 Task: For heading Use Impact with underline.  font size for heading22,  'Change the font style of data to'Impact and font size to 14,  Change the alignment of both headline & data to Align right In the sheet   Turbo Sales   book
Action: Mouse moved to (207, 287)
Screenshot: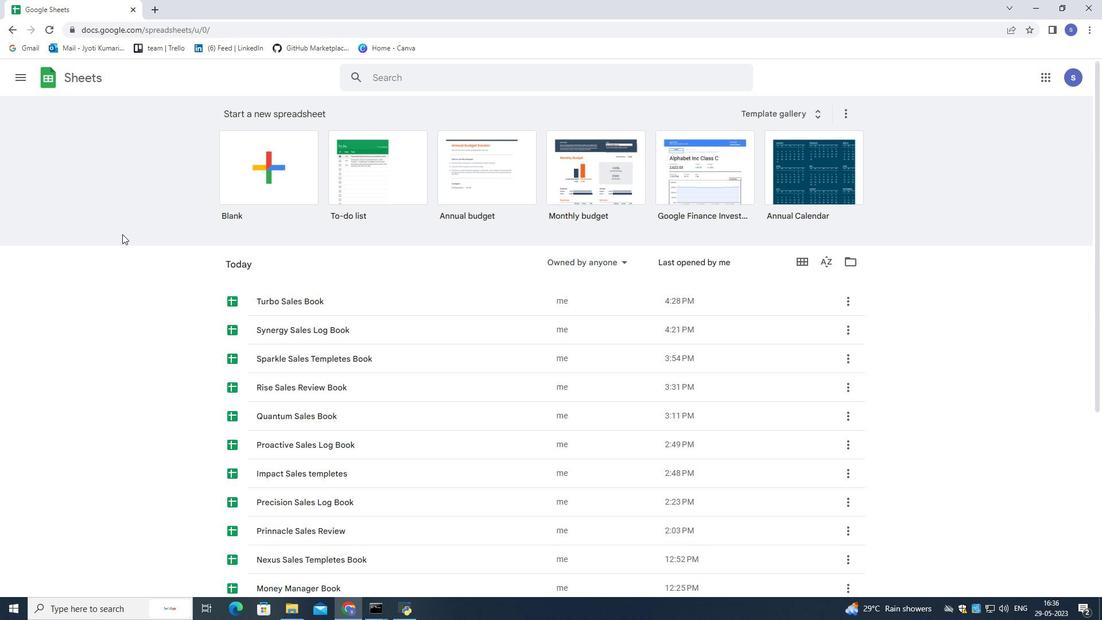 
Action: Mouse scrolled (207, 286) with delta (0, 0)
Screenshot: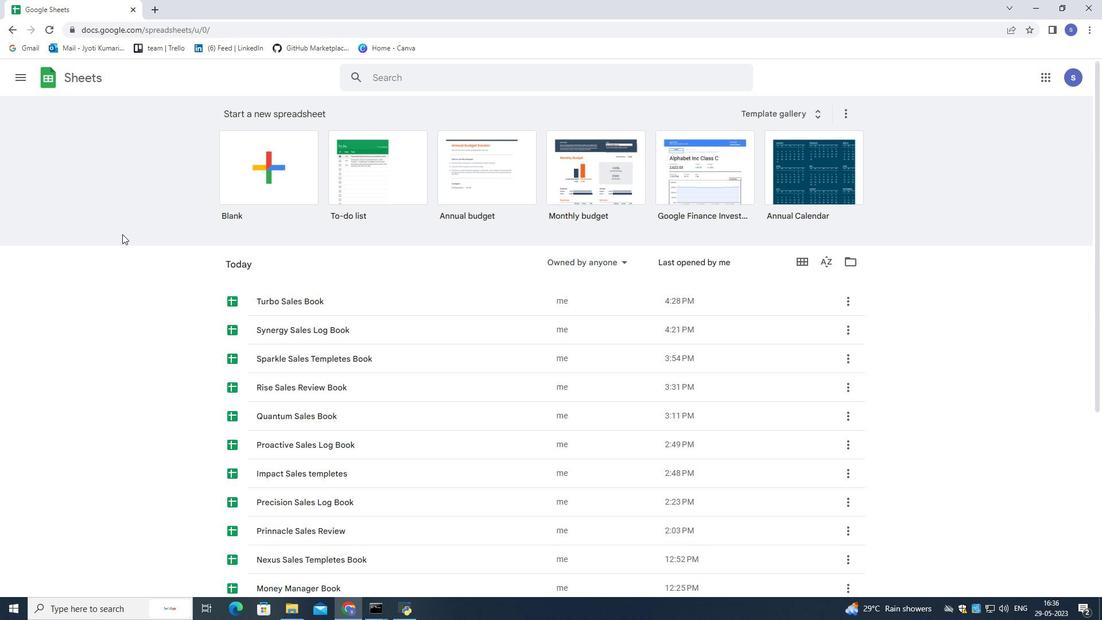 
Action: Mouse moved to (231, 309)
Screenshot: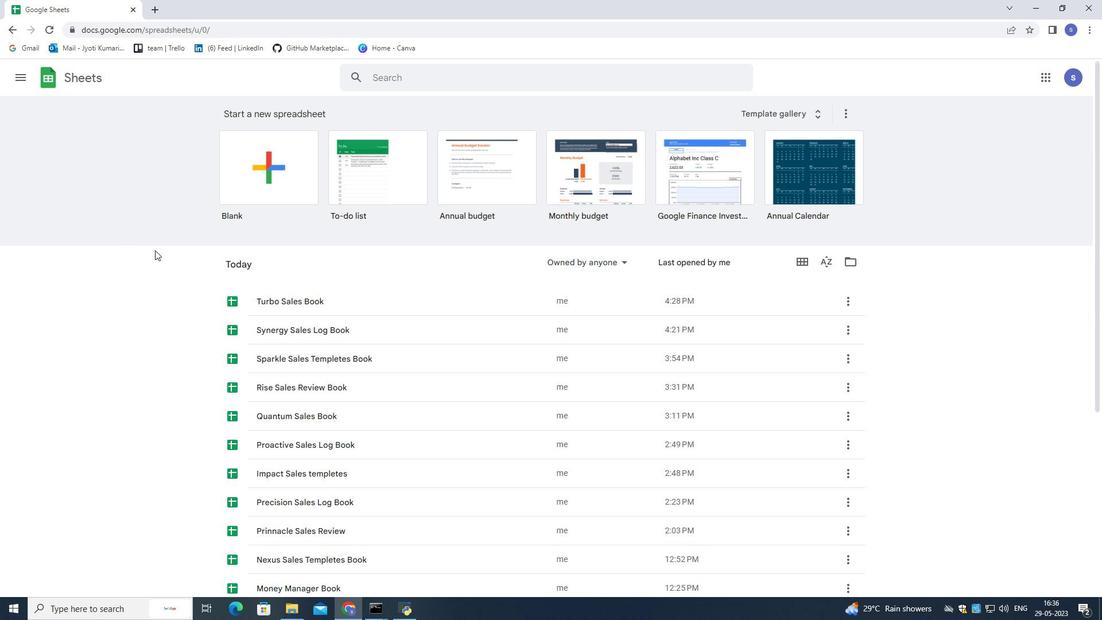 
Action: Mouse scrolled (231, 309) with delta (0, 0)
Screenshot: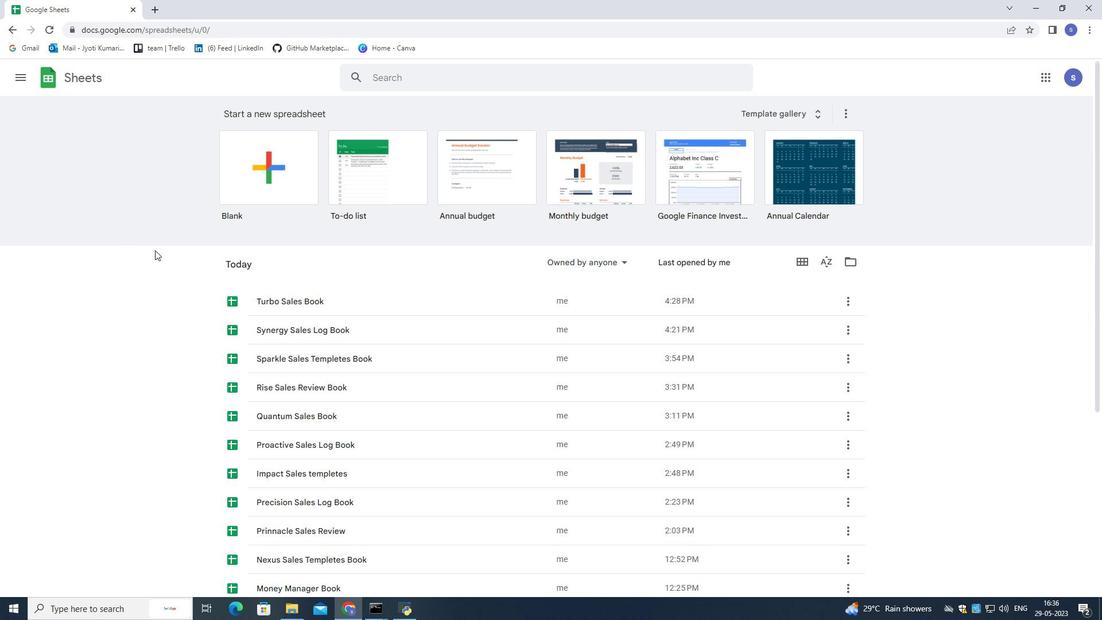 
Action: Mouse moved to (235, 315)
Screenshot: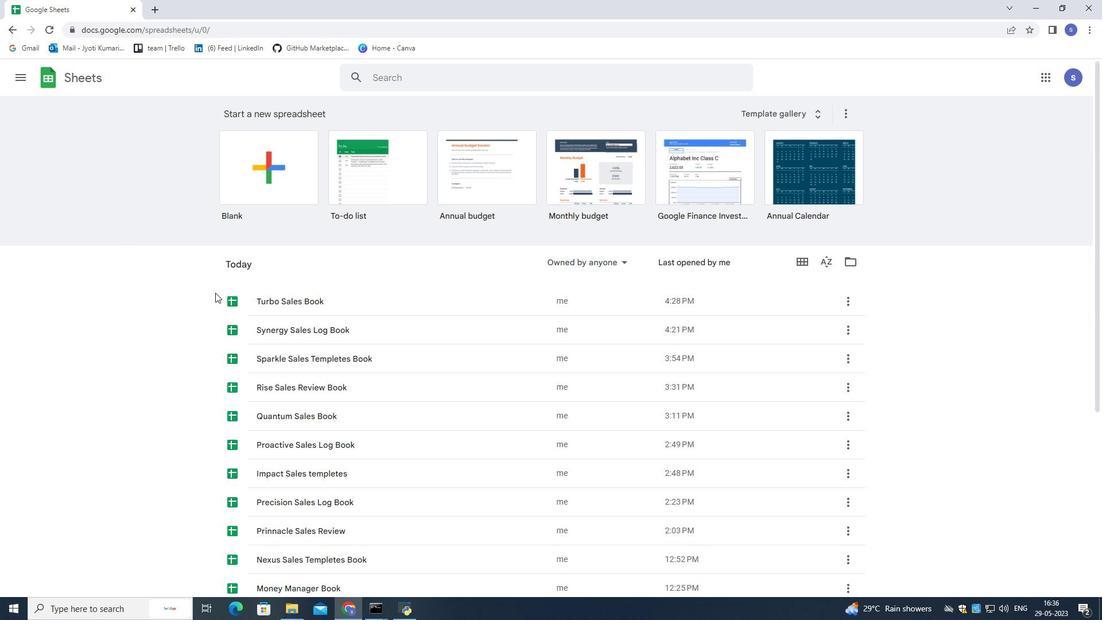 
Action: Mouse scrolled (235, 314) with delta (0, 0)
Screenshot: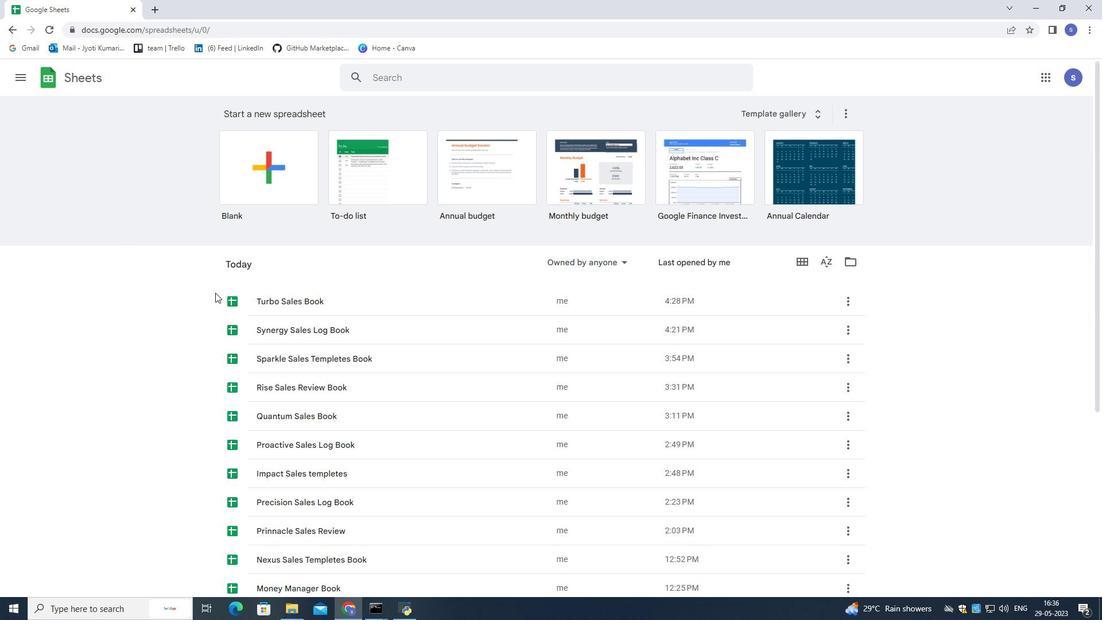 
Action: Mouse moved to (236, 317)
Screenshot: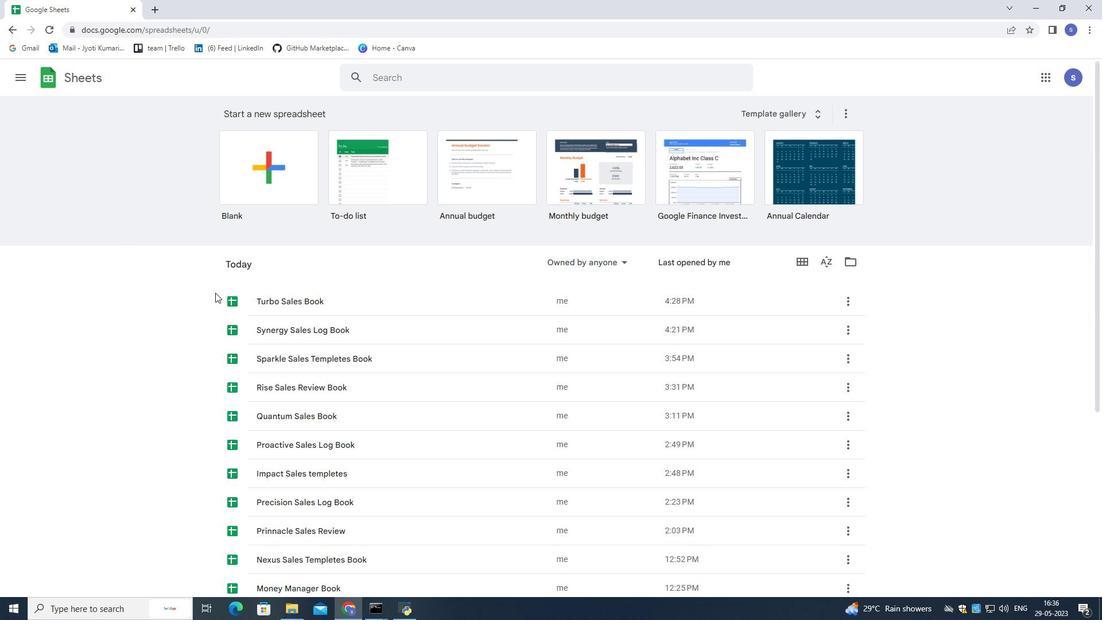 
Action: Mouse scrolled (236, 317) with delta (0, 0)
Screenshot: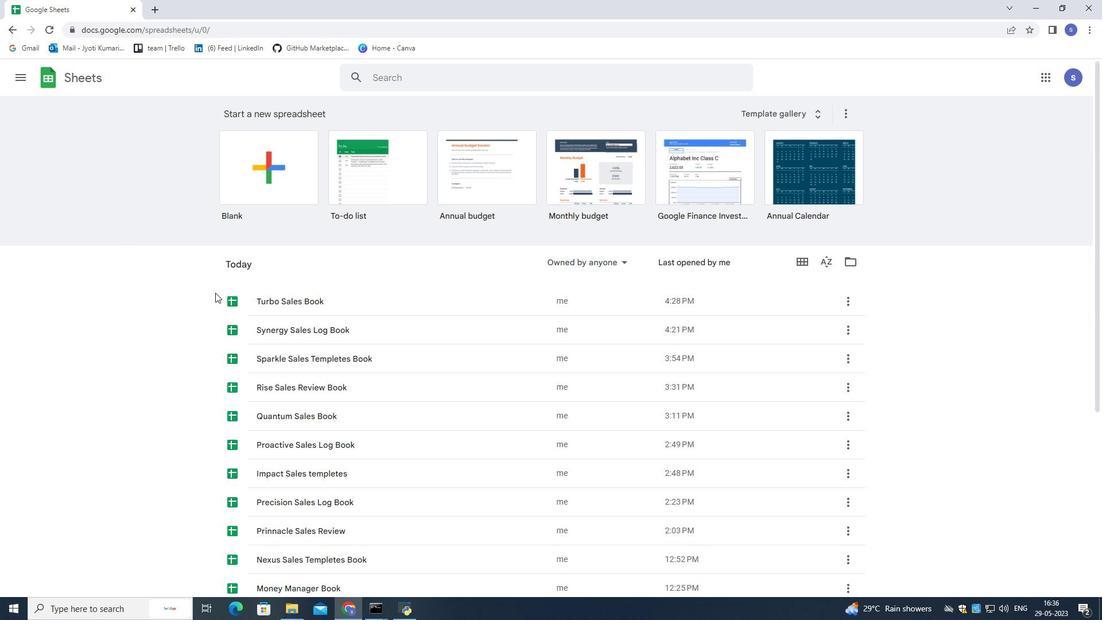 
Action: Mouse moved to (236, 318)
Screenshot: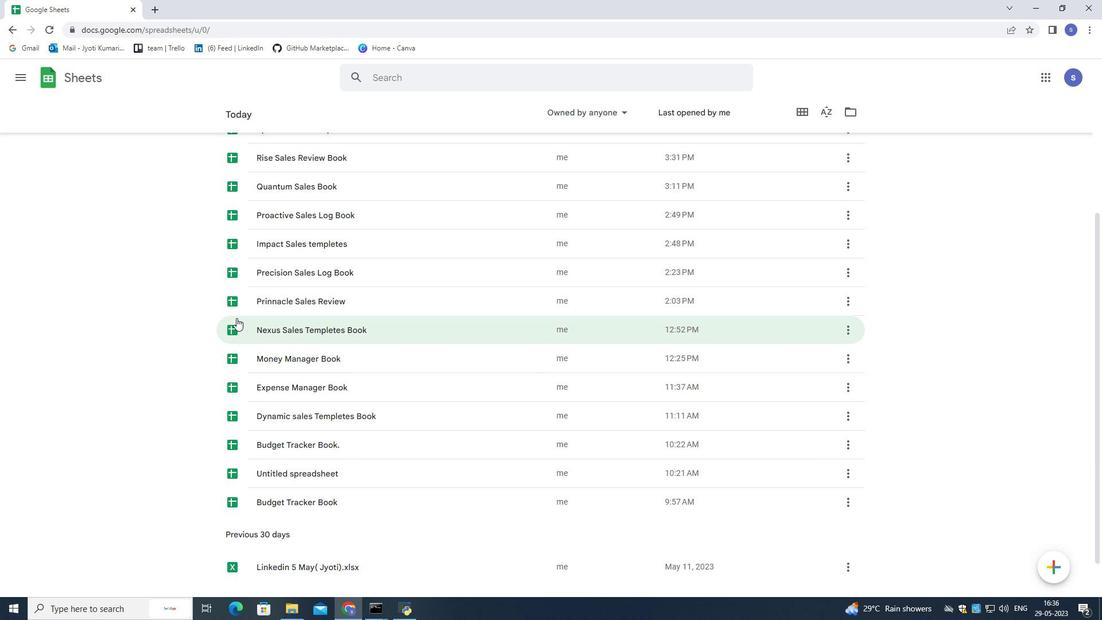 
Action: Mouse scrolled (236, 317) with delta (0, 0)
Screenshot: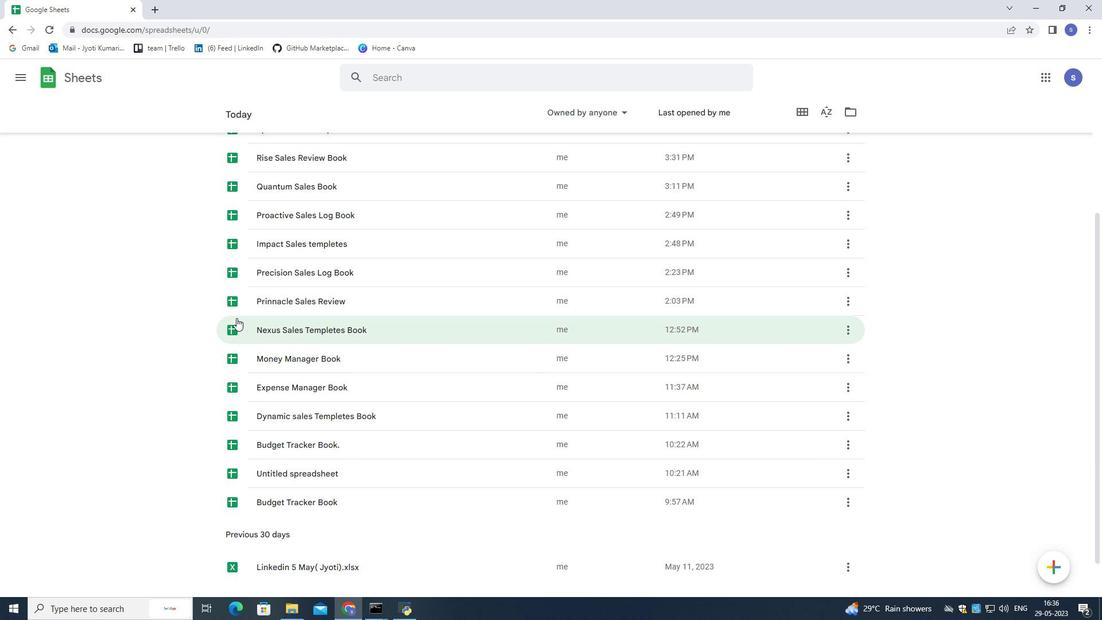 
Action: Mouse moved to (235, 318)
Screenshot: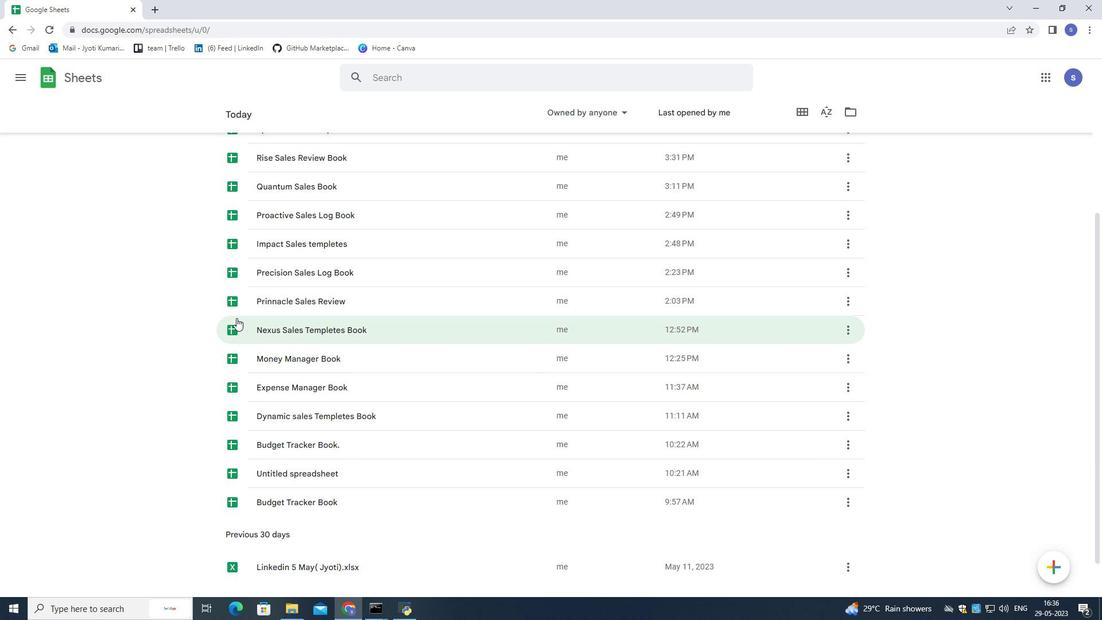 
Action: Mouse scrolled (235, 317) with delta (0, 0)
Screenshot: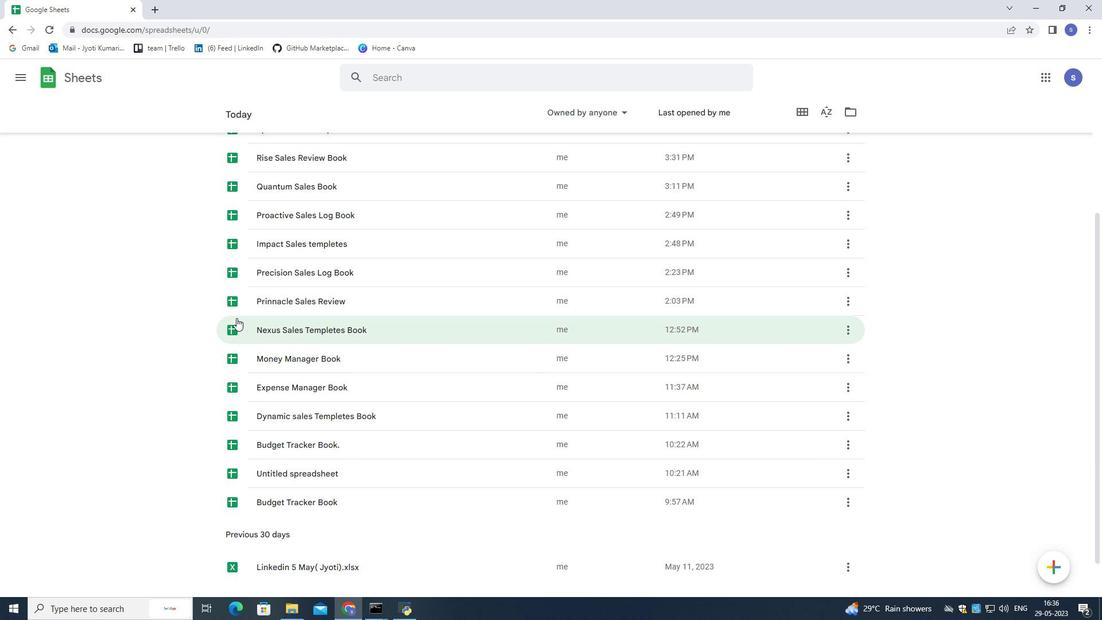 
Action: Mouse scrolled (235, 317) with delta (0, 0)
Screenshot: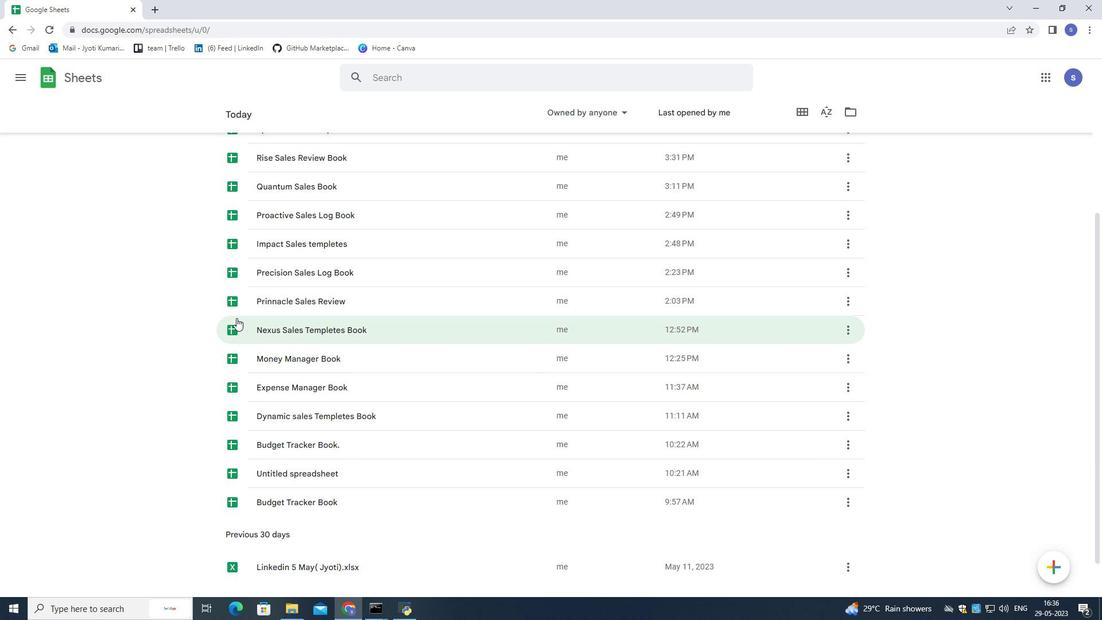 
Action: Mouse scrolled (235, 318) with delta (0, 0)
Screenshot: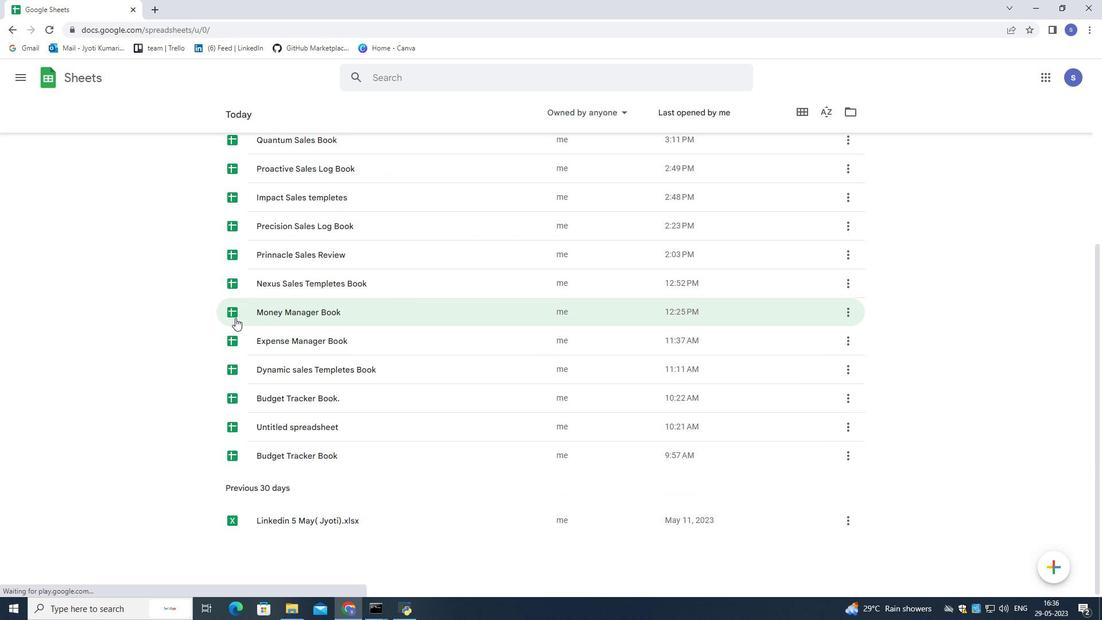 
Action: Mouse scrolled (235, 318) with delta (0, 0)
Screenshot: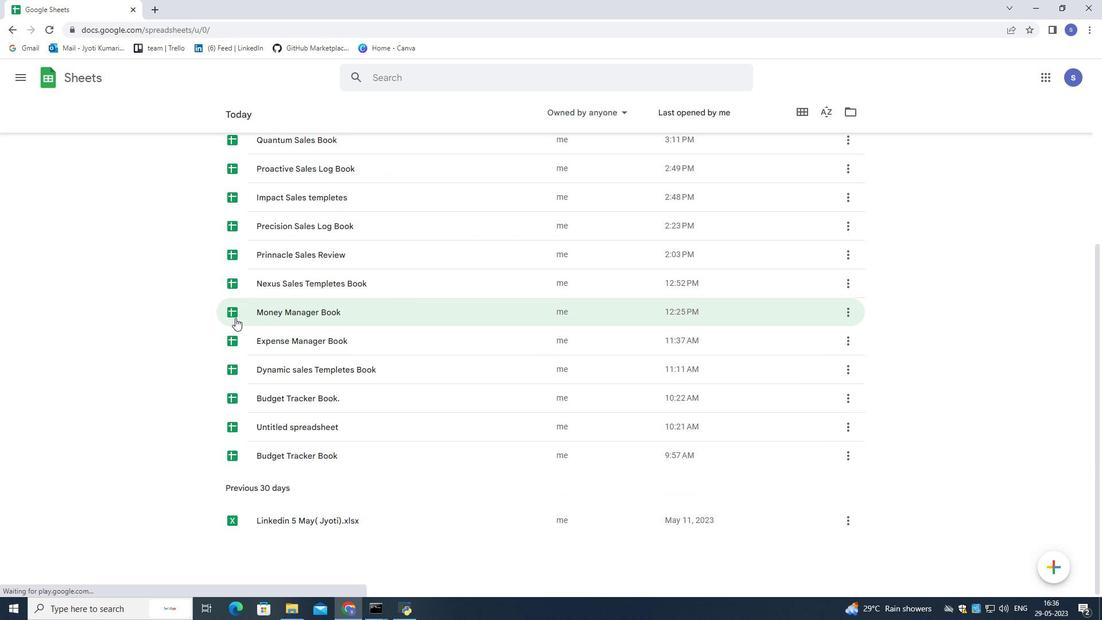 
Action: Mouse scrolled (235, 318) with delta (0, 0)
Screenshot: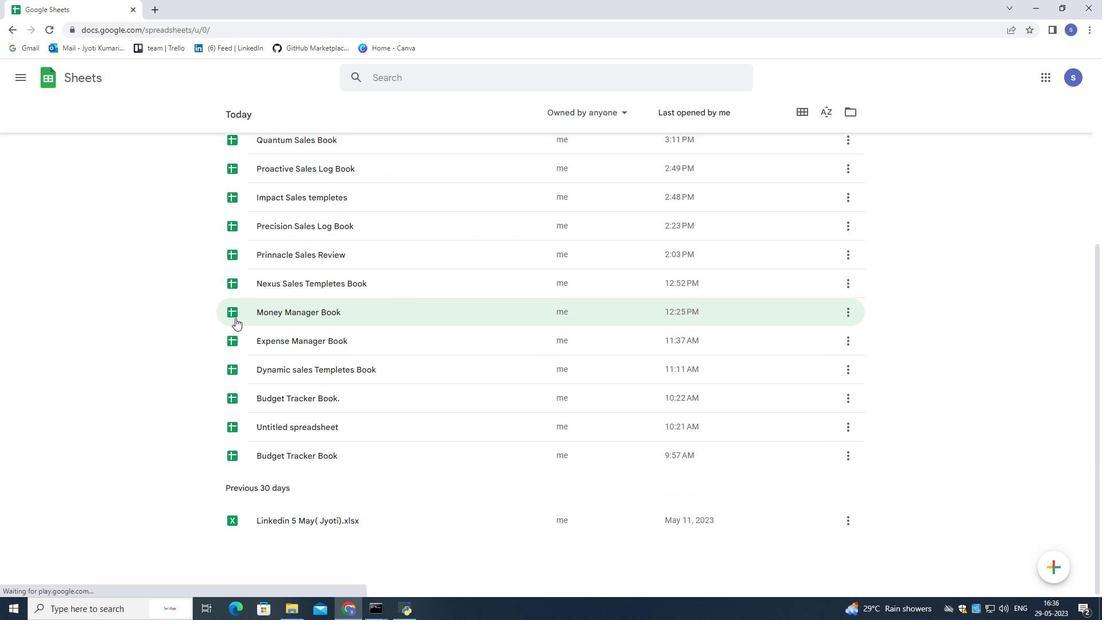 
Action: Mouse scrolled (235, 318) with delta (0, 0)
Screenshot: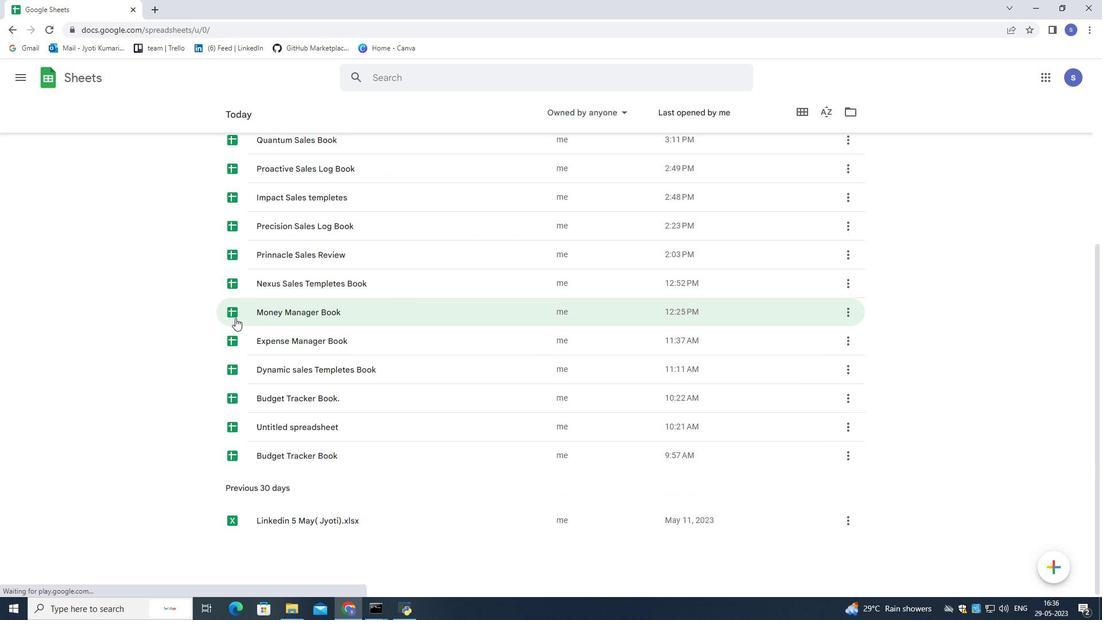 
Action: Mouse moved to (230, 317)
Screenshot: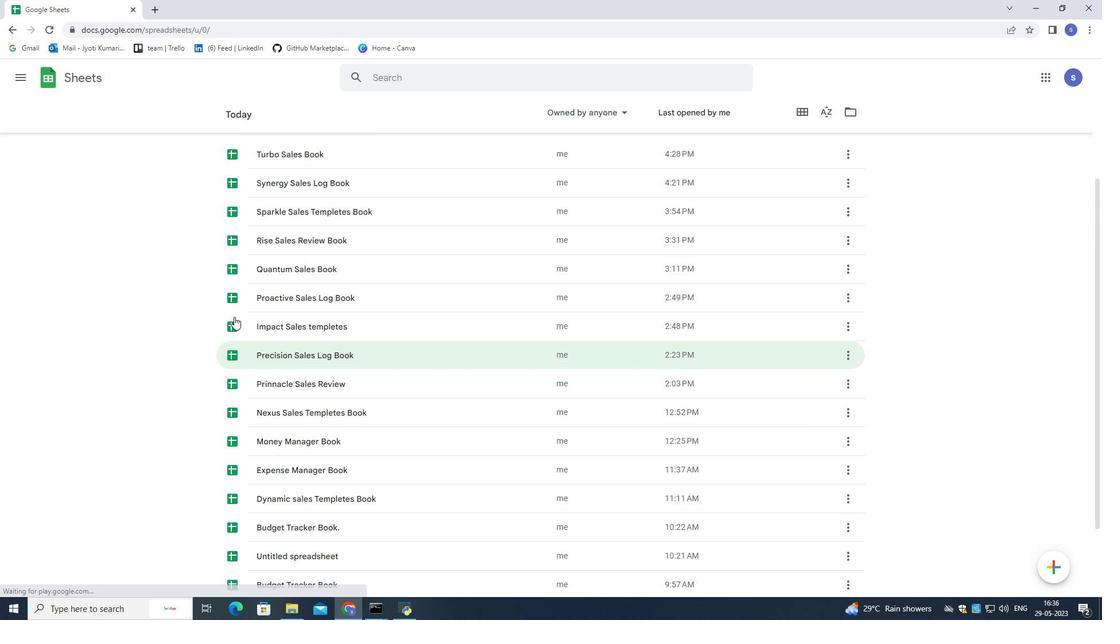
Action: Mouse scrolled (230, 318) with delta (0, 0)
Screenshot: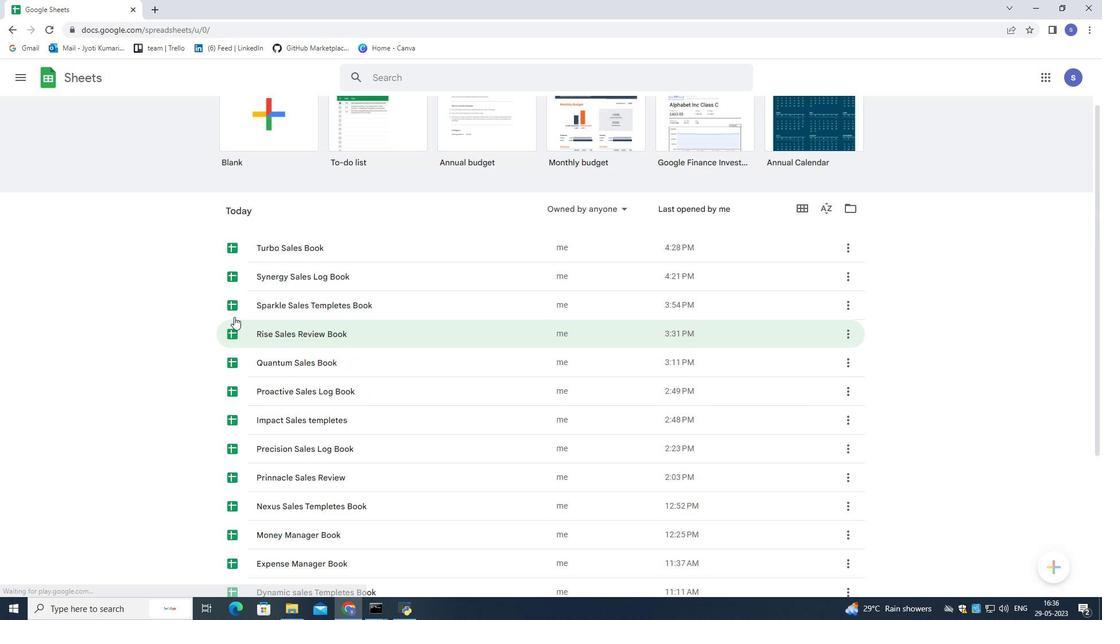 
Action: Mouse scrolled (230, 318) with delta (0, 0)
Screenshot: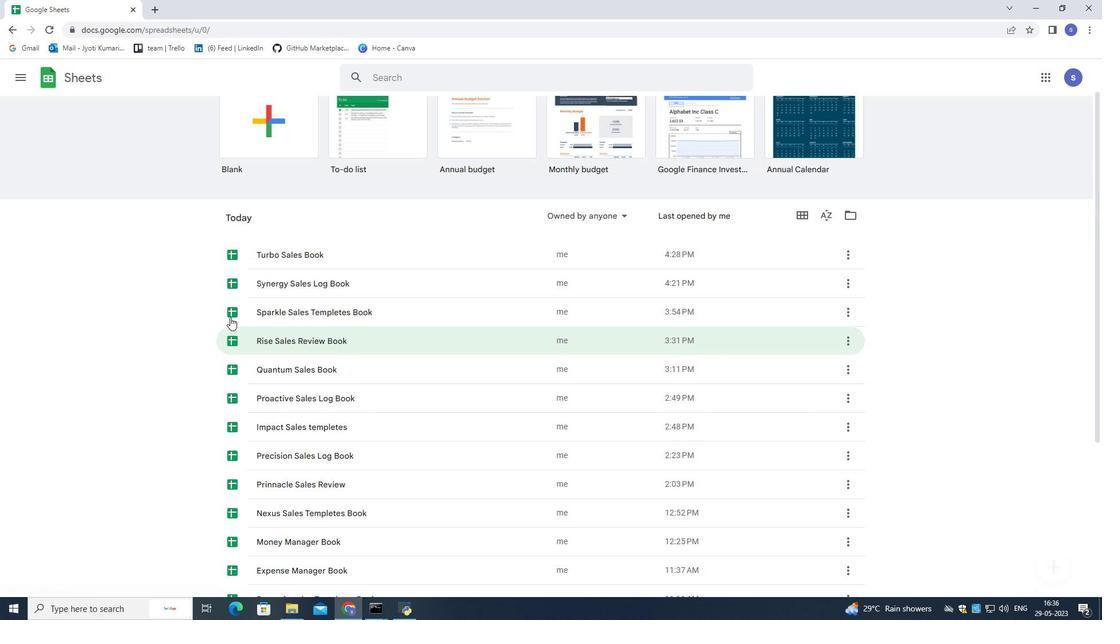 
Action: Mouse scrolled (230, 318) with delta (0, 0)
Screenshot: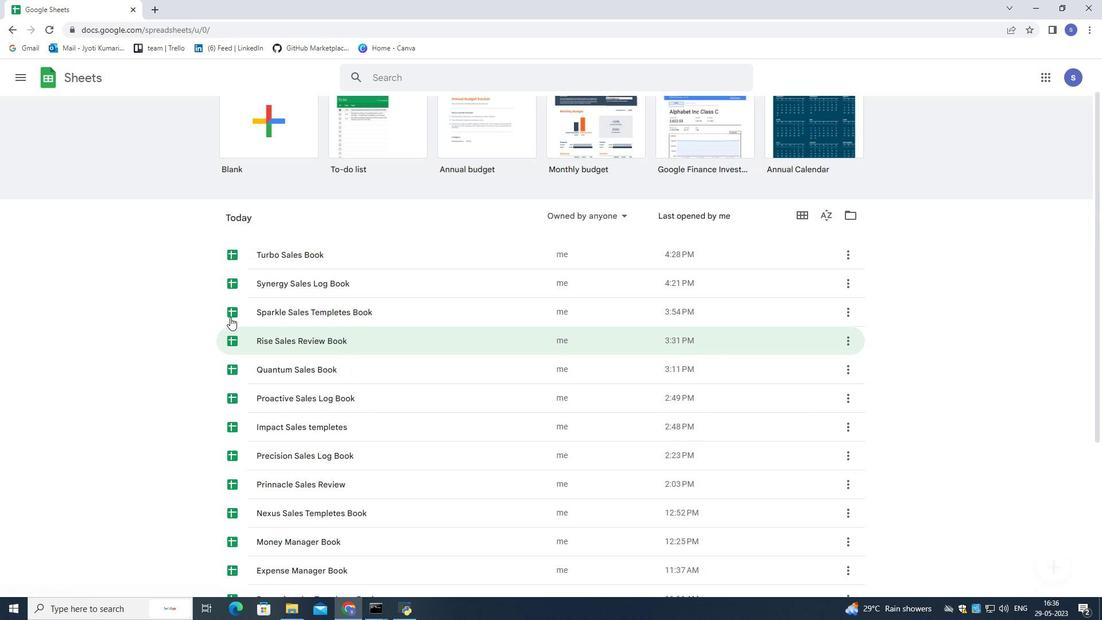 
Action: Mouse scrolled (230, 318) with delta (0, 0)
Screenshot: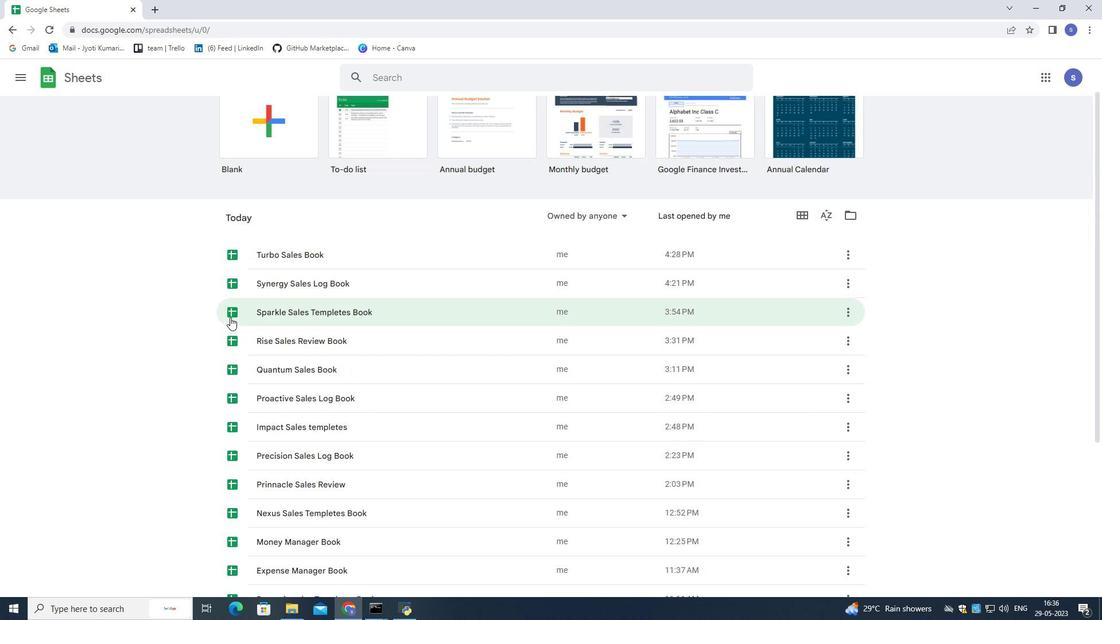 
Action: Mouse moved to (224, 320)
Screenshot: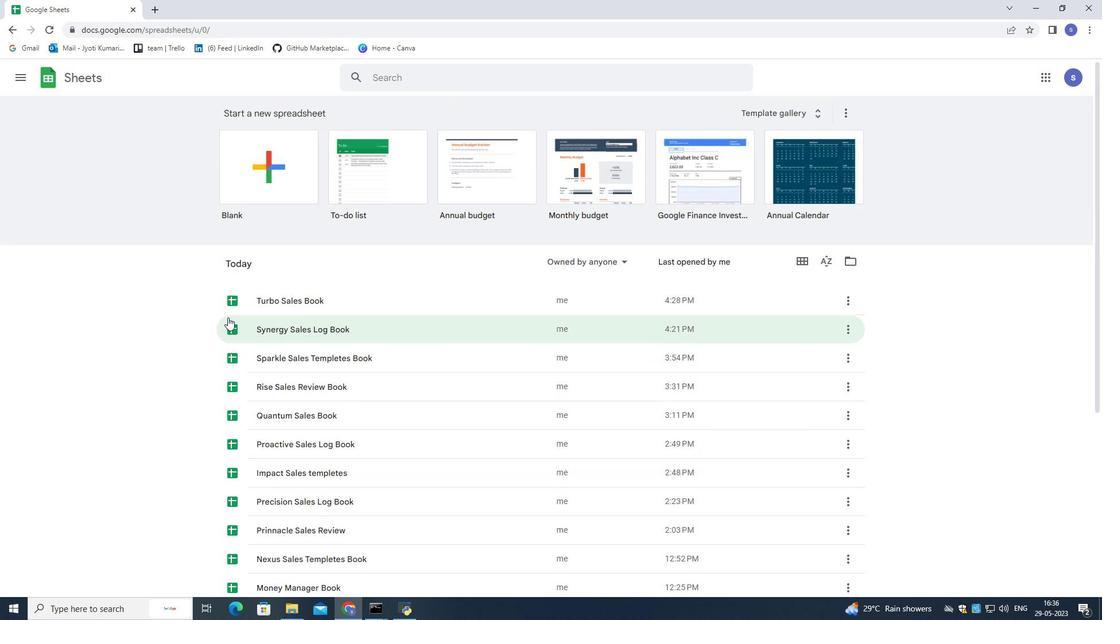 
Action: Mouse scrolled (224, 321) with delta (0, 0)
Screenshot: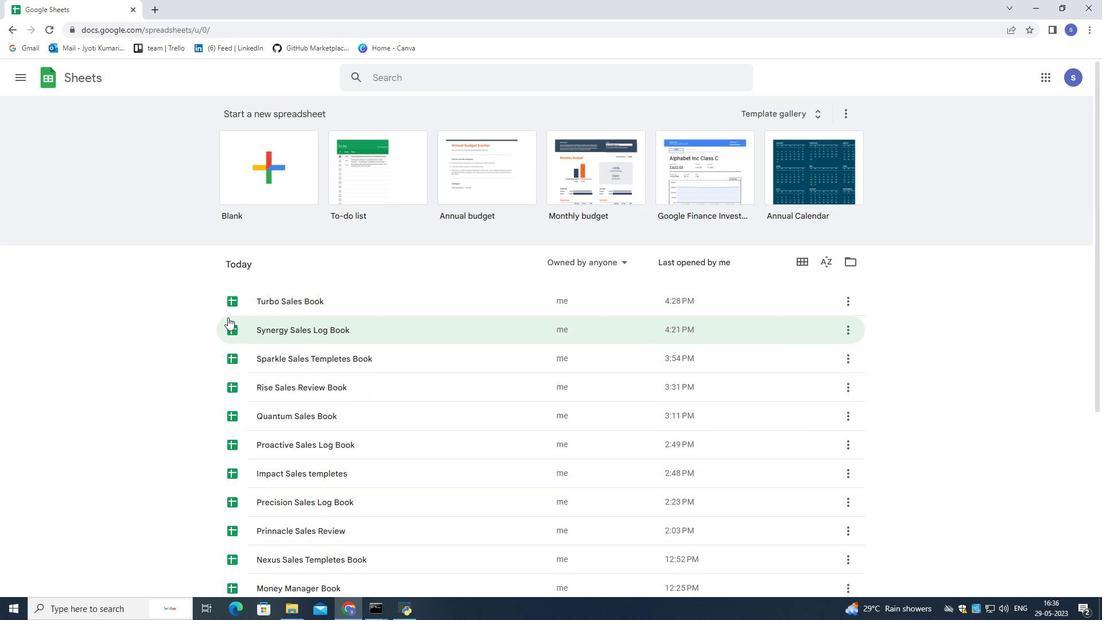 
Action: Mouse scrolled (224, 321) with delta (0, 0)
Screenshot: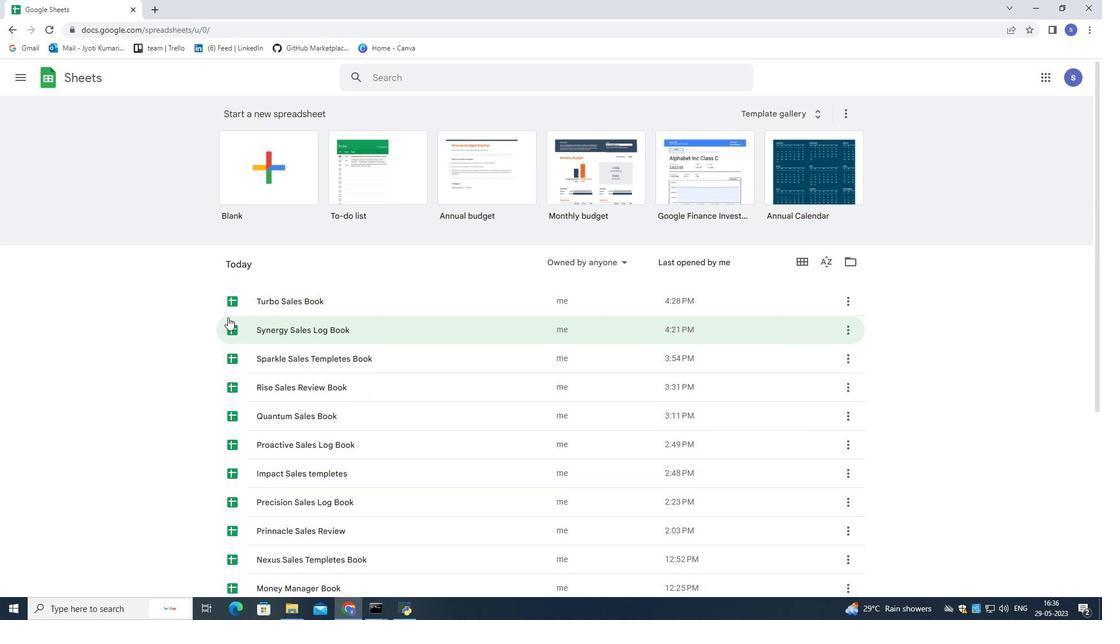 
Action: Mouse moved to (224, 320)
Screenshot: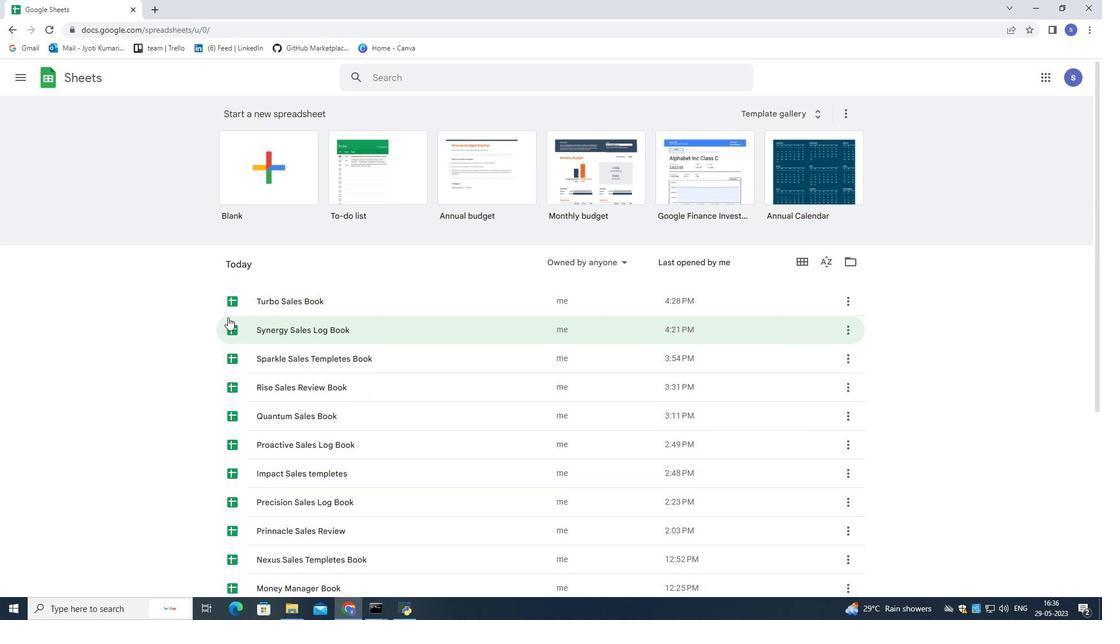 
Action: Mouse scrolled (224, 321) with delta (0, 0)
Screenshot: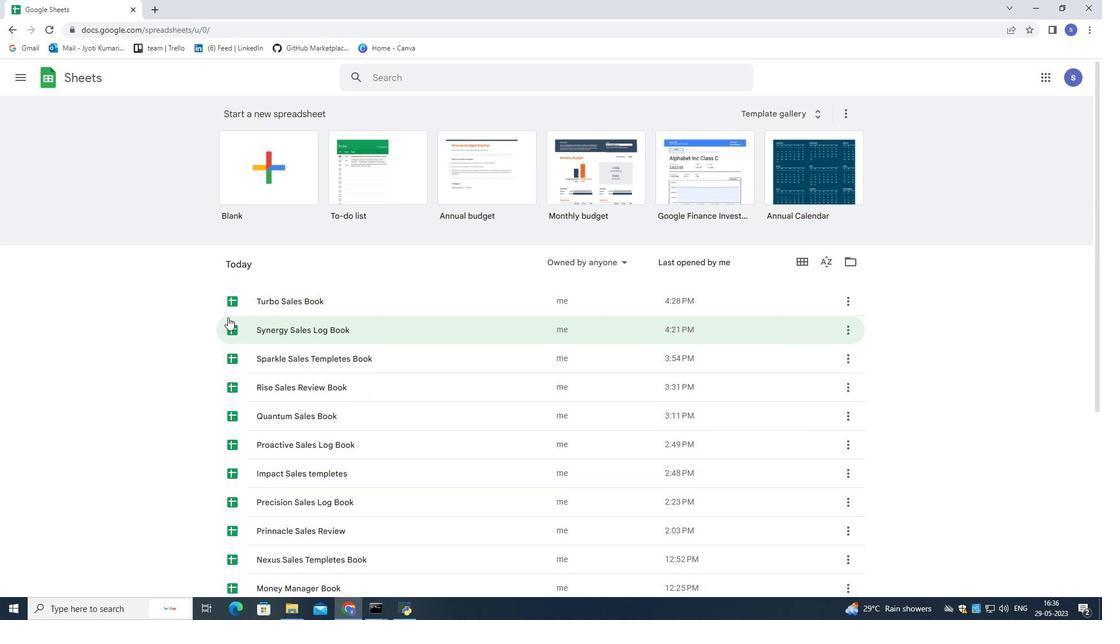 
Action: Mouse moved to (219, 319)
Screenshot: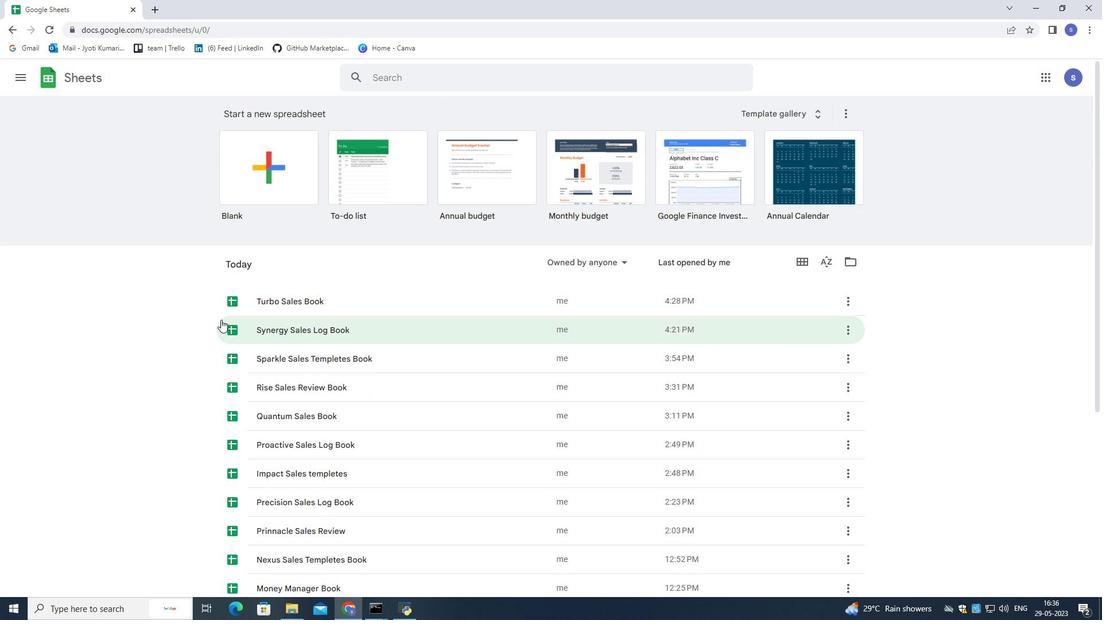 
Action: Mouse scrolled (219, 320) with delta (0, 0)
Screenshot: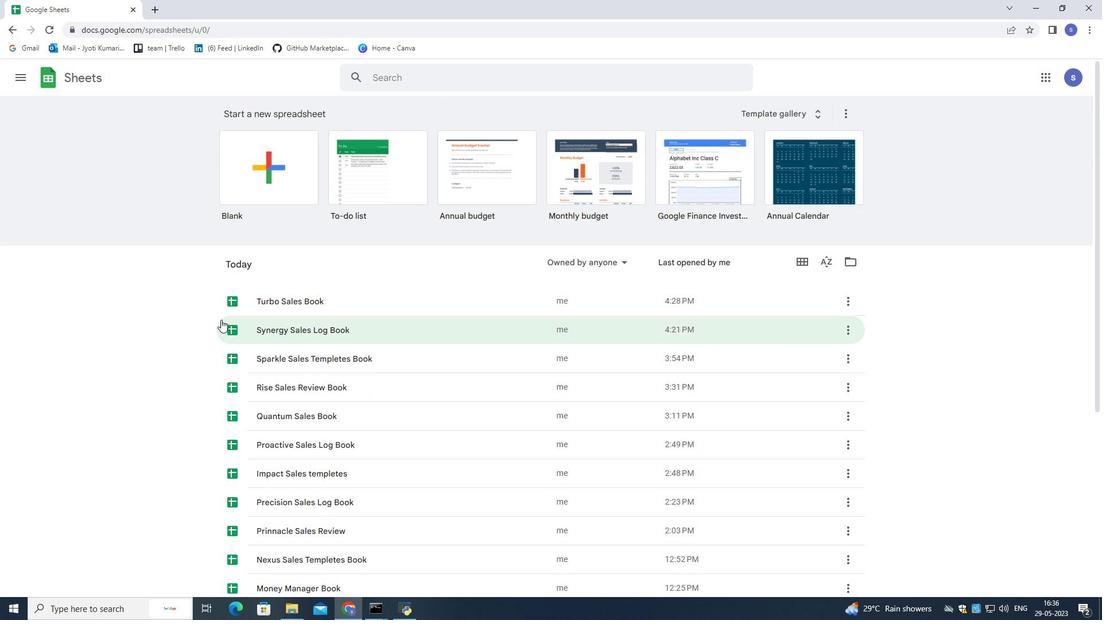 
Action: Mouse scrolled (219, 320) with delta (0, 0)
Screenshot: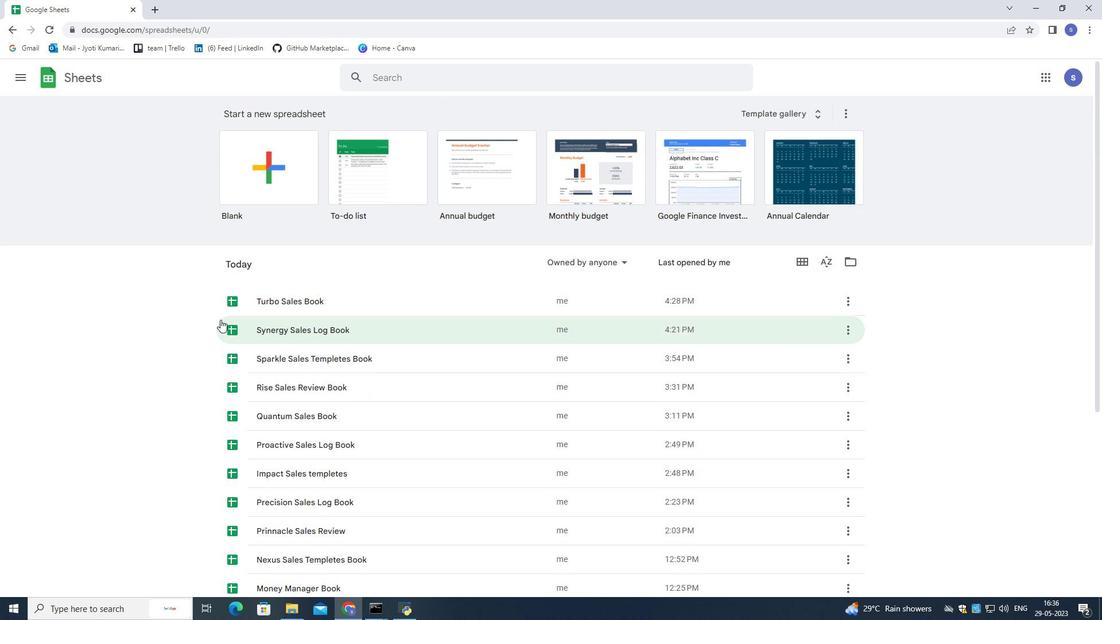 
Action: Mouse scrolled (219, 320) with delta (0, 0)
Screenshot: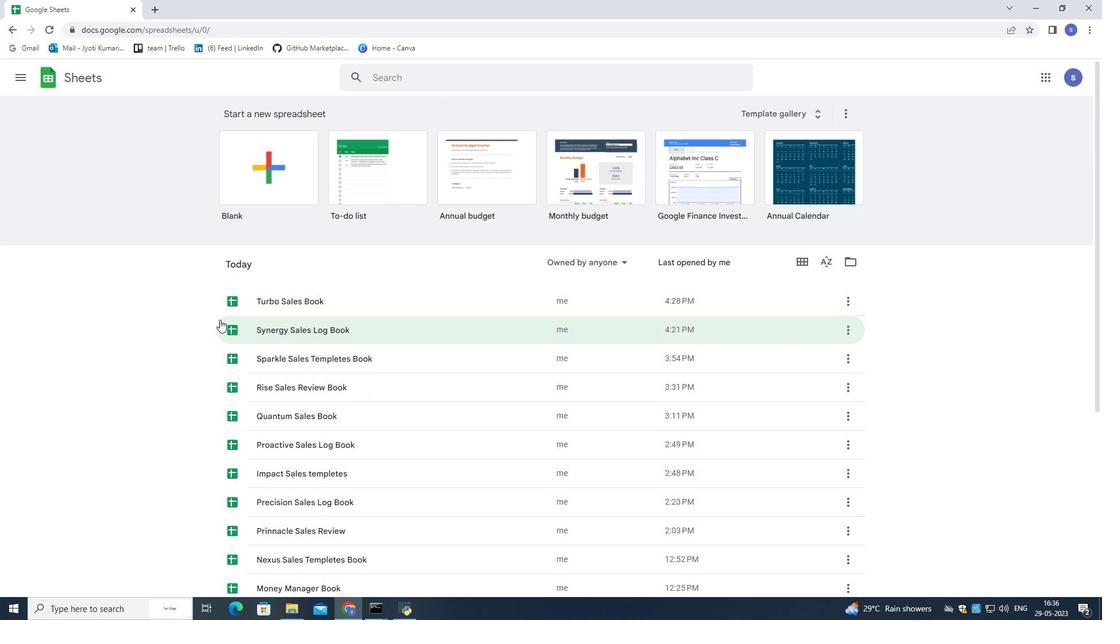 
Action: Mouse moved to (268, 307)
Screenshot: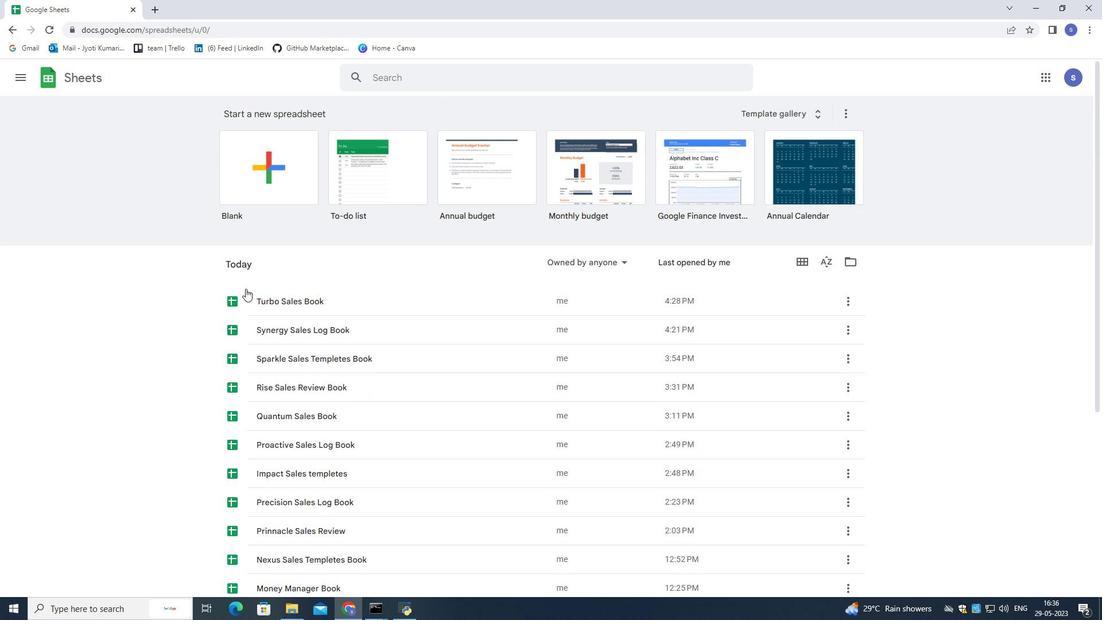
Action: Mouse pressed left at (268, 307)
Screenshot: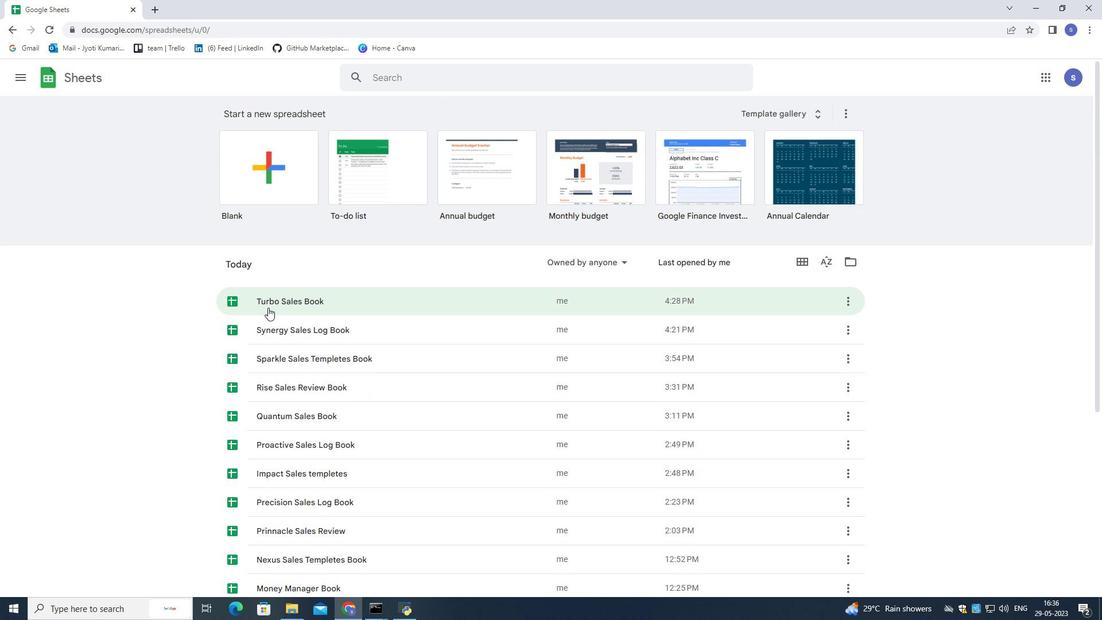 
Action: Mouse moved to (236, 161)
Screenshot: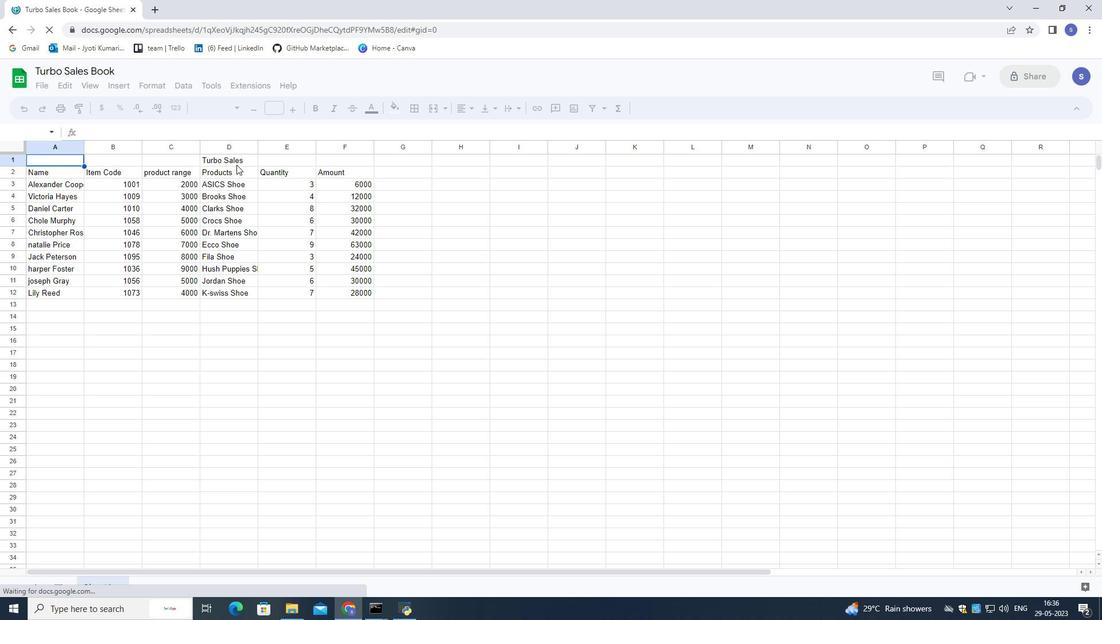 
Action: Mouse pressed left at (236, 161)
Screenshot: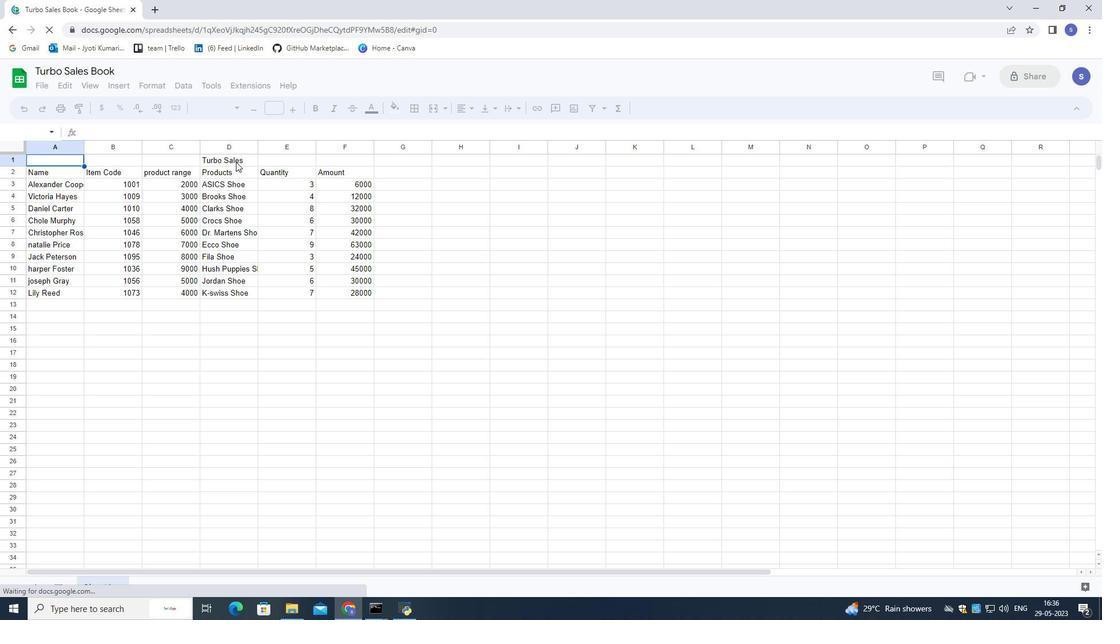 
Action: Mouse pressed left at (236, 161)
Screenshot: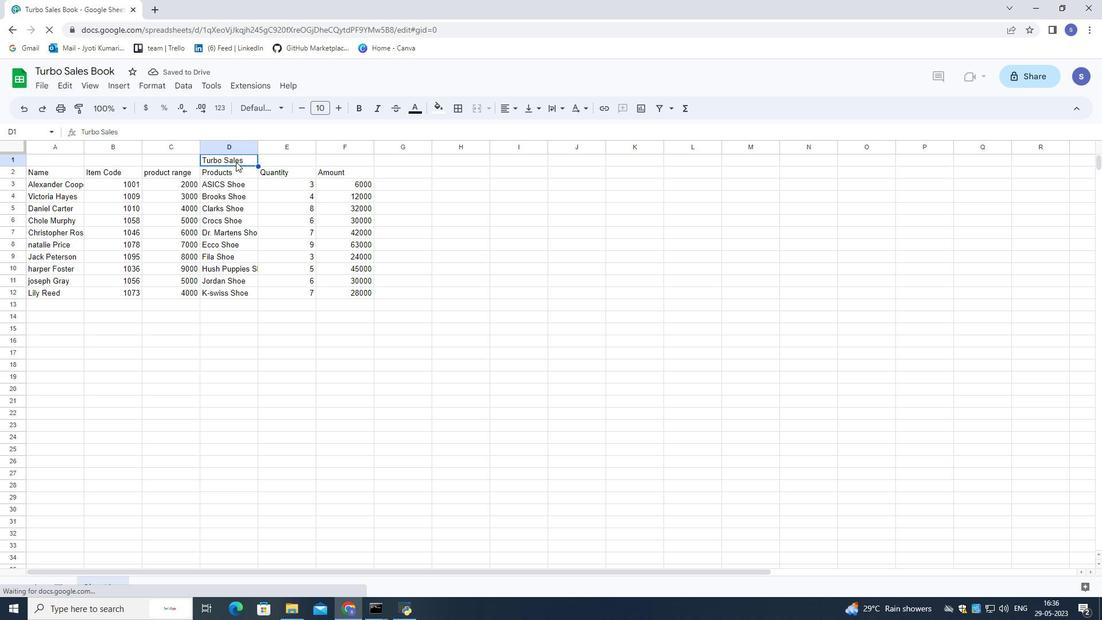 
Action: Mouse pressed left at (236, 161)
Screenshot: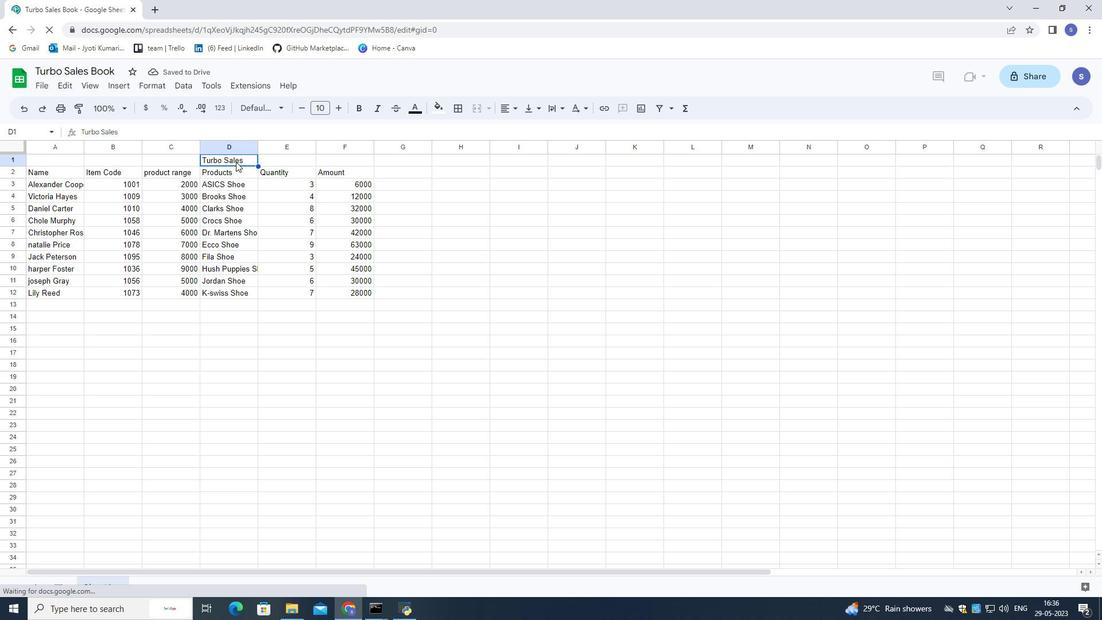 
Action: Mouse moved to (250, 161)
Screenshot: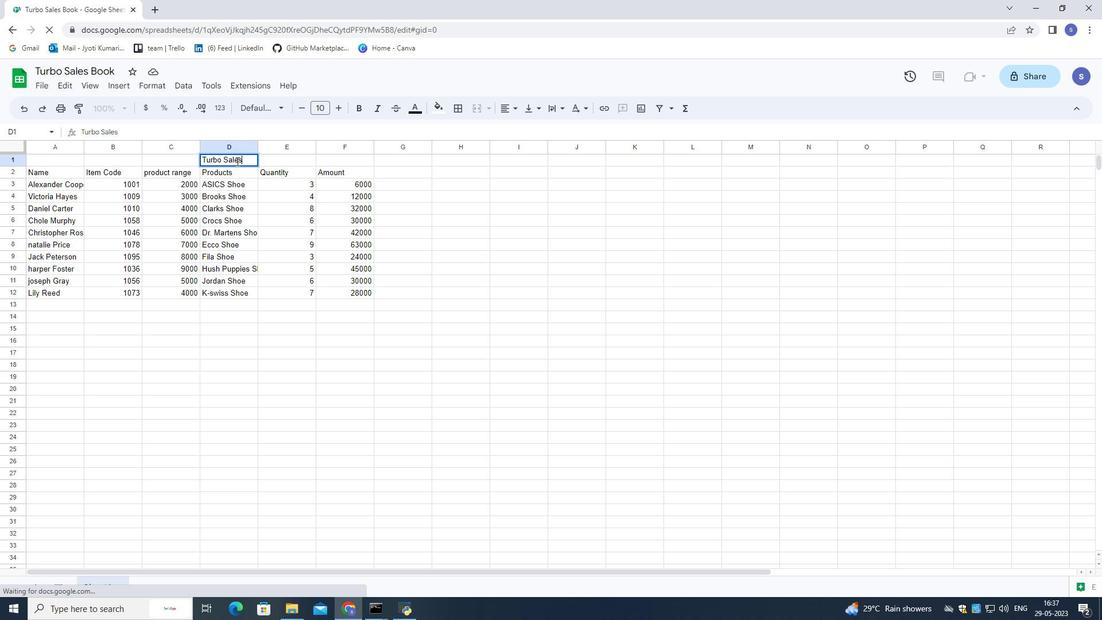 
Action: Mouse pressed left at (250, 161)
Screenshot: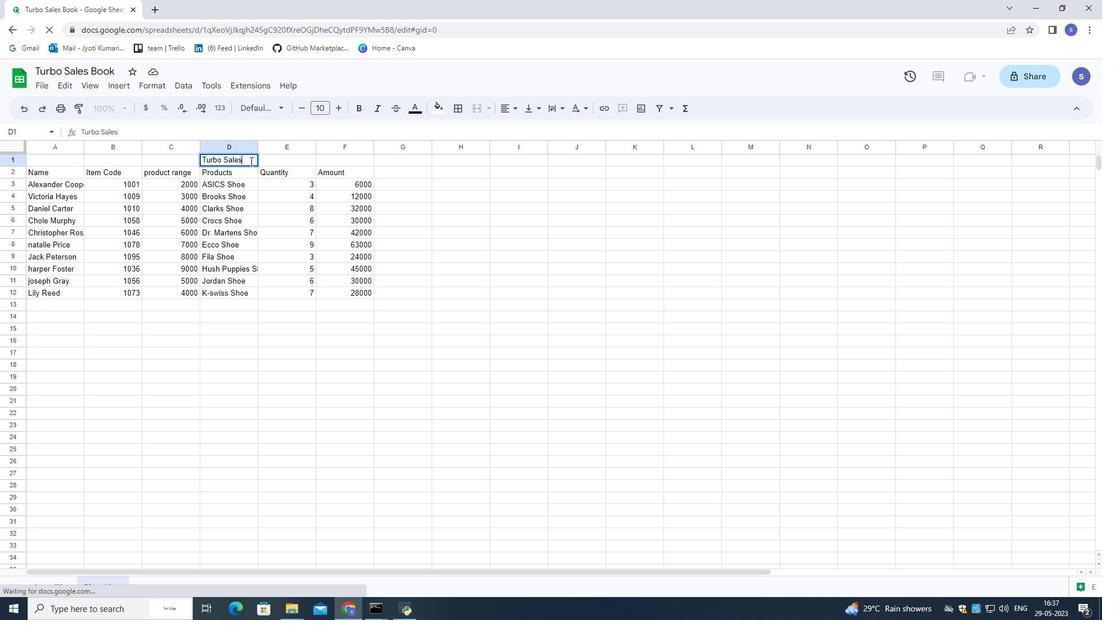 
Action: Mouse pressed left at (250, 161)
Screenshot: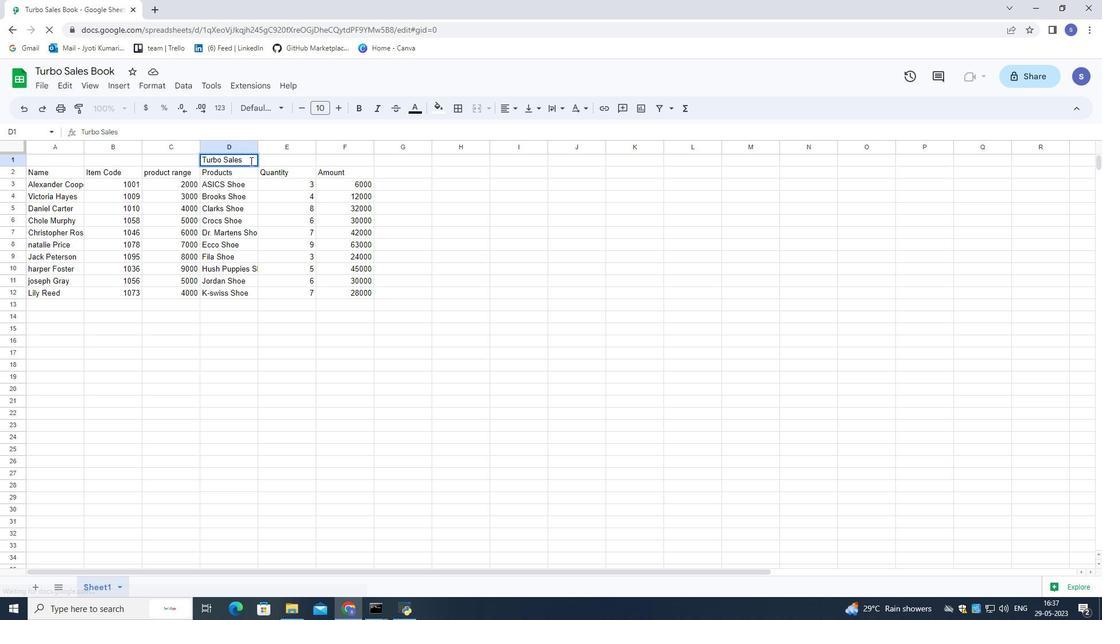 
Action: Mouse pressed left at (250, 161)
Screenshot: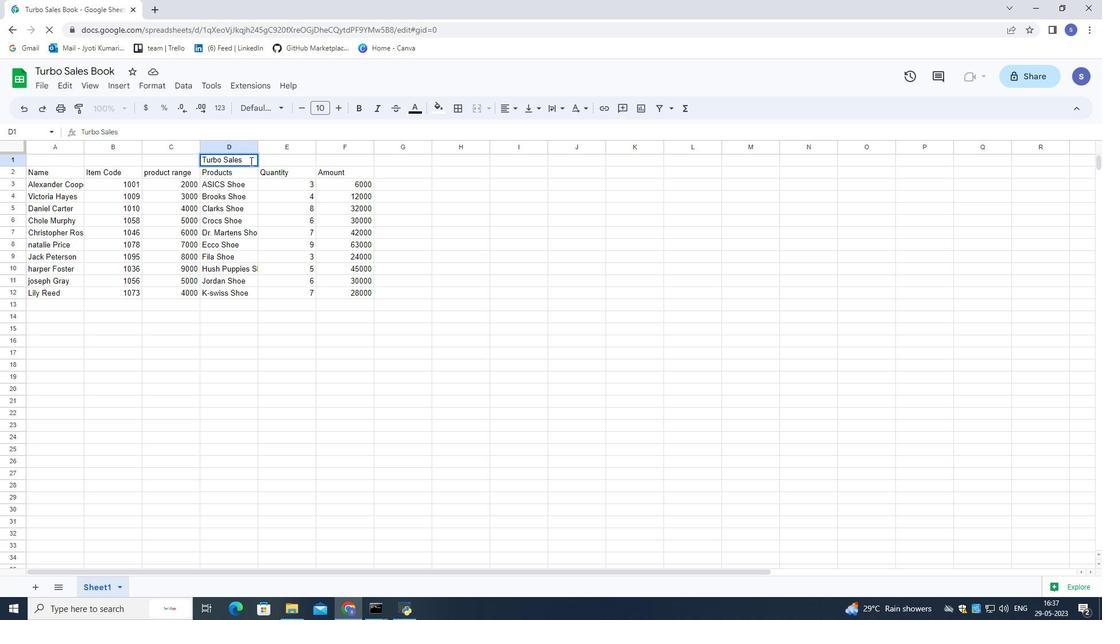 
Action: Mouse moved to (334, 111)
Screenshot: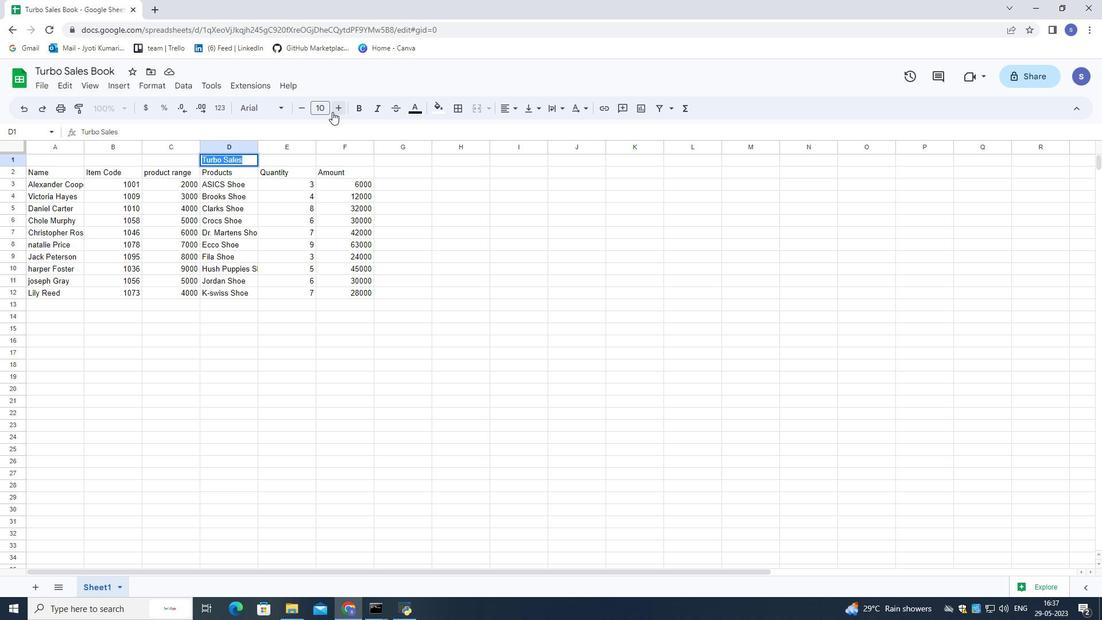
Action: Mouse pressed left at (334, 111)
Screenshot: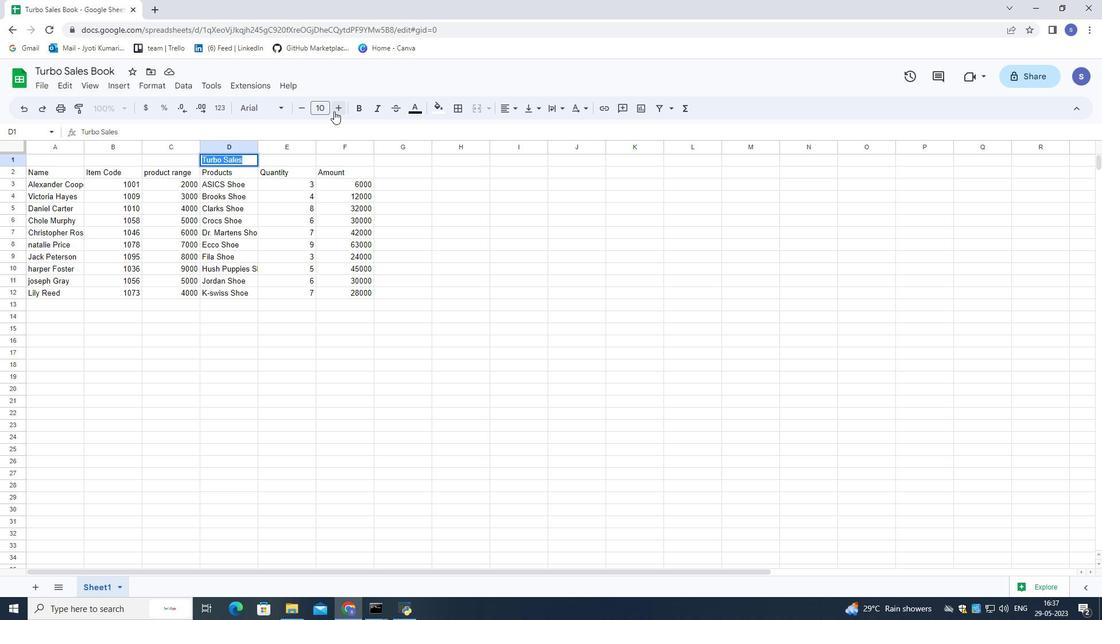 
Action: Mouse pressed left at (334, 111)
Screenshot: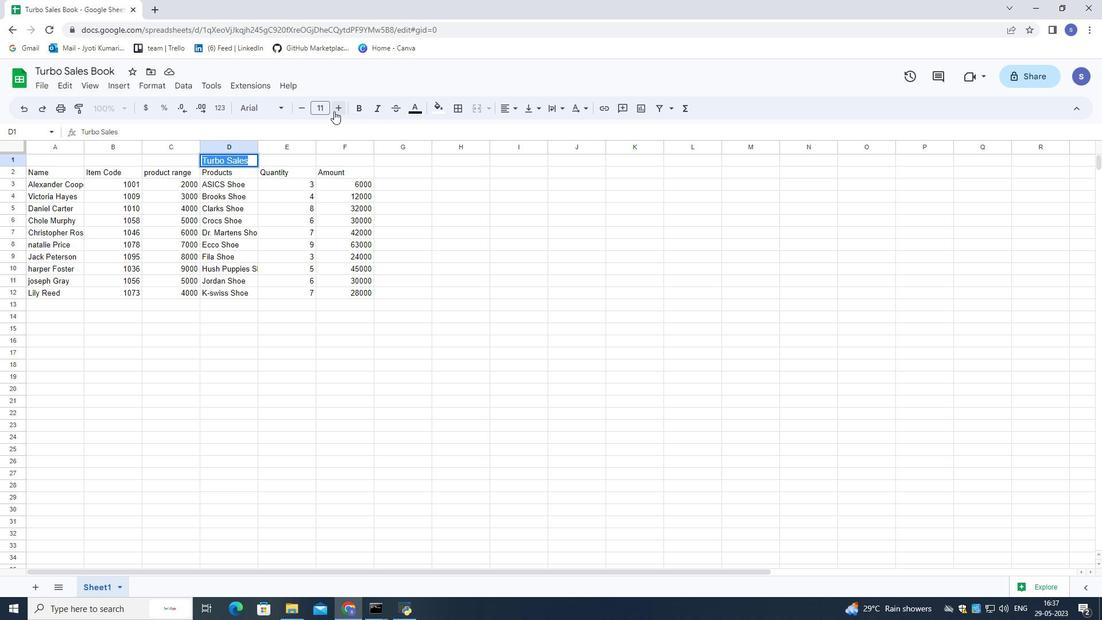 
Action: Mouse pressed left at (334, 111)
Screenshot: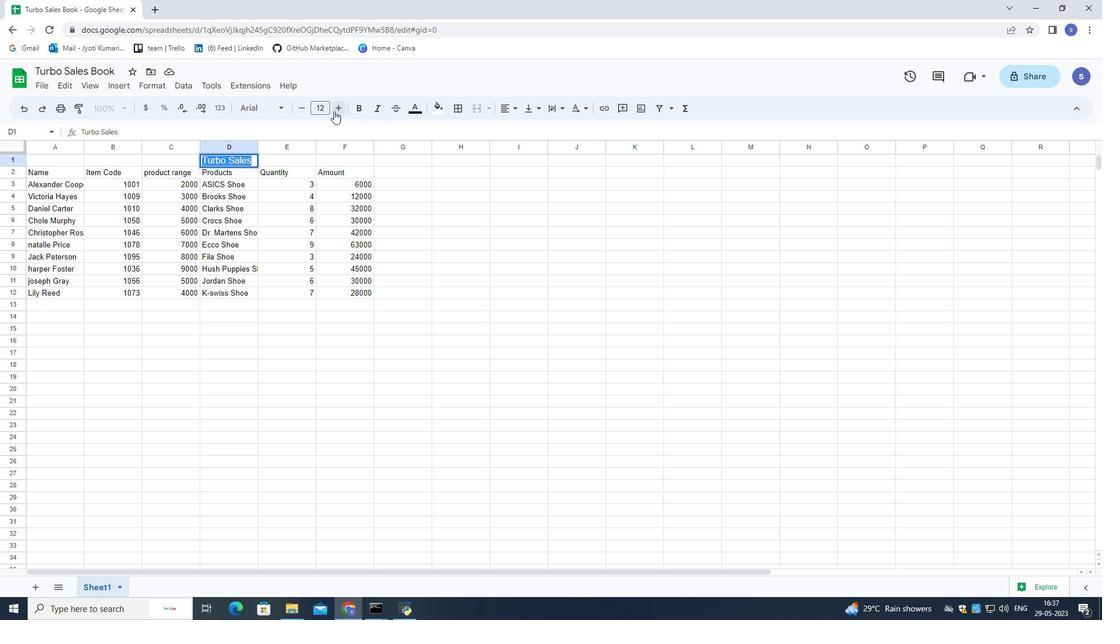 
Action: Mouse pressed left at (334, 111)
Screenshot: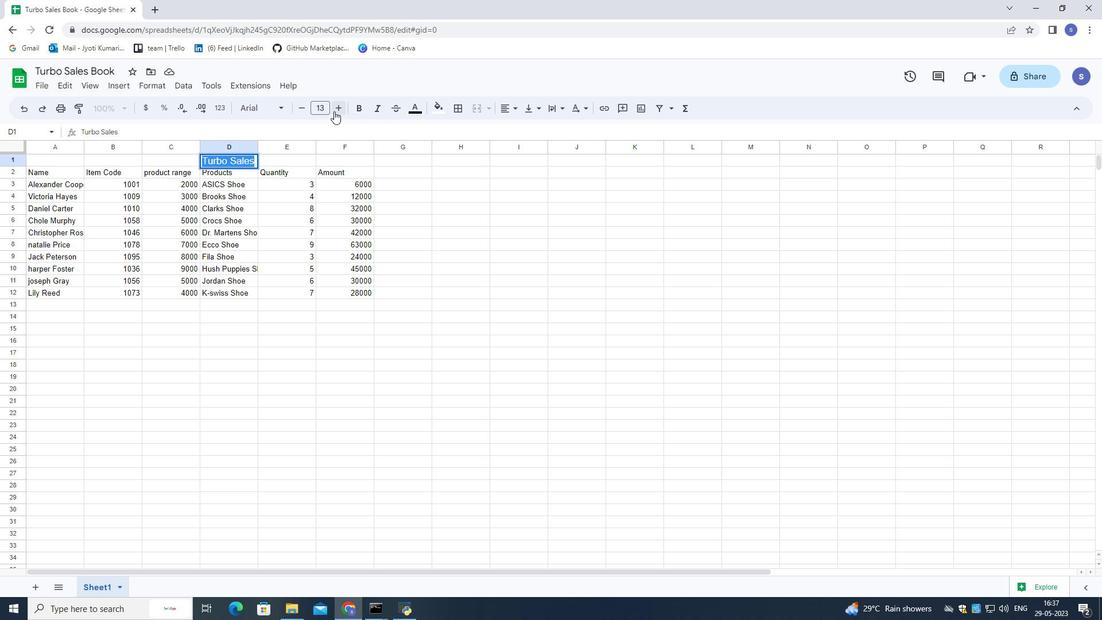 
Action: Mouse pressed left at (334, 111)
Screenshot: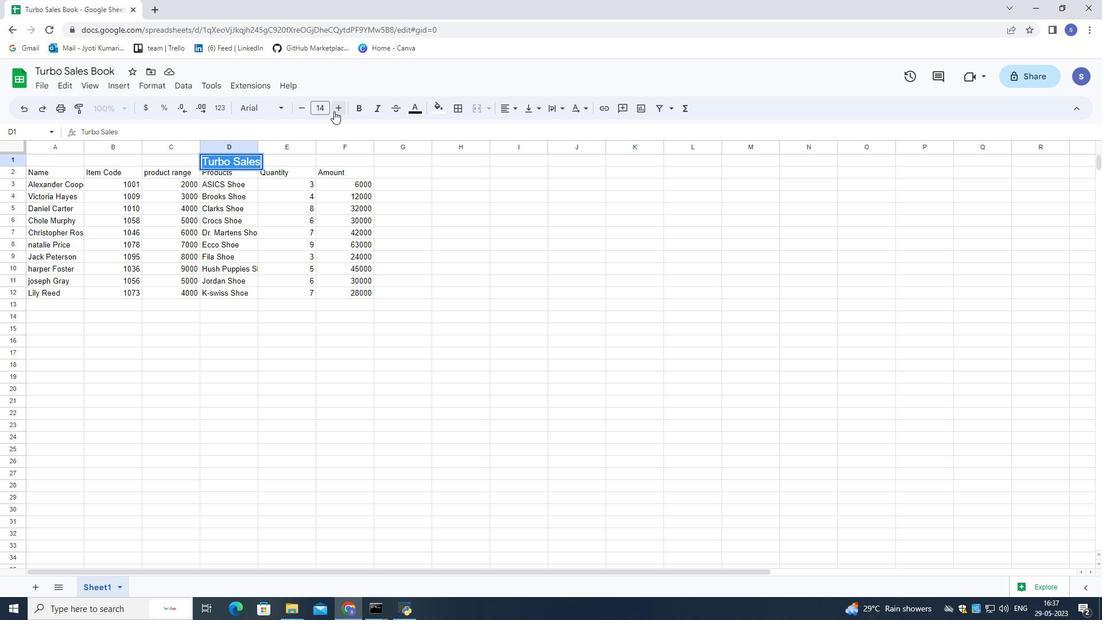 
Action: Mouse pressed left at (334, 111)
Screenshot: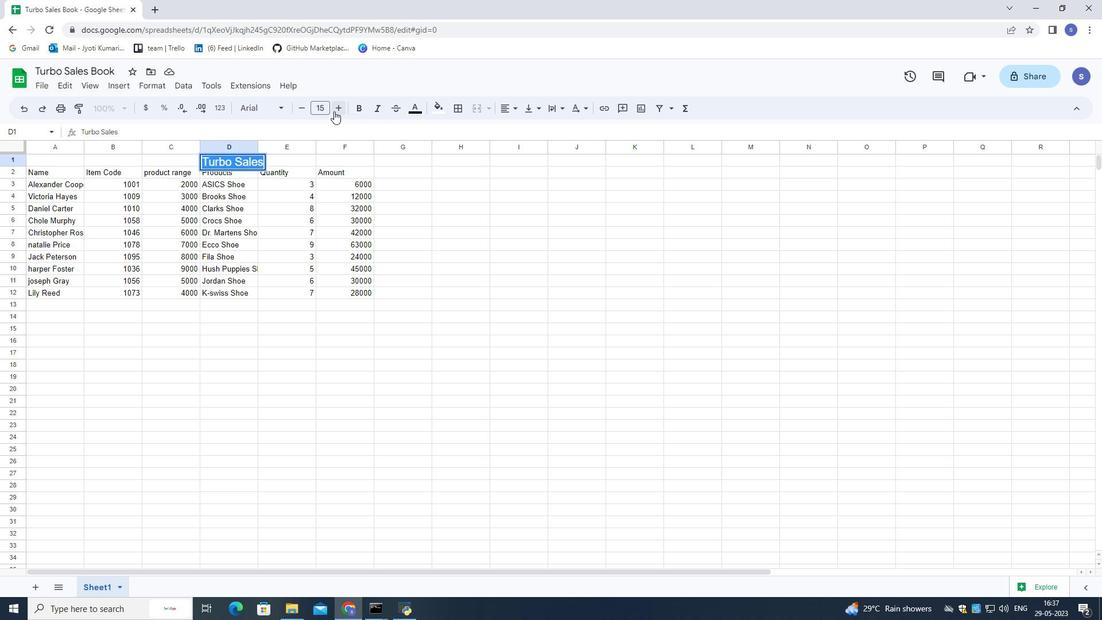 
Action: Mouse pressed left at (334, 111)
Screenshot: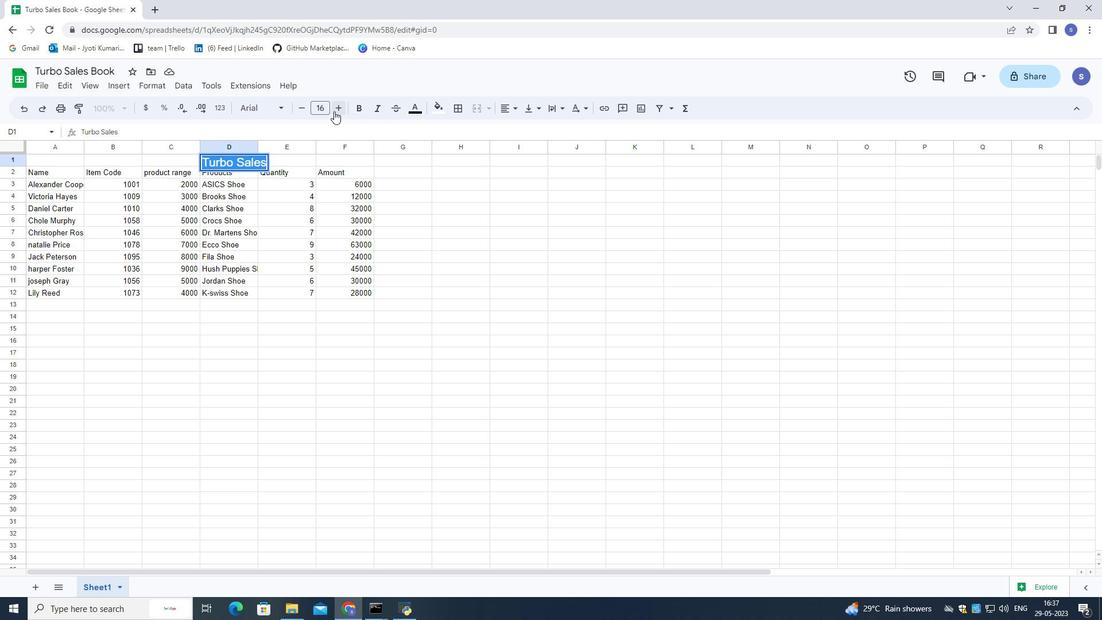 
Action: Mouse pressed left at (334, 111)
Screenshot: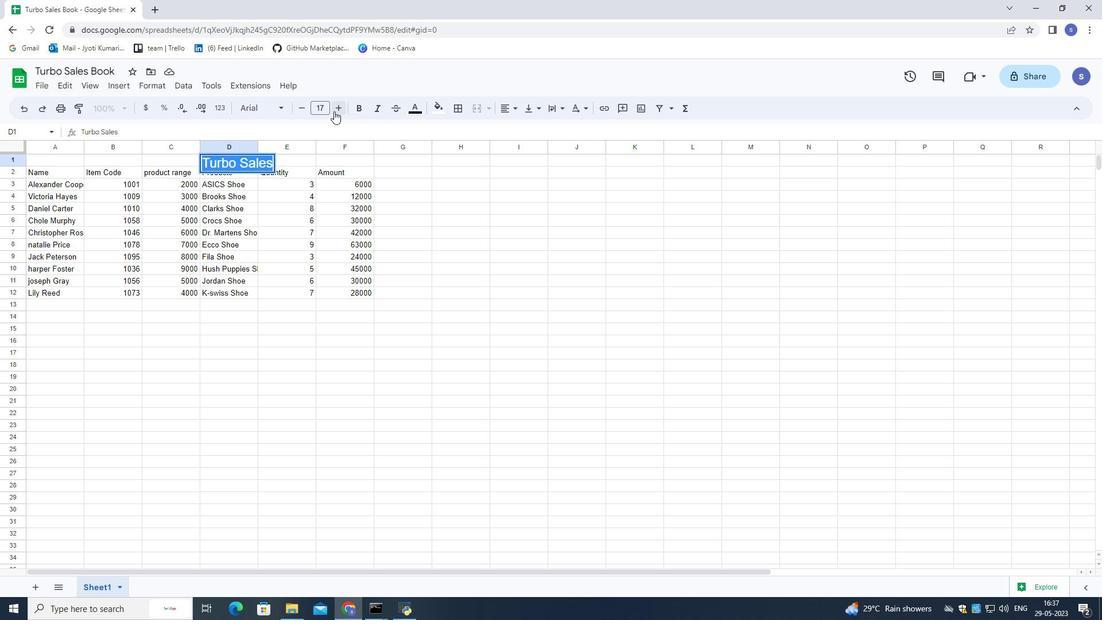 
Action: Mouse pressed left at (334, 111)
Screenshot: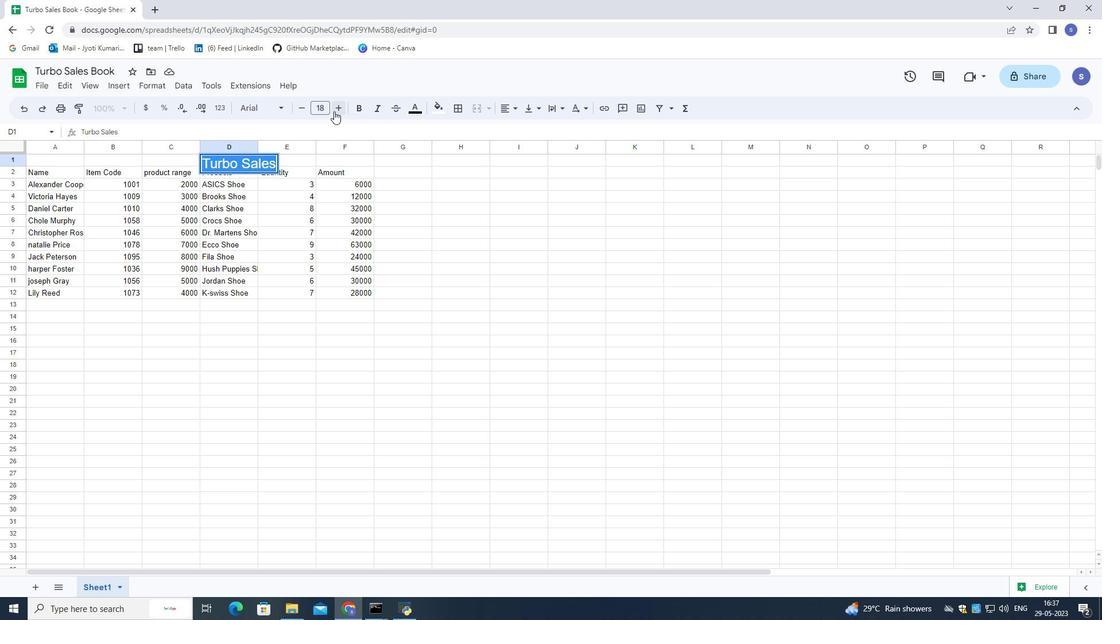 
Action: Mouse pressed left at (334, 111)
Screenshot: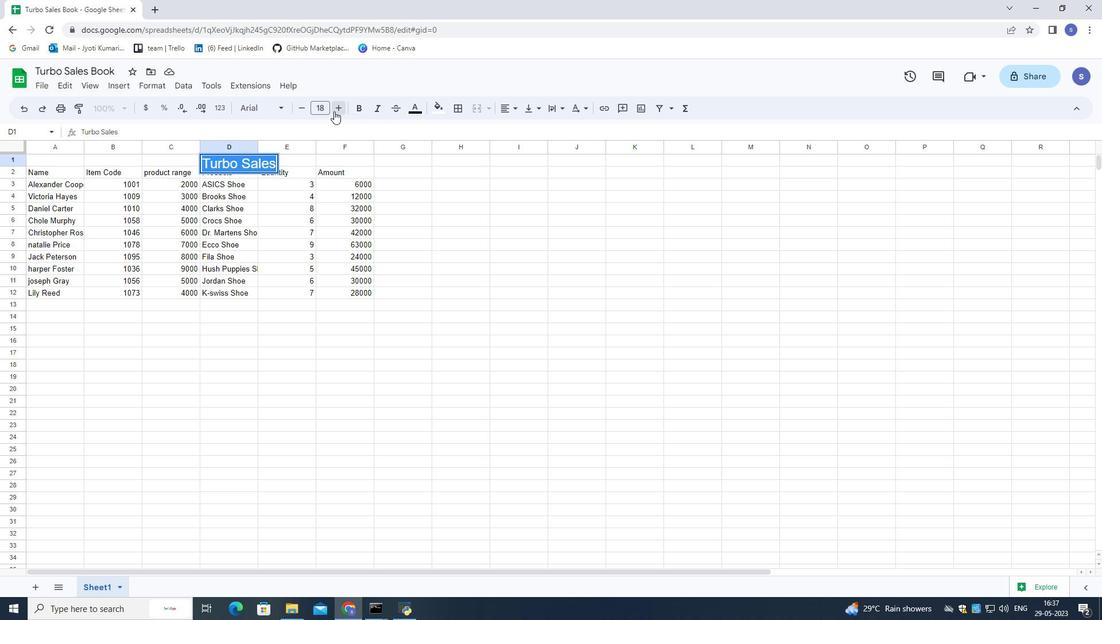 
Action: Mouse pressed left at (334, 111)
Screenshot: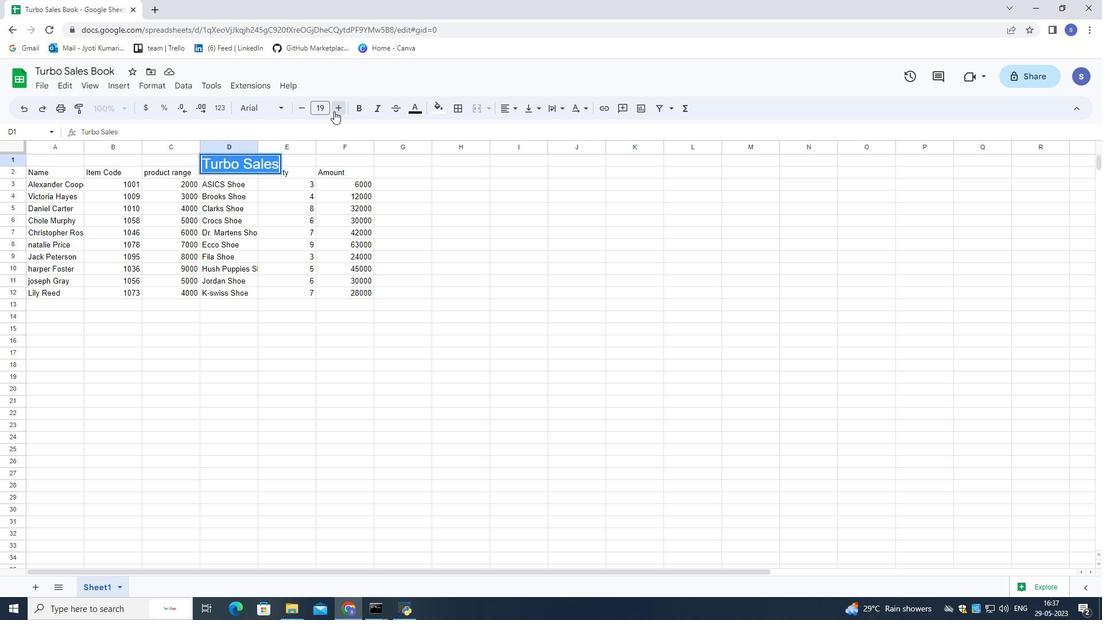 
Action: Mouse pressed left at (334, 111)
Screenshot: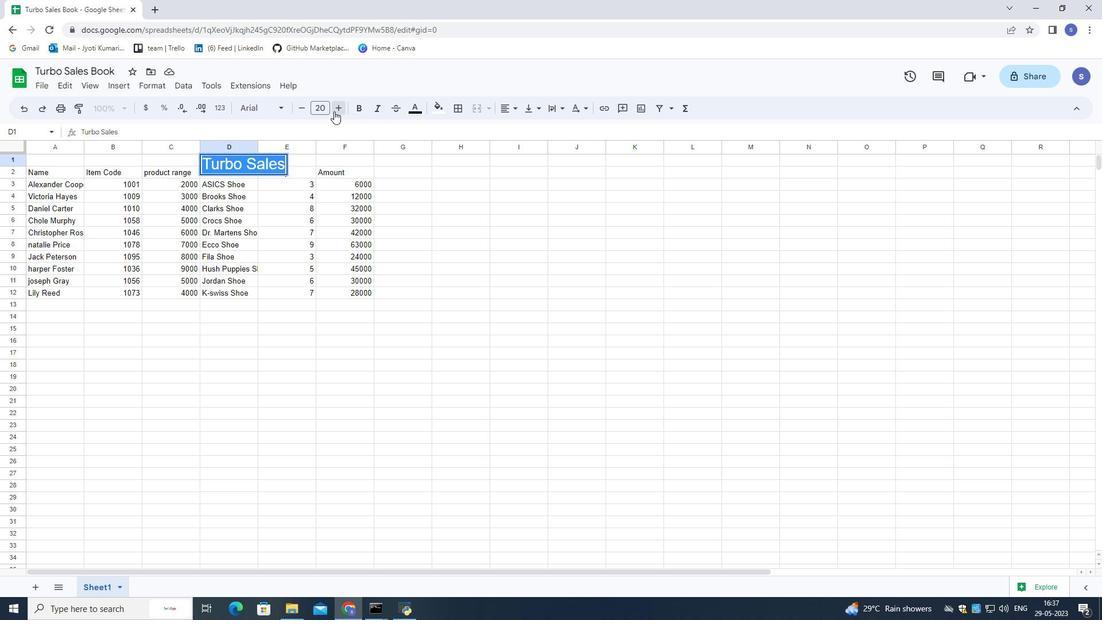 
Action: Mouse moved to (161, 83)
Screenshot: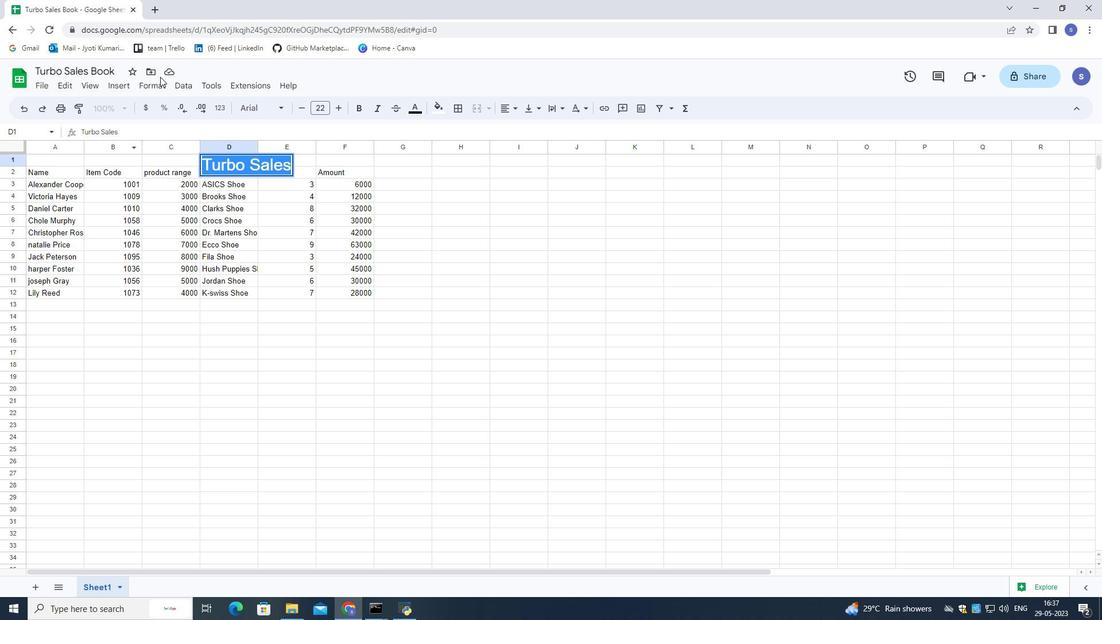 
Action: Mouse pressed left at (161, 83)
Screenshot: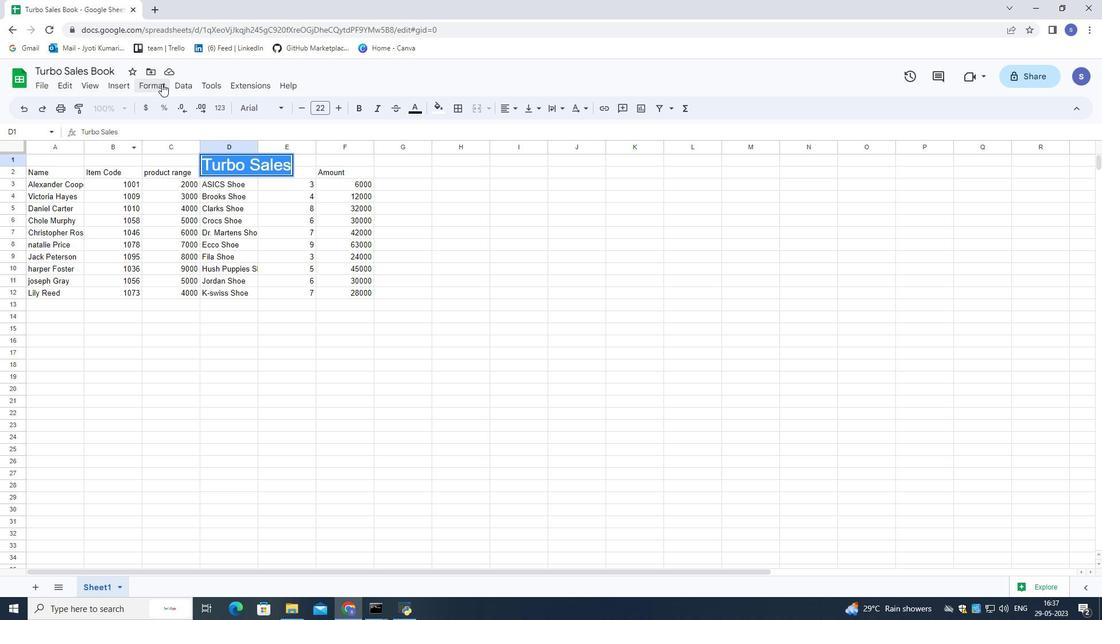 
Action: Mouse moved to (368, 188)
Screenshot: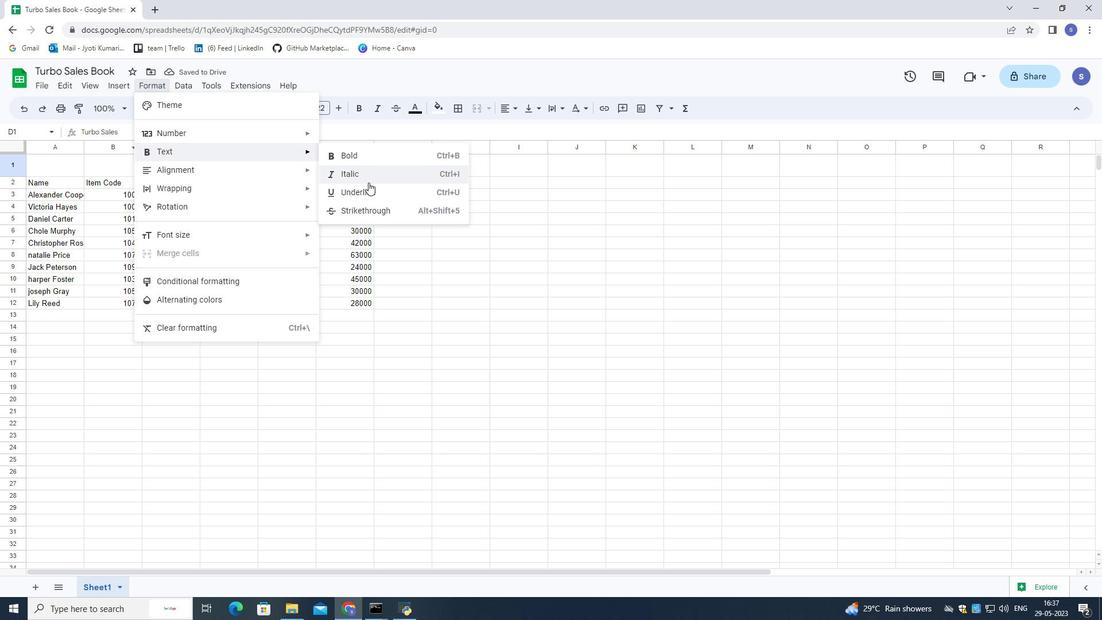
Action: Mouse pressed left at (368, 188)
Screenshot: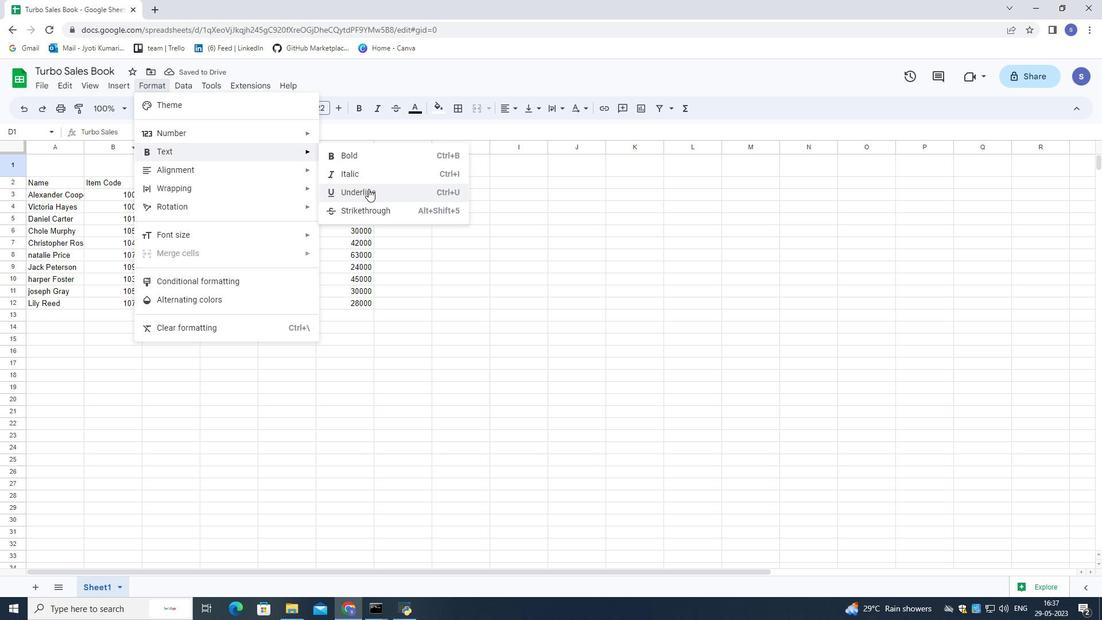 
Action: Mouse pressed left at (368, 188)
Screenshot: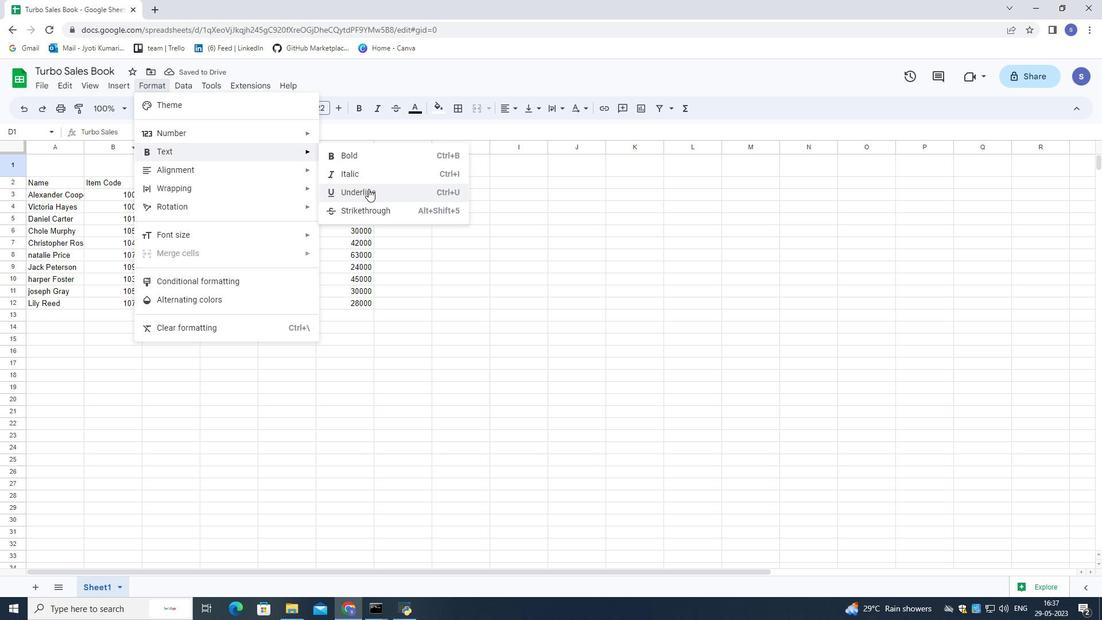 
Action: Mouse moved to (395, 298)
Screenshot: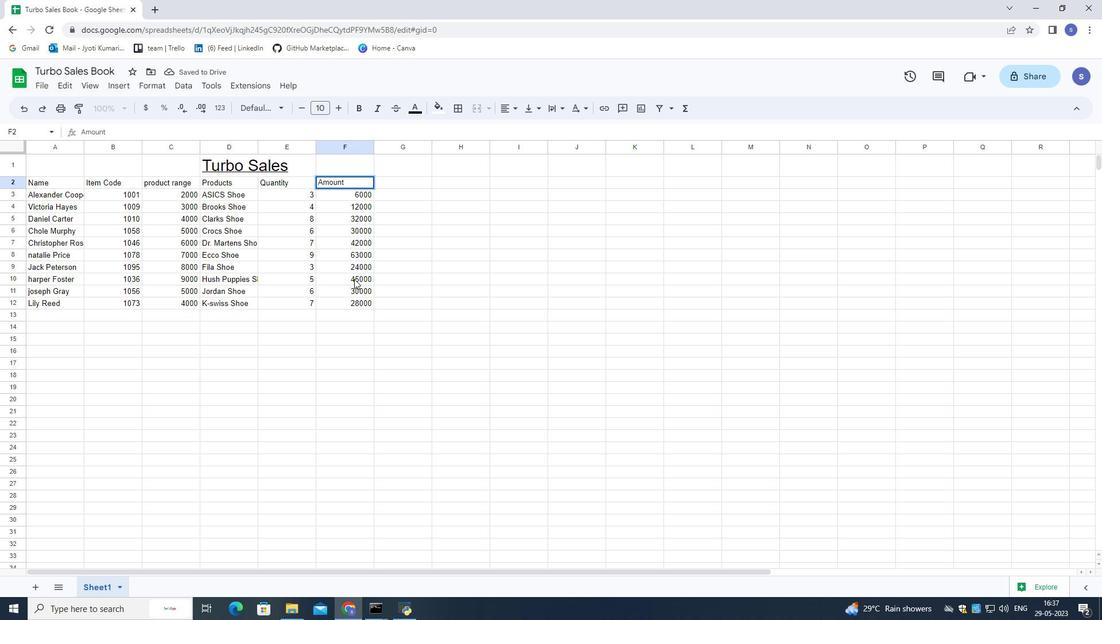 
Action: Mouse pressed left at (395, 298)
Screenshot: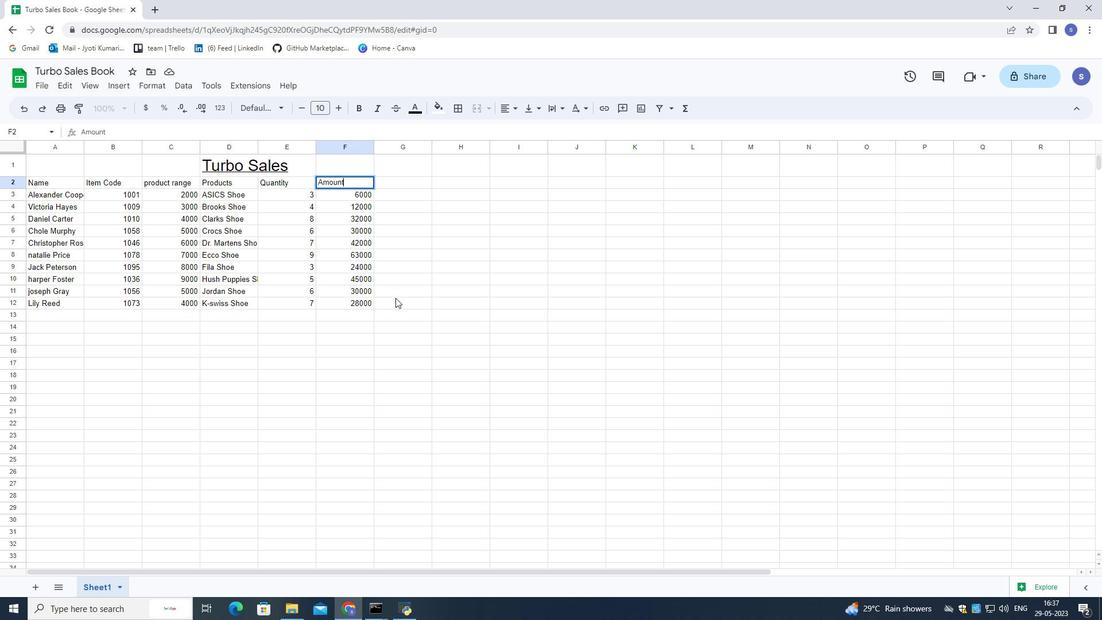 
Action: Mouse moved to (238, 165)
Screenshot: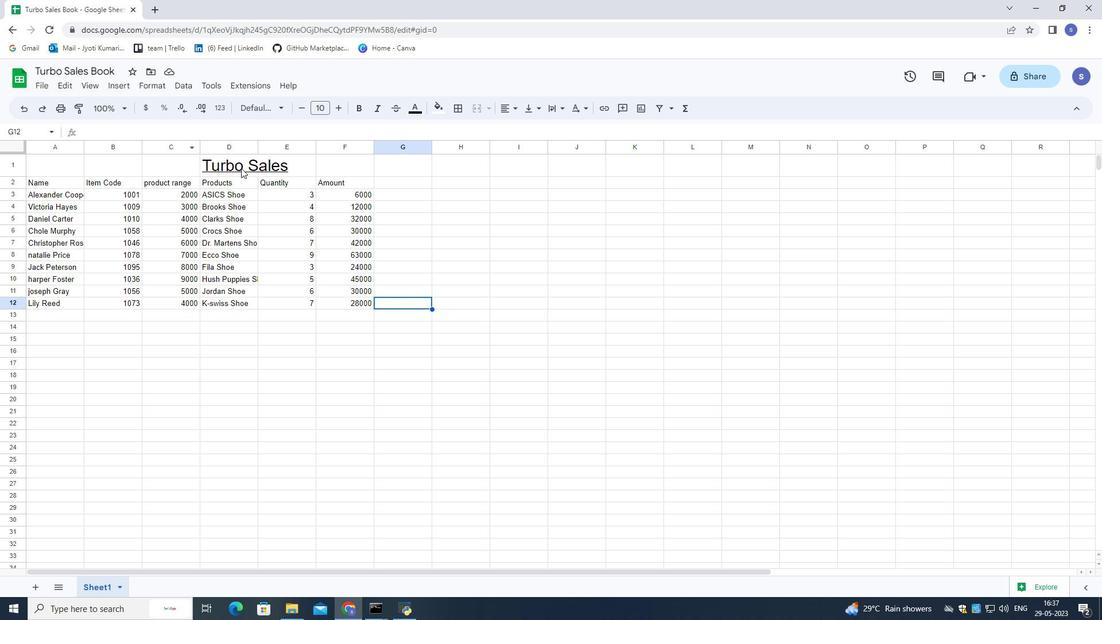 
Action: Mouse pressed left at (238, 165)
Screenshot: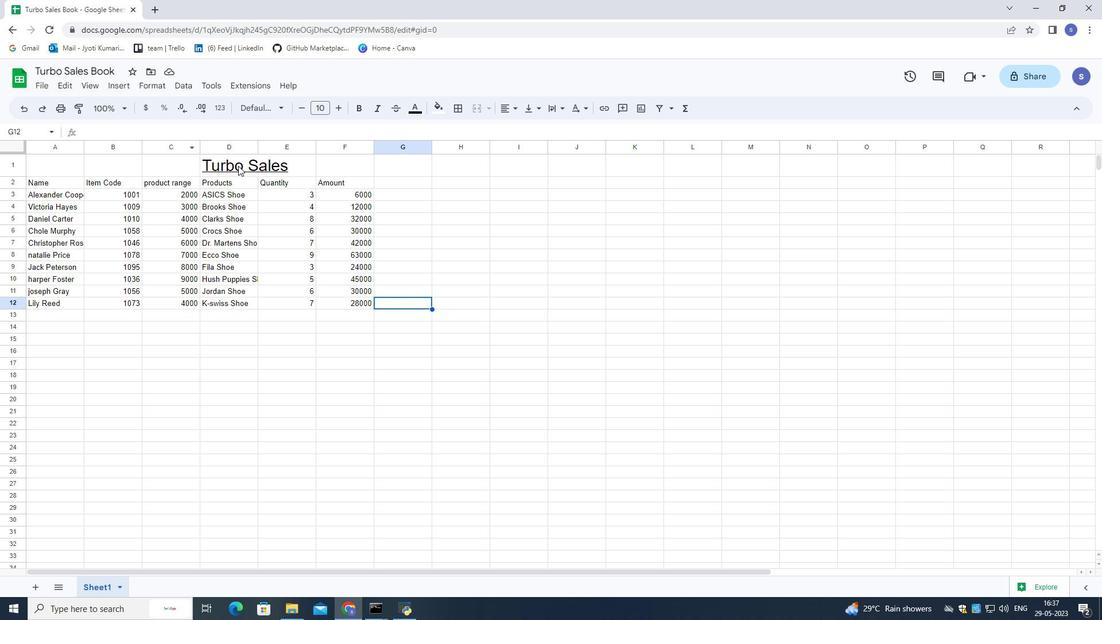 
Action: Mouse pressed left at (238, 165)
Screenshot: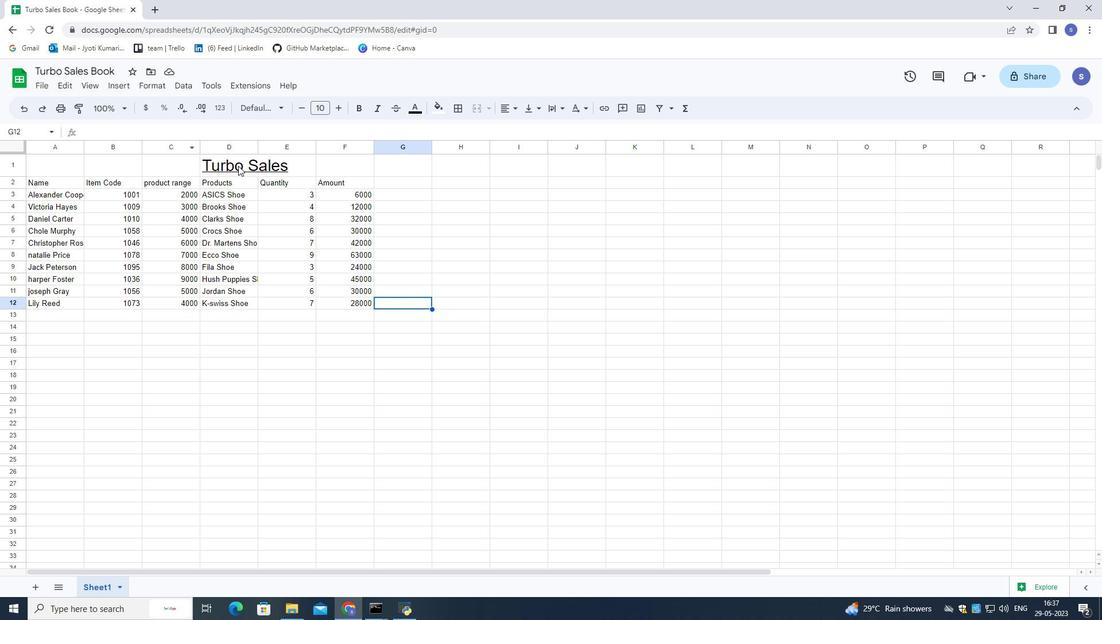 
Action: Mouse pressed left at (238, 165)
Screenshot: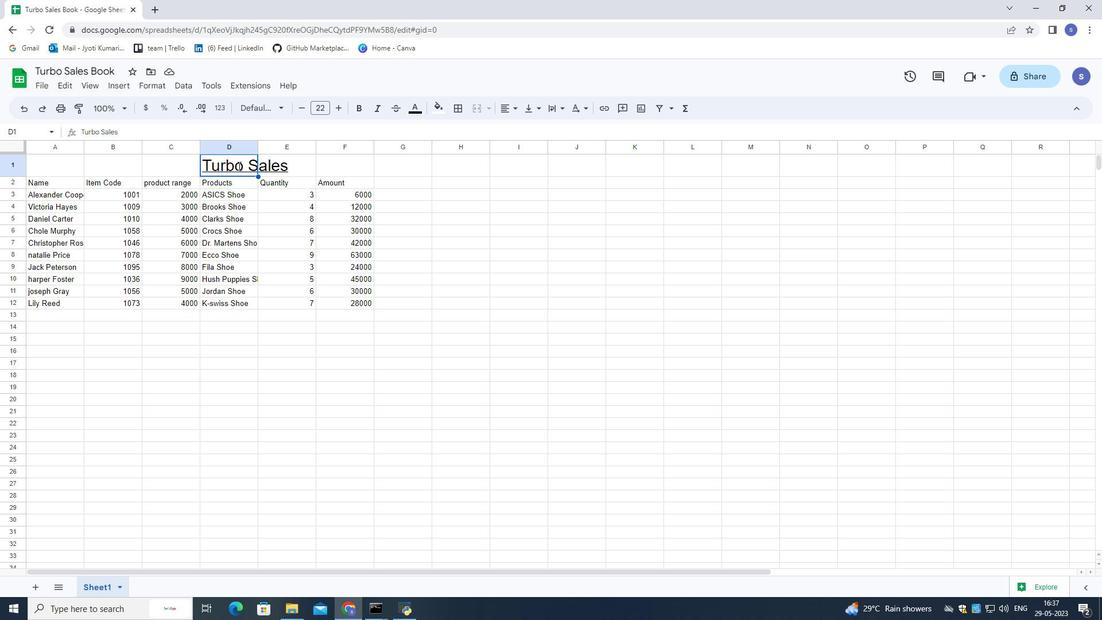 
Action: Mouse moved to (259, 109)
Screenshot: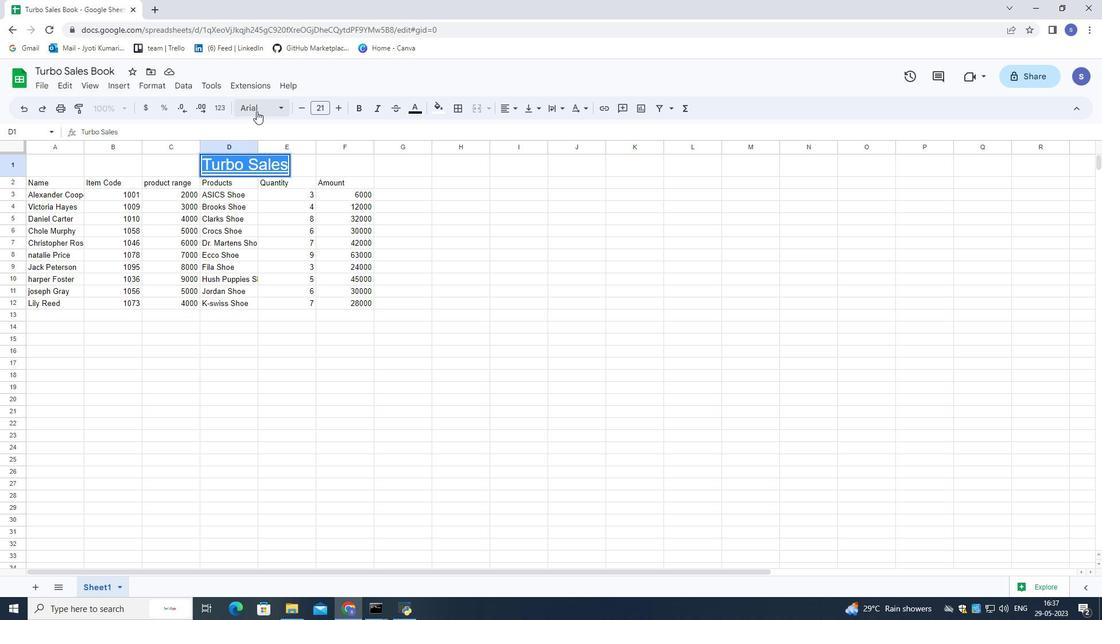 
Action: Mouse pressed left at (259, 109)
Screenshot: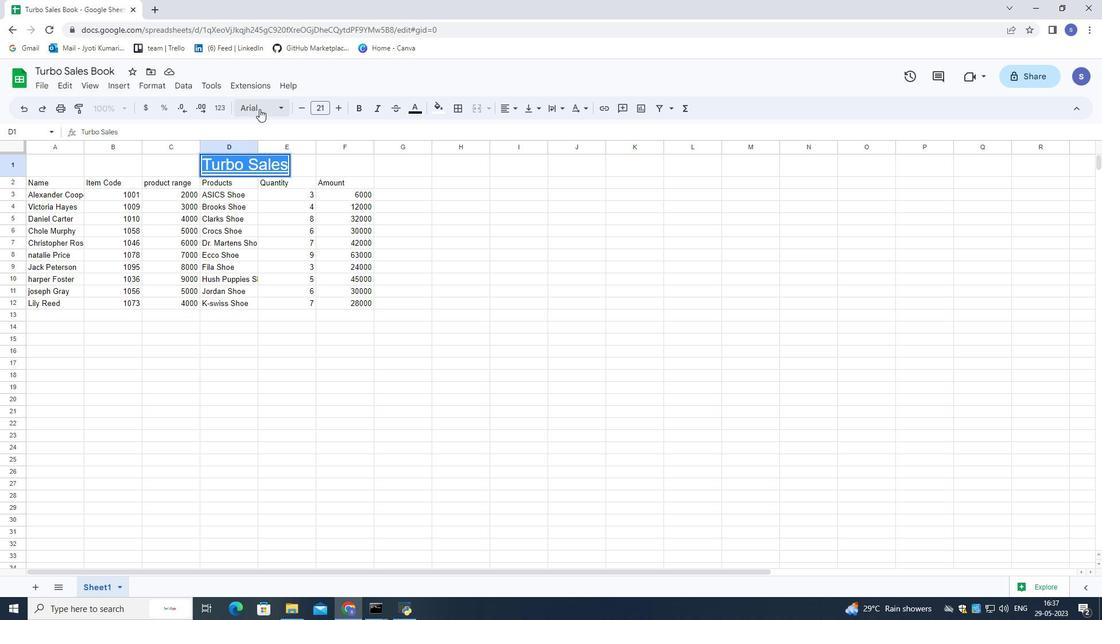 
Action: Mouse moved to (265, 128)
Screenshot: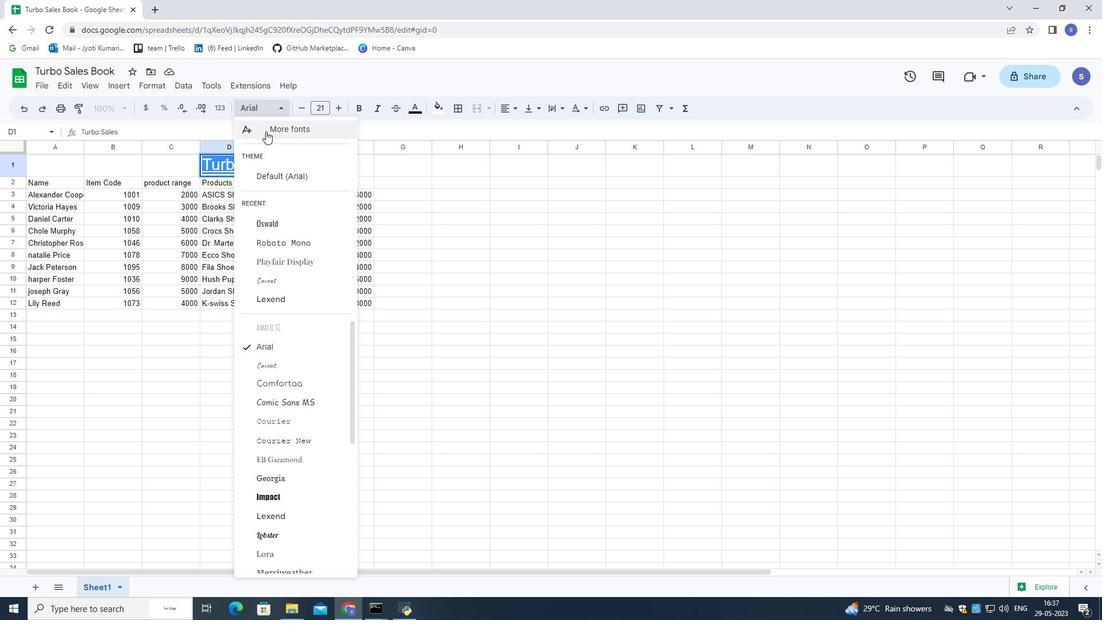 
Action: Mouse pressed left at (265, 128)
Screenshot: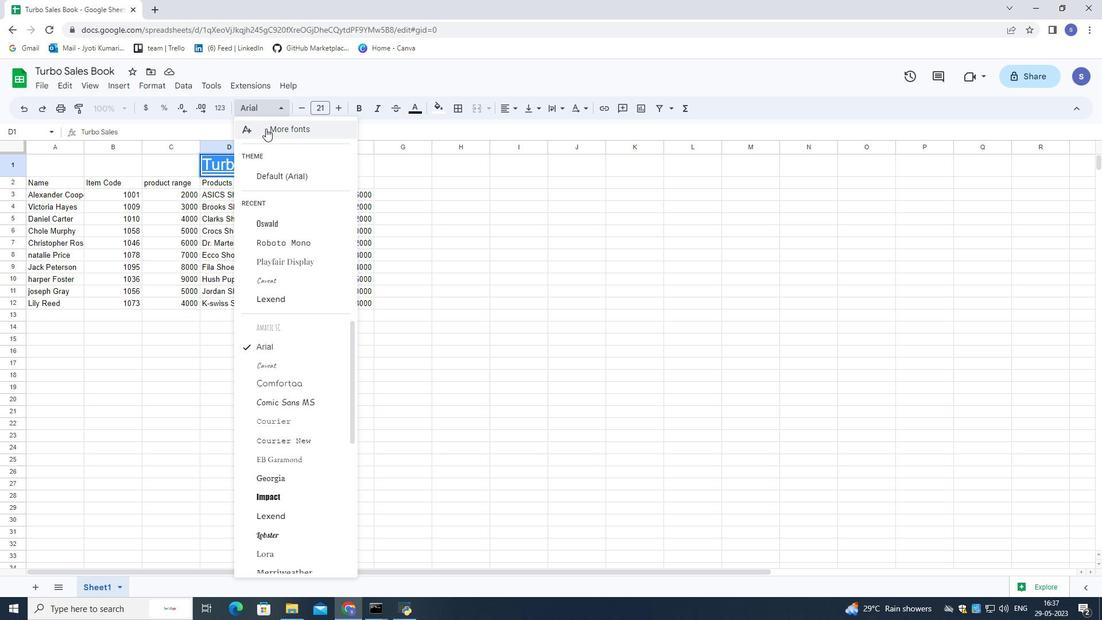 
Action: Mouse moved to (363, 197)
Screenshot: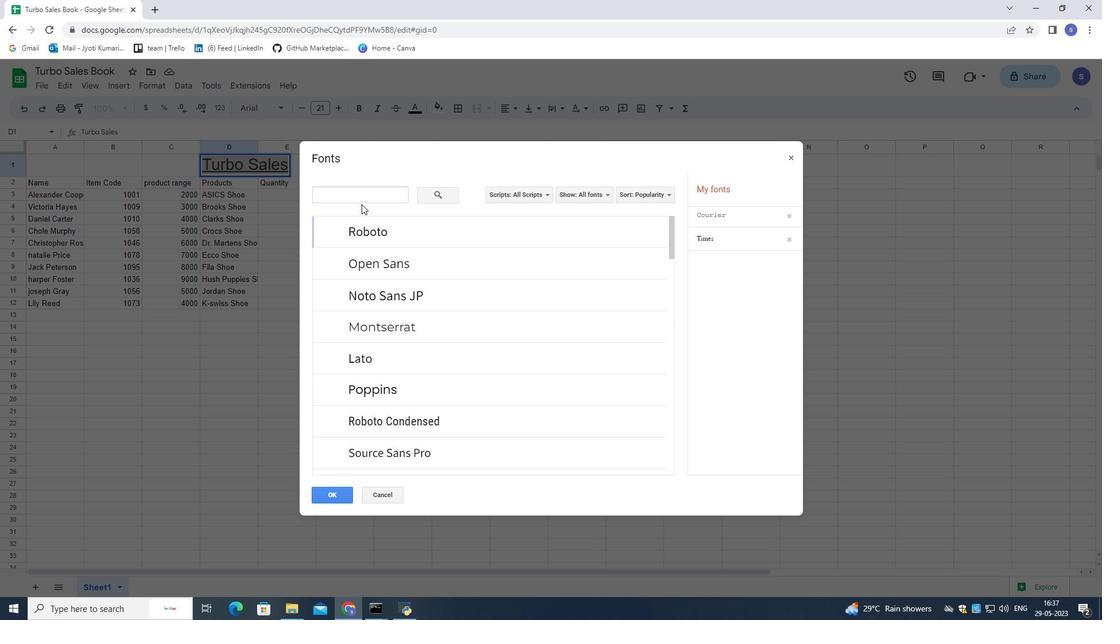 
Action: Mouse pressed left at (363, 197)
Screenshot: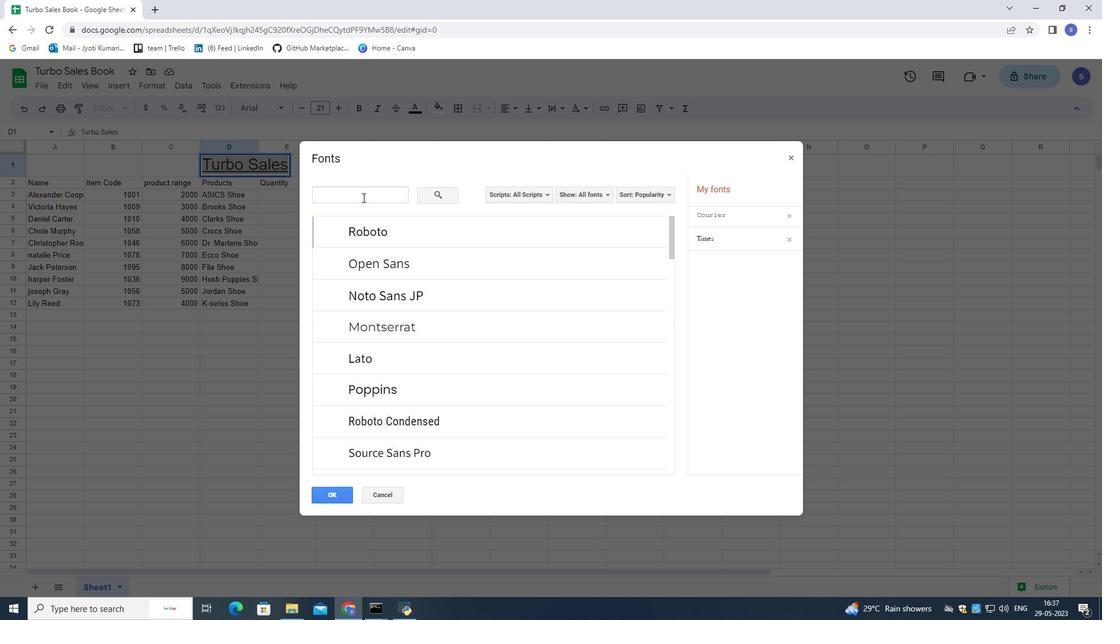 
Action: Key pressed impact
Screenshot: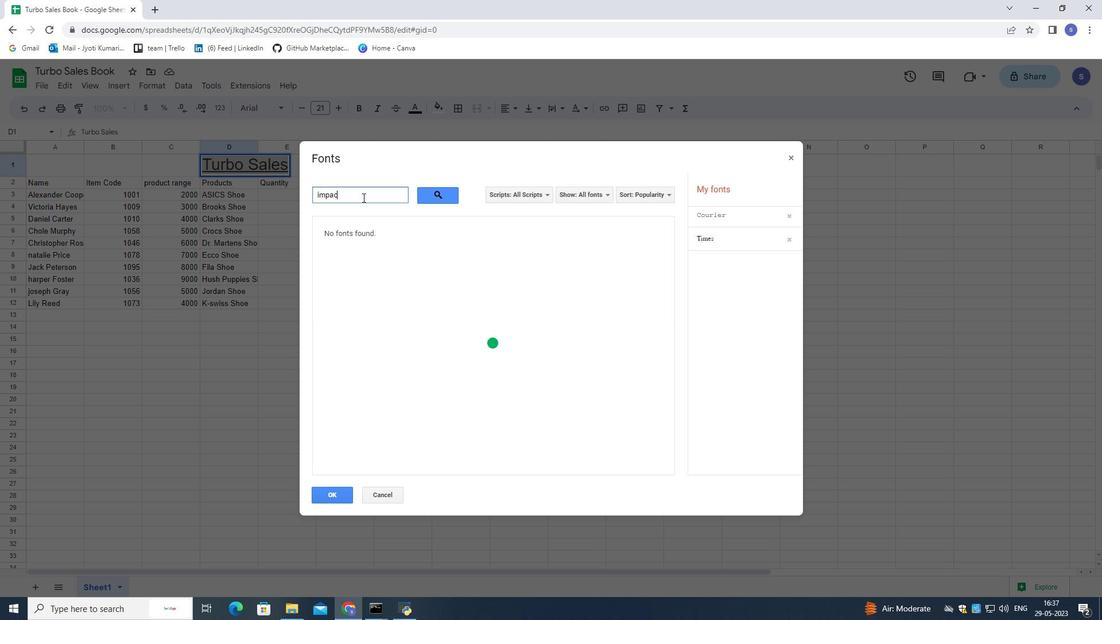 
Action: Mouse moved to (373, 241)
Screenshot: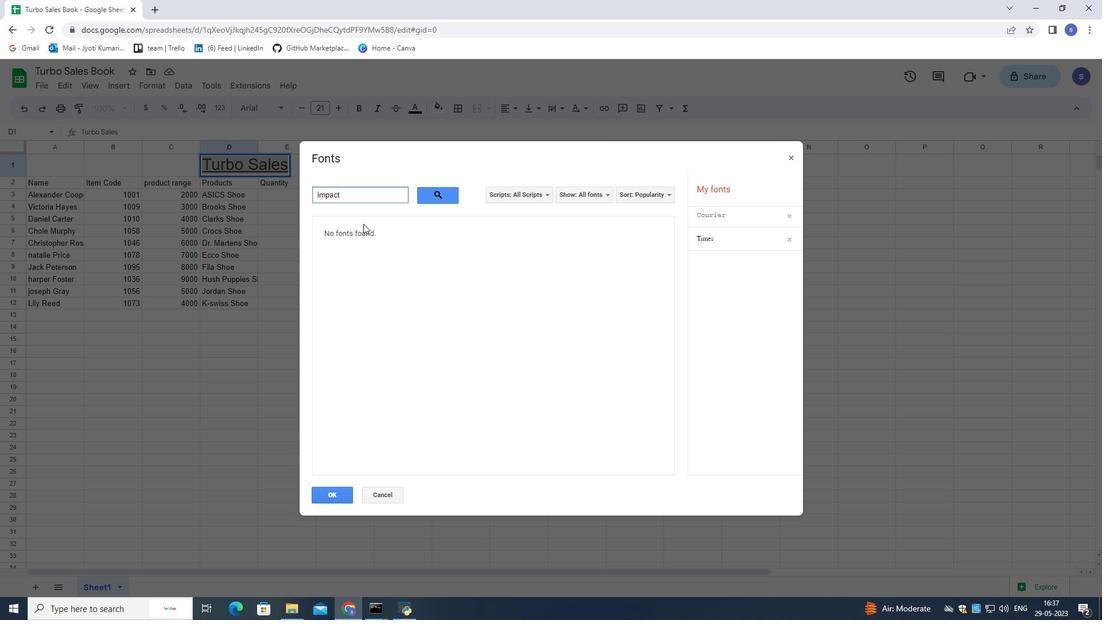 
Action: Key pressed <Key.backspace><Key.backspace><Key.backspace><Key.backspace><Key.backspace><Key.backspace><Key.backspace><Key.backspace><Key.backspace><Key.backspace><Key.backspace><Key.backspace><Key.backspace><Key.backspace><Key.backspace>imp<Key.backspace><Key.backspace><Key.backspace>
Screenshot: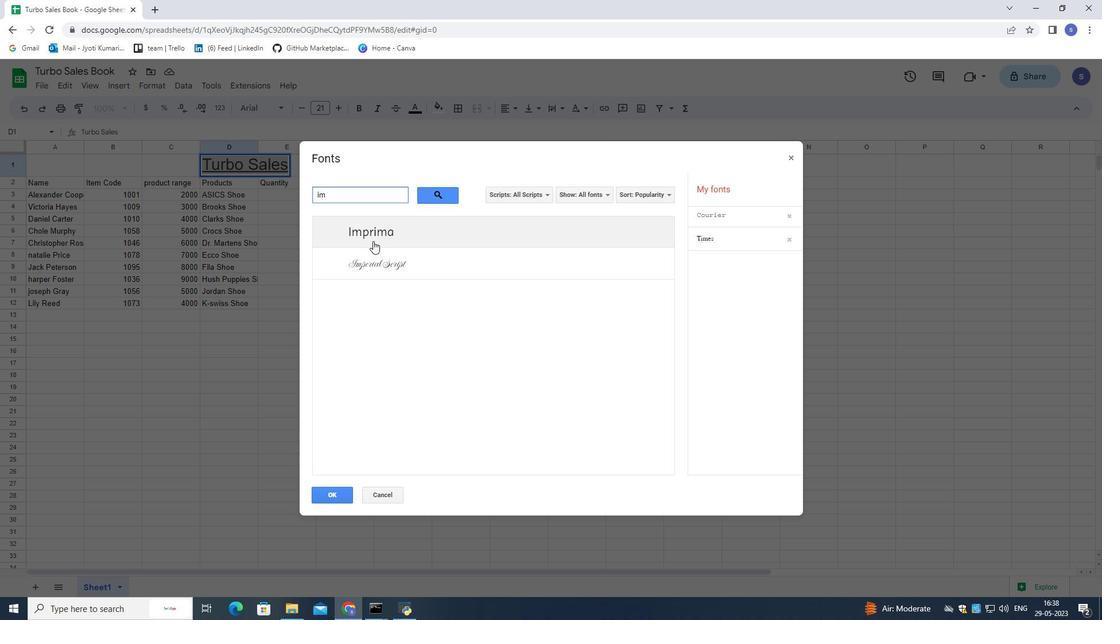 
Action: Mouse moved to (399, 491)
Screenshot: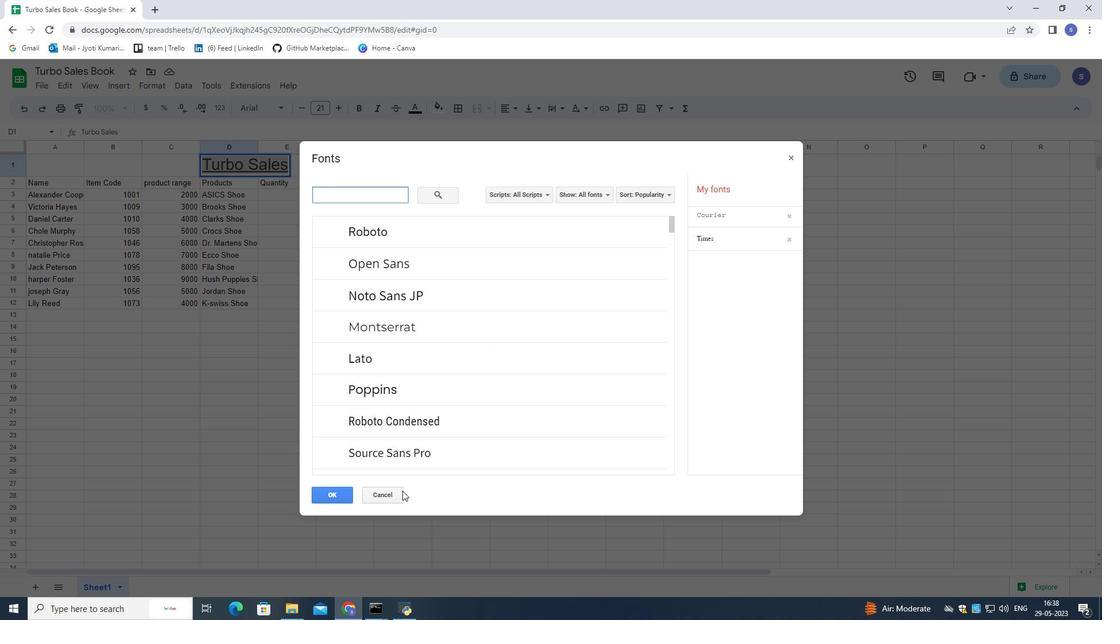 
Action: Mouse pressed left at (399, 491)
Screenshot: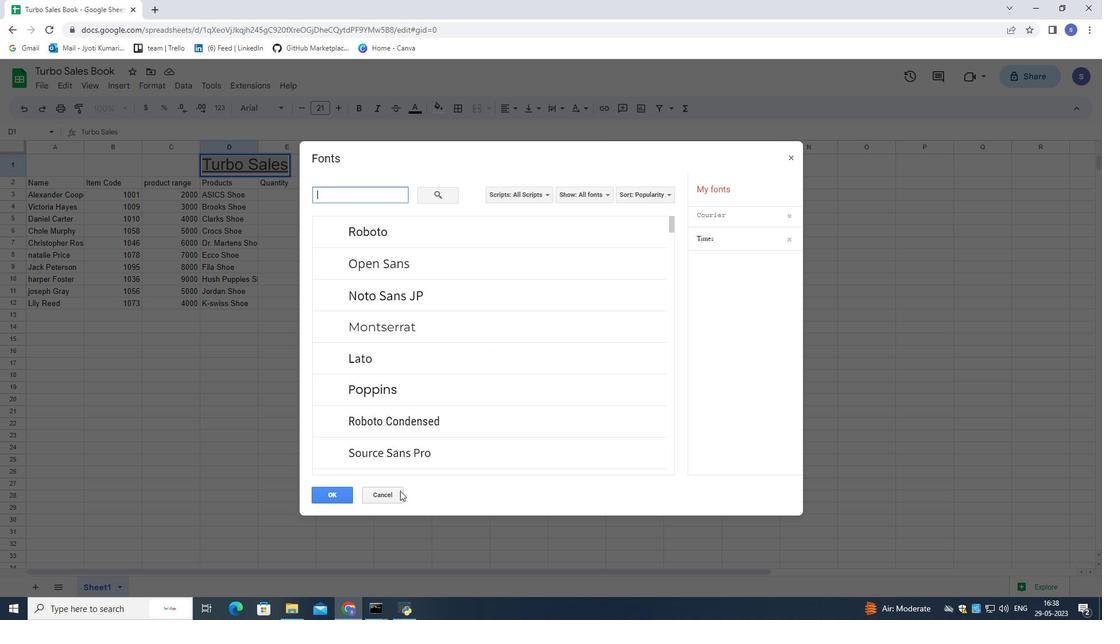 
Action: Mouse moved to (31, 180)
Screenshot: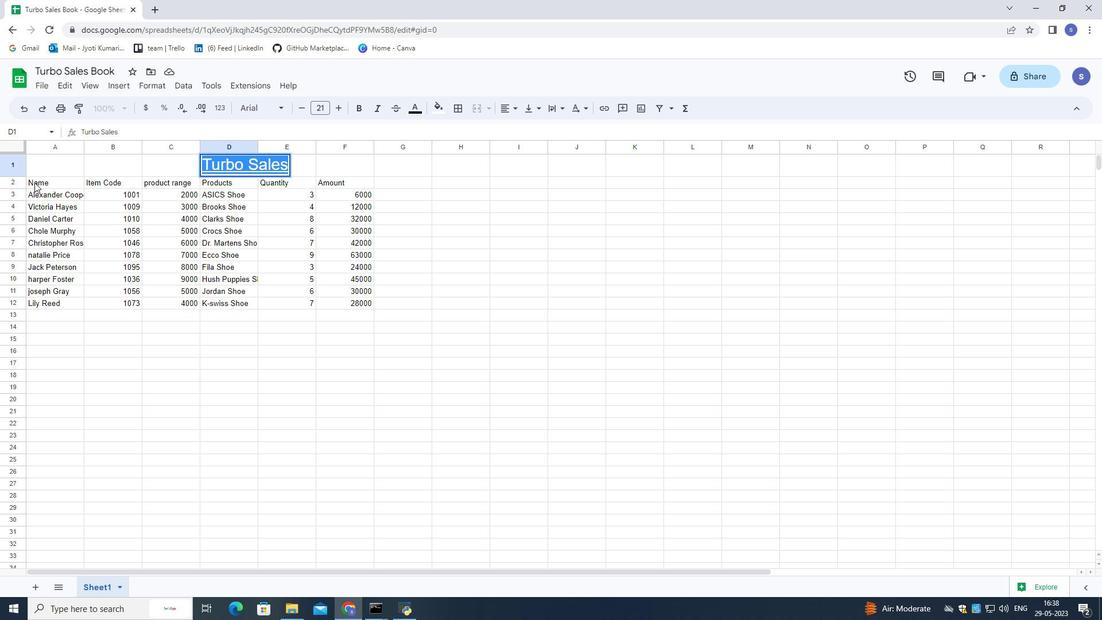 
Action: Mouse pressed left at (31, 180)
Screenshot: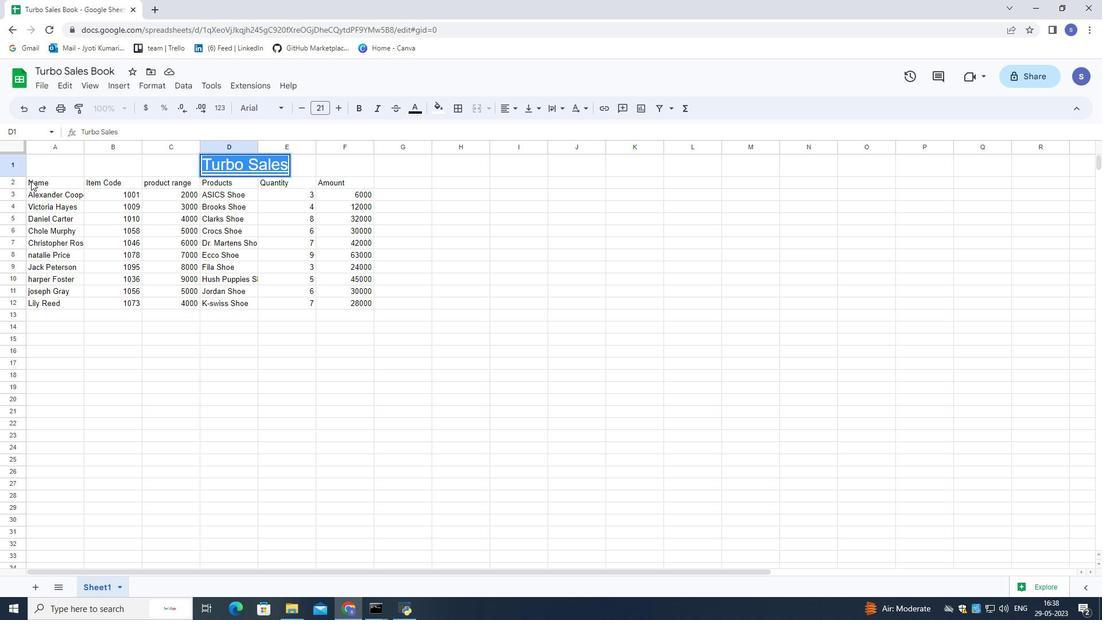 
Action: Mouse moved to (338, 110)
Screenshot: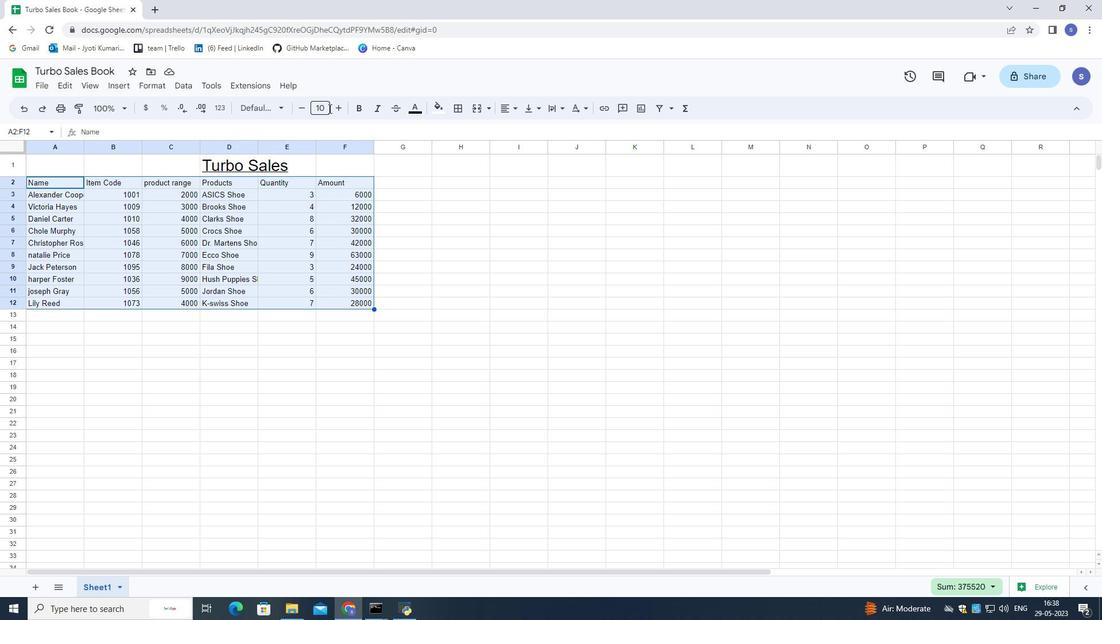 
Action: Mouse pressed left at (338, 110)
Screenshot: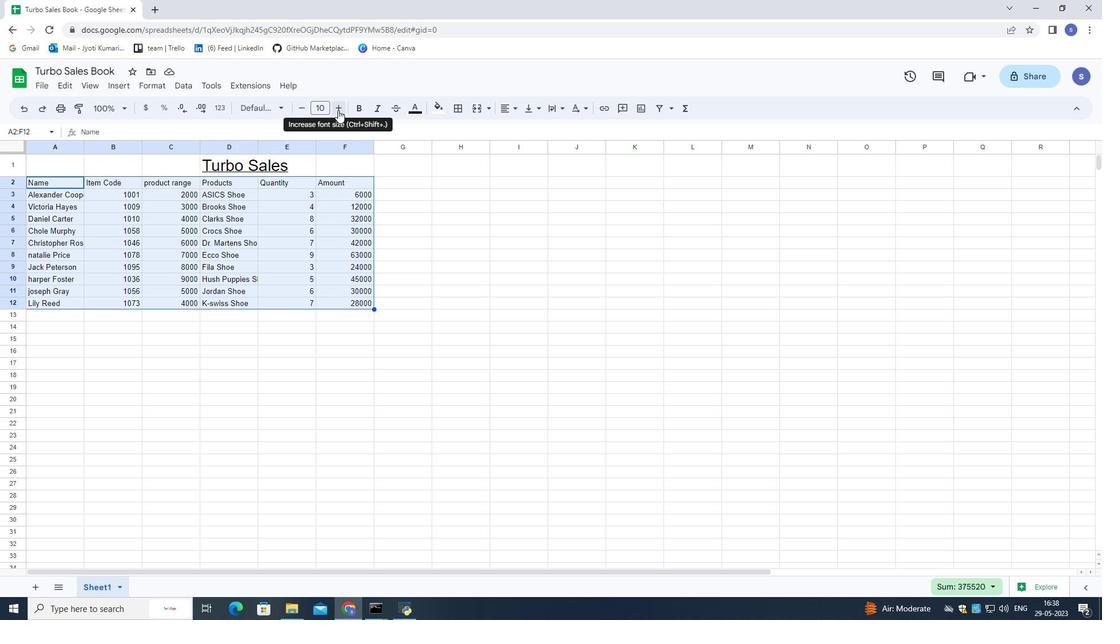 
Action: Mouse pressed left at (338, 110)
Screenshot: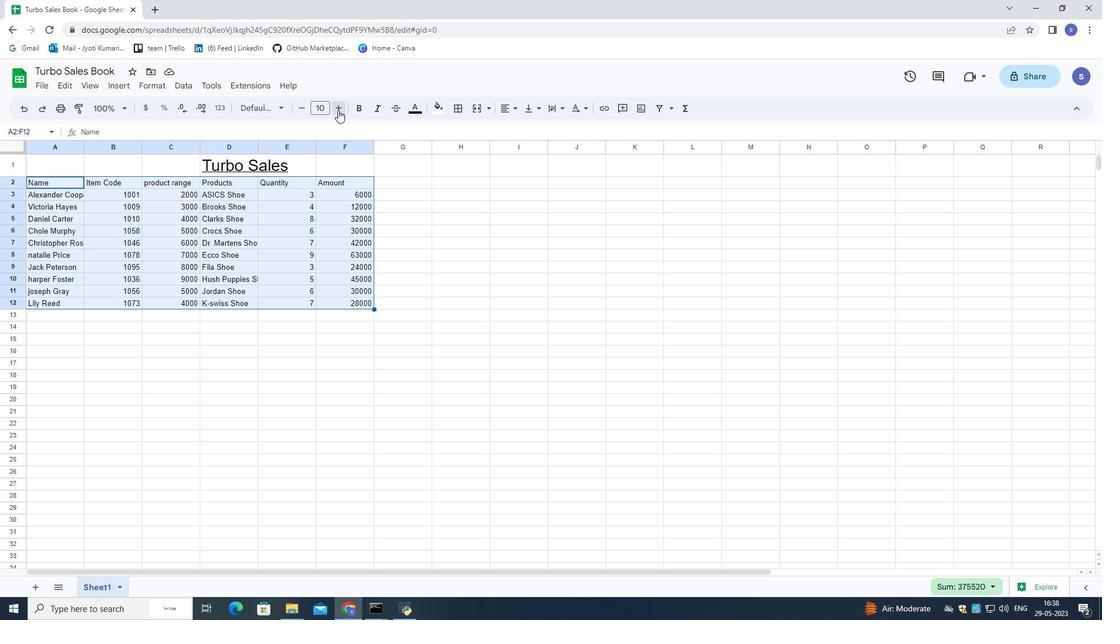 
Action: Mouse pressed left at (338, 110)
Screenshot: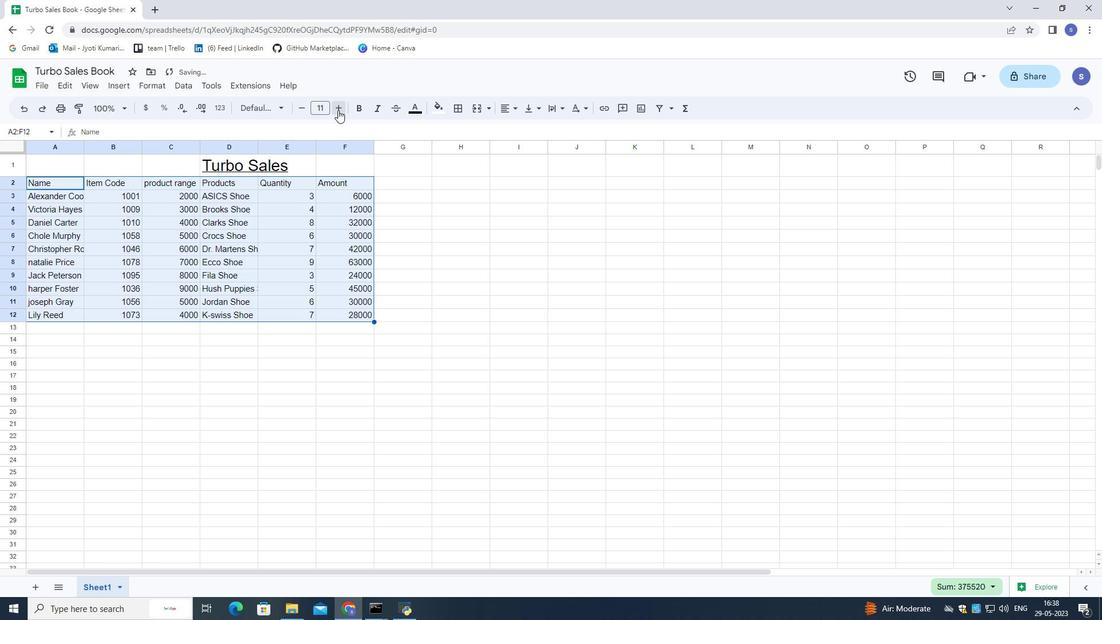 
Action: Mouse pressed left at (338, 110)
Screenshot: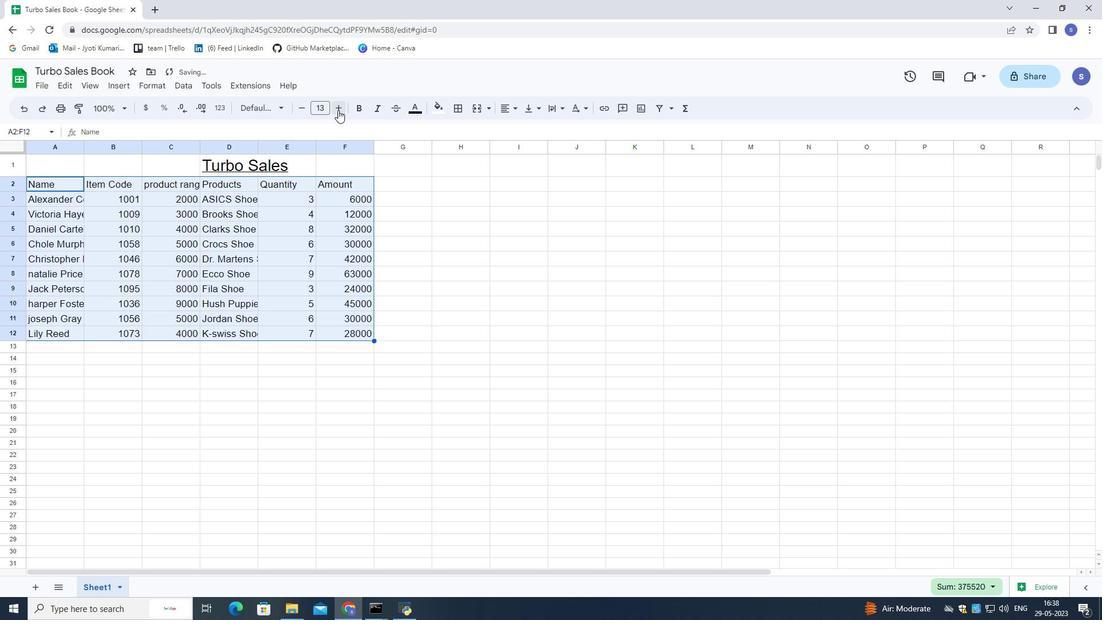 
Action: Mouse moved to (197, 456)
Screenshot: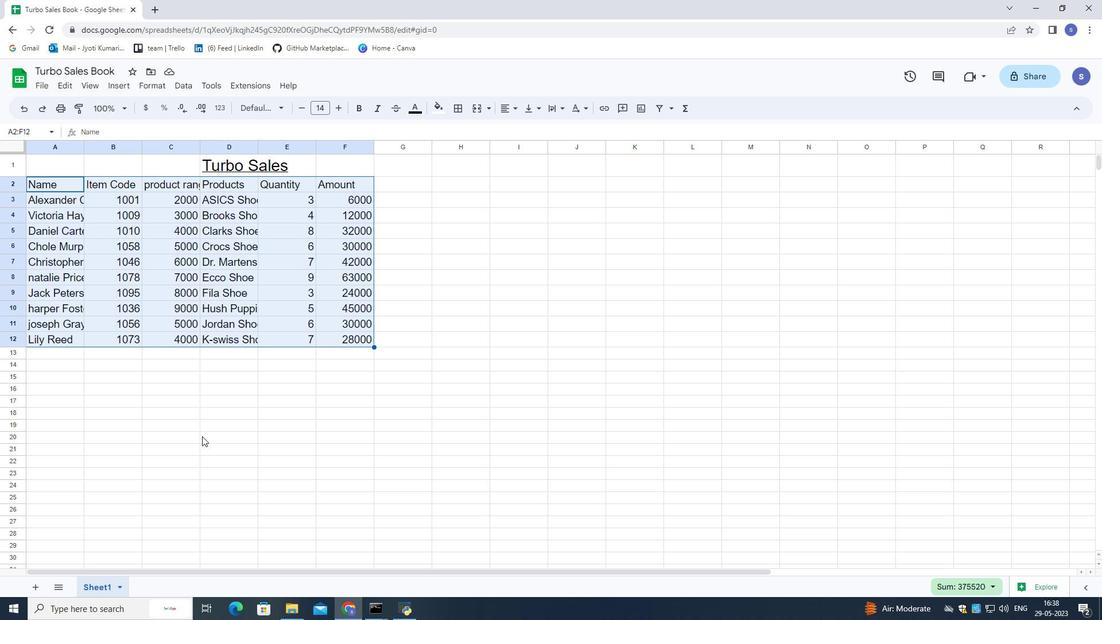 
Action: Mouse pressed left at (197, 456)
Screenshot: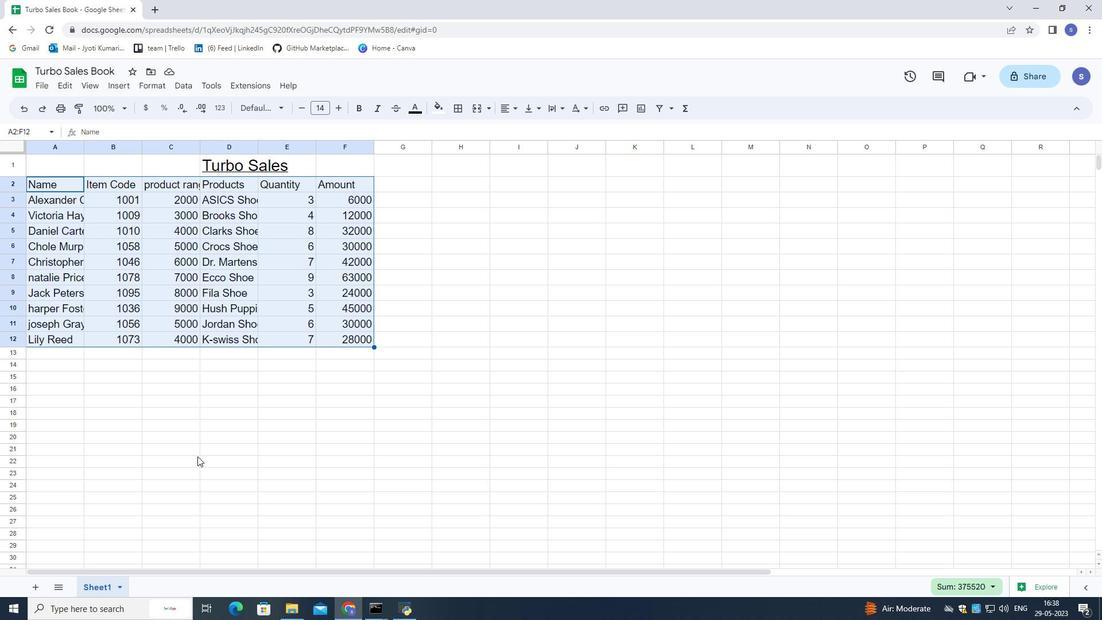 
Action: Mouse moved to (41, 159)
Screenshot: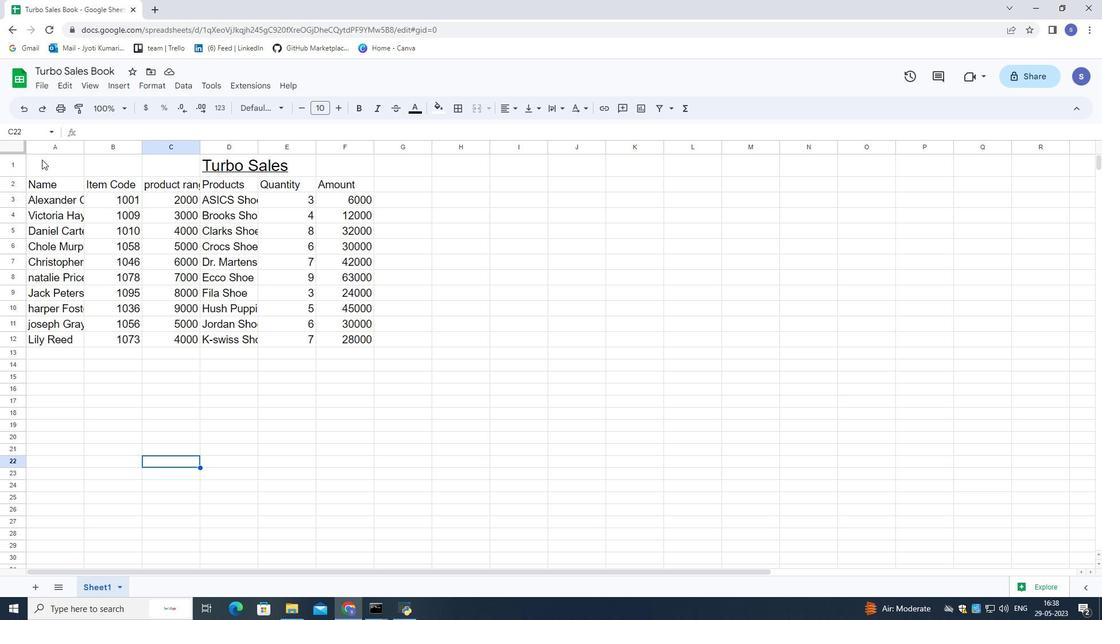 
Action: Mouse pressed left at (41, 159)
Screenshot: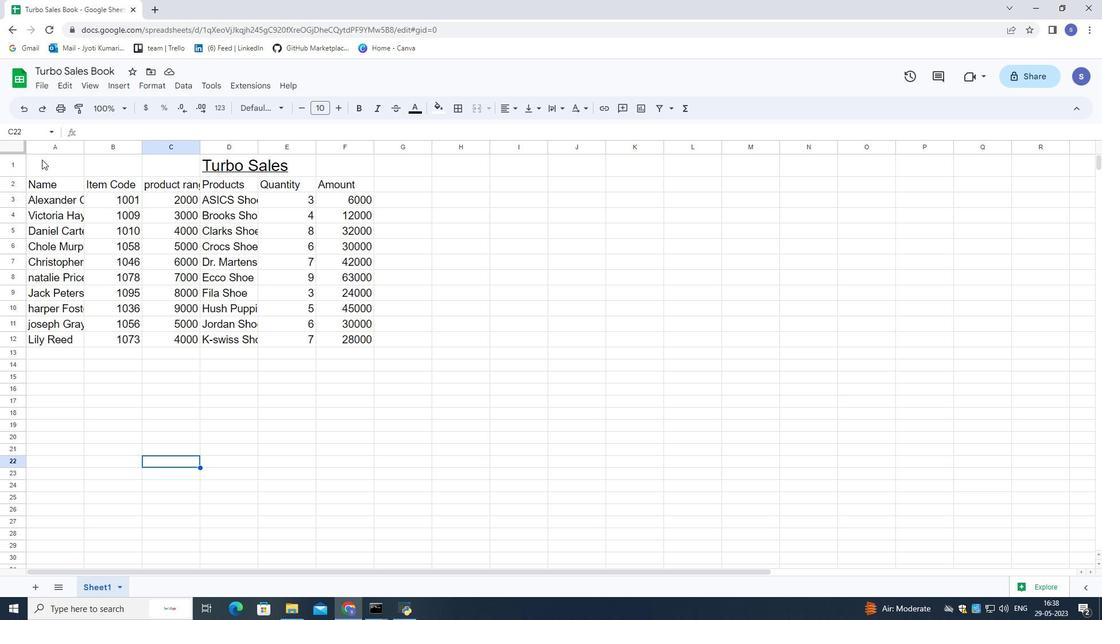 
Action: Mouse moved to (507, 109)
Screenshot: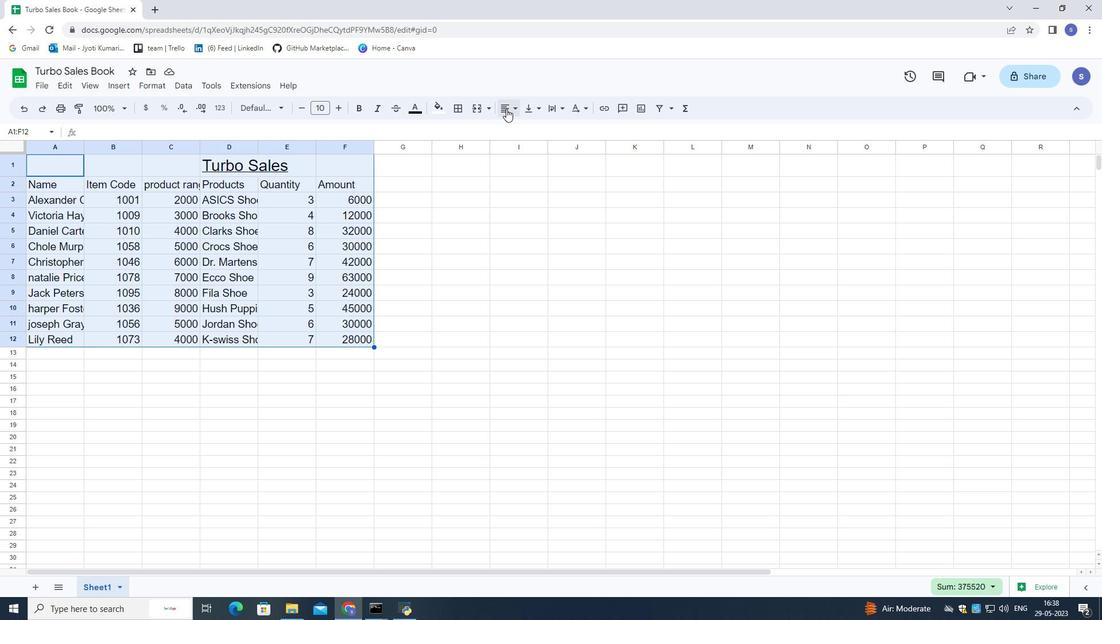 
Action: Mouse pressed left at (507, 109)
Screenshot: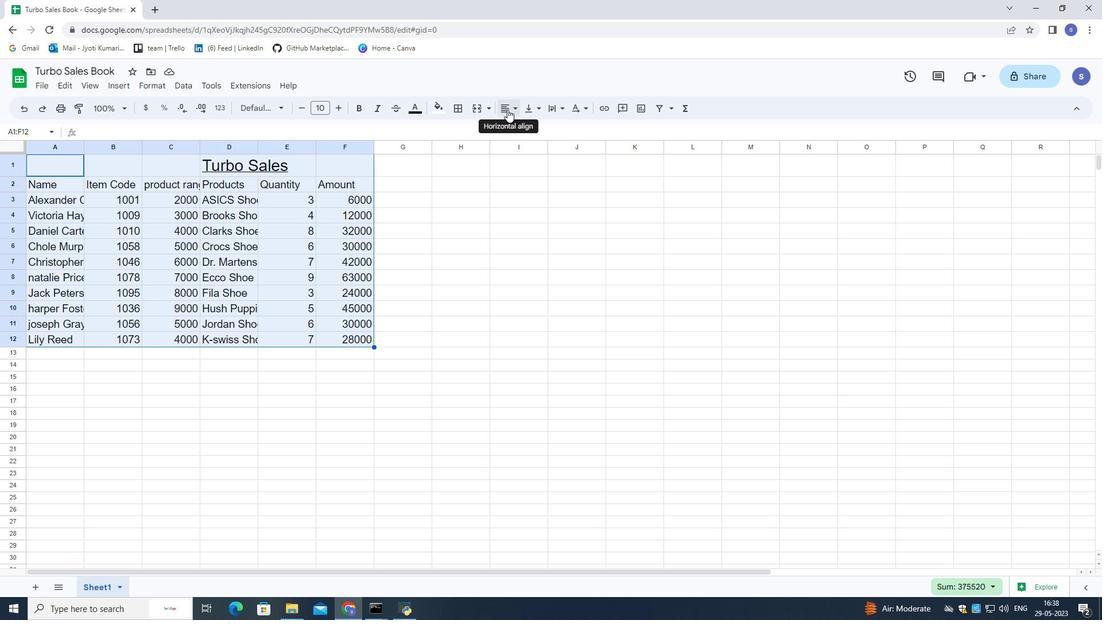 
Action: Mouse moved to (540, 131)
Screenshot: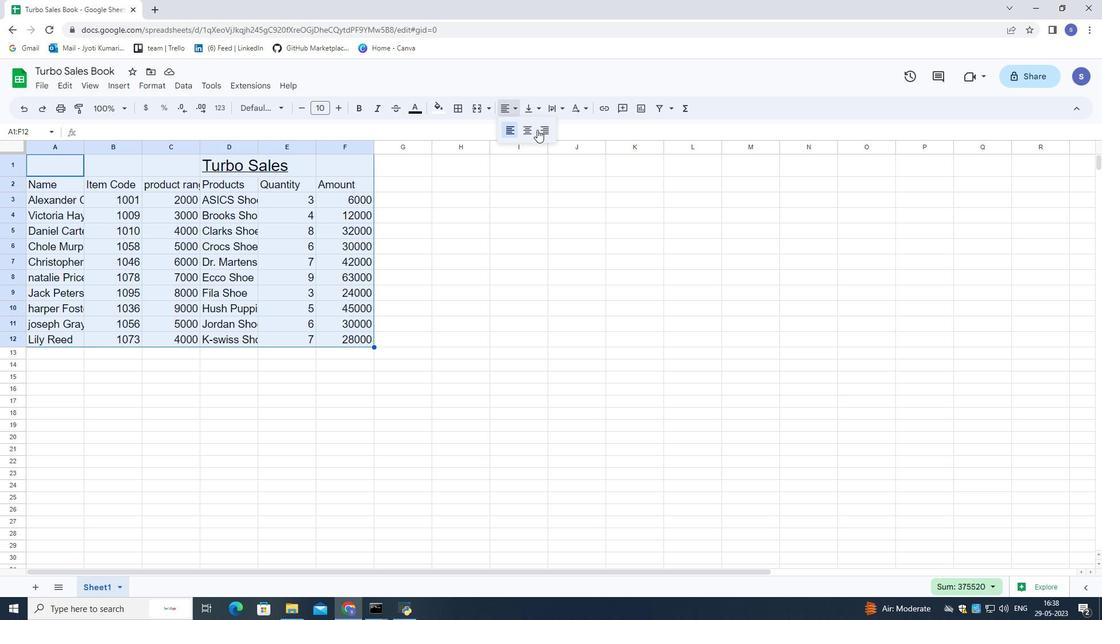 
Action: Mouse pressed left at (540, 131)
Screenshot: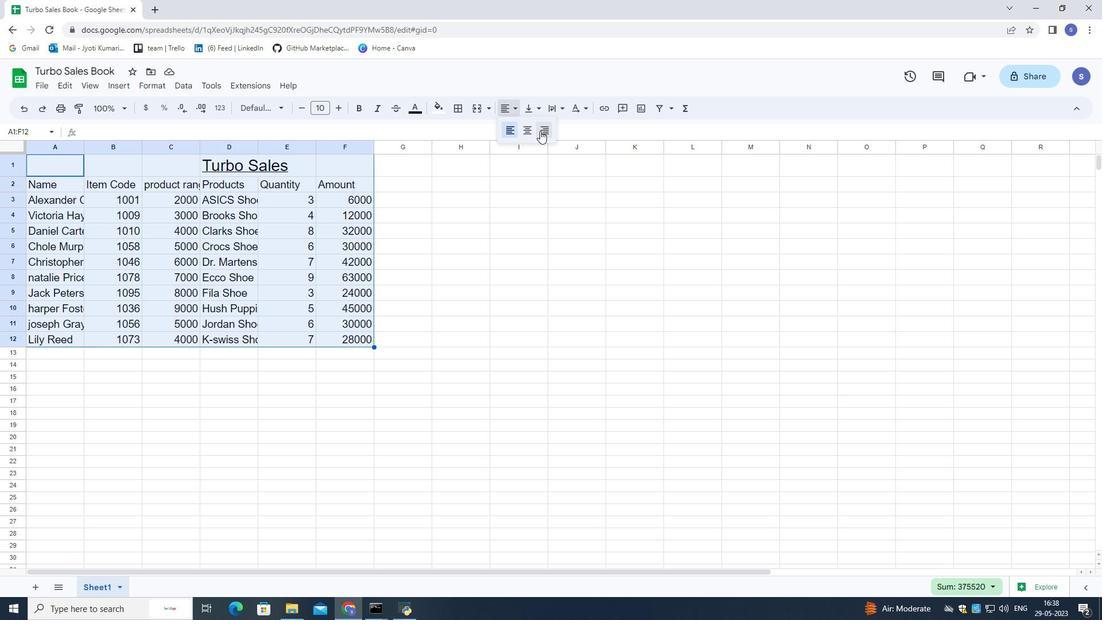 
Action: Mouse moved to (424, 239)
Screenshot: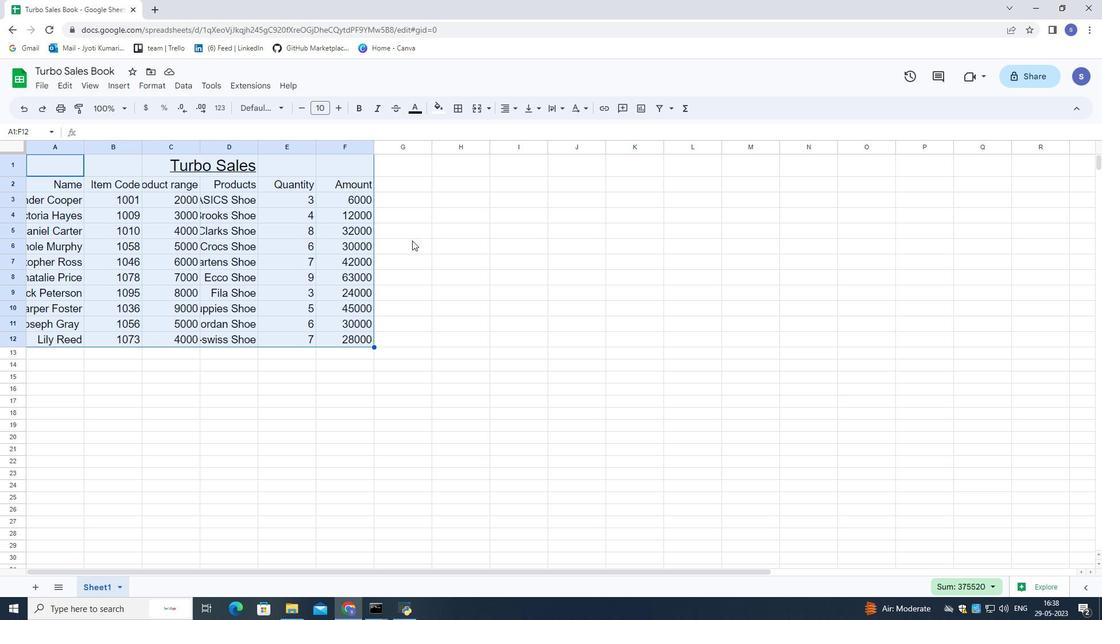 
Action: Mouse pressed left at (424, 239)
Screenshot: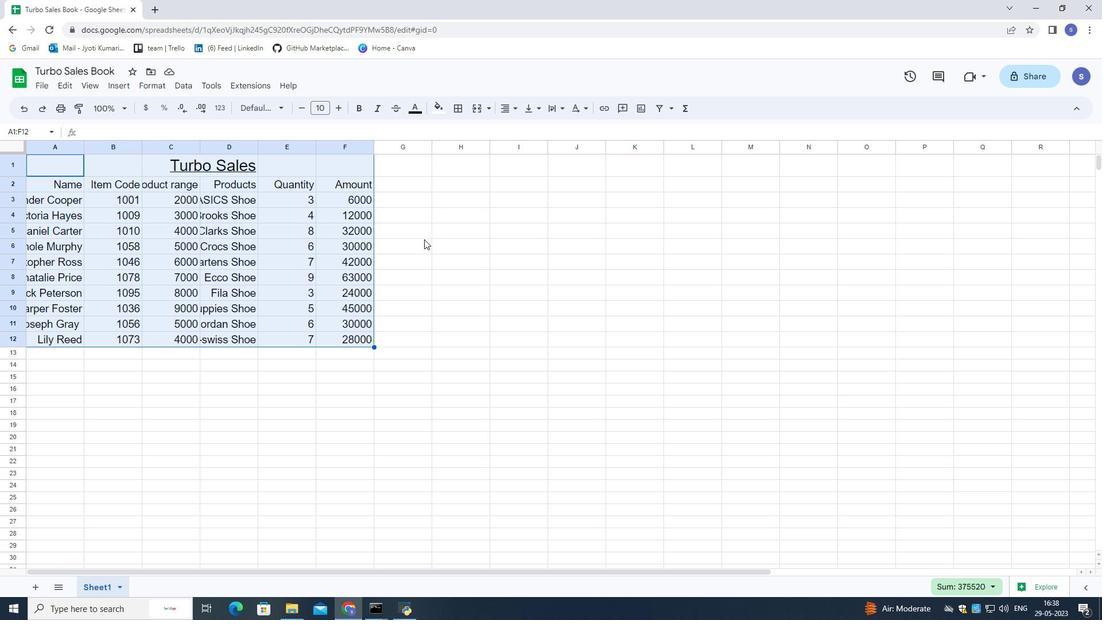 
Action: Mouse moved to (63, 163)
Screenshot: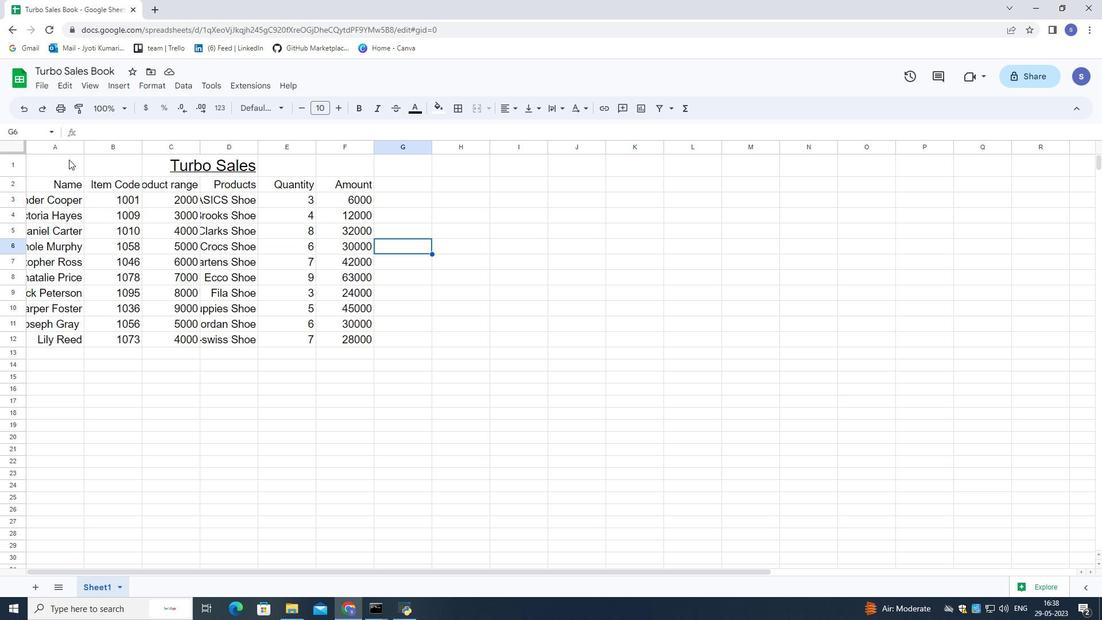 
Action: Mouse pressed left at (63, 163)
Screenshot: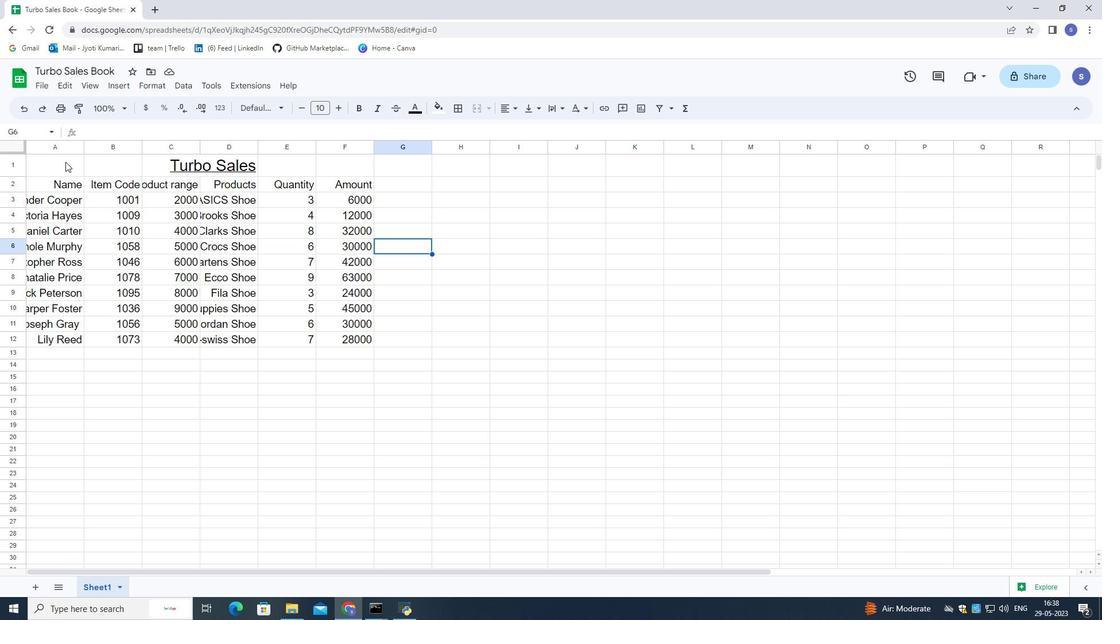 
Action: Mouse moved to (72, 144)
Screenshot: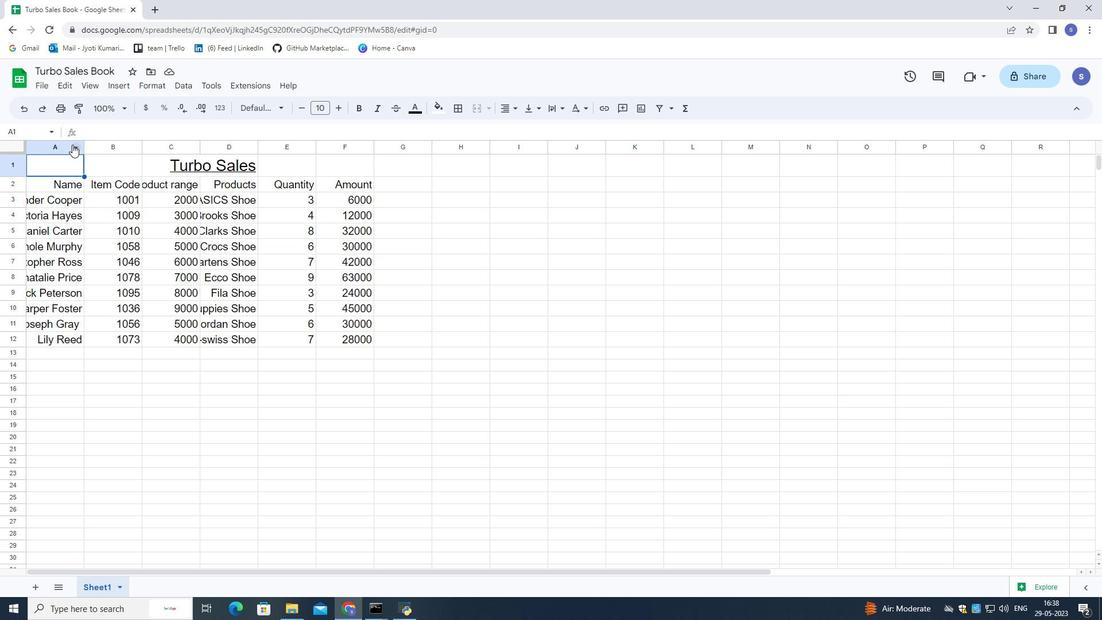 
Action: Mouse pressed left at (72, 144)
Screenshot: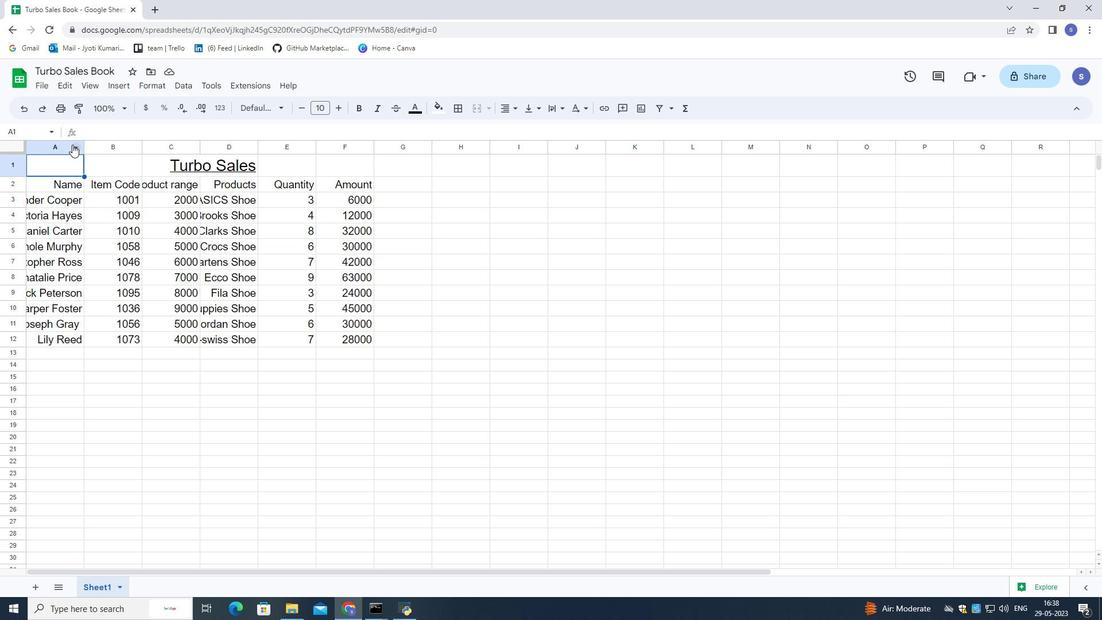 
Action: Mouse moved to (83, 147)
Screenshot: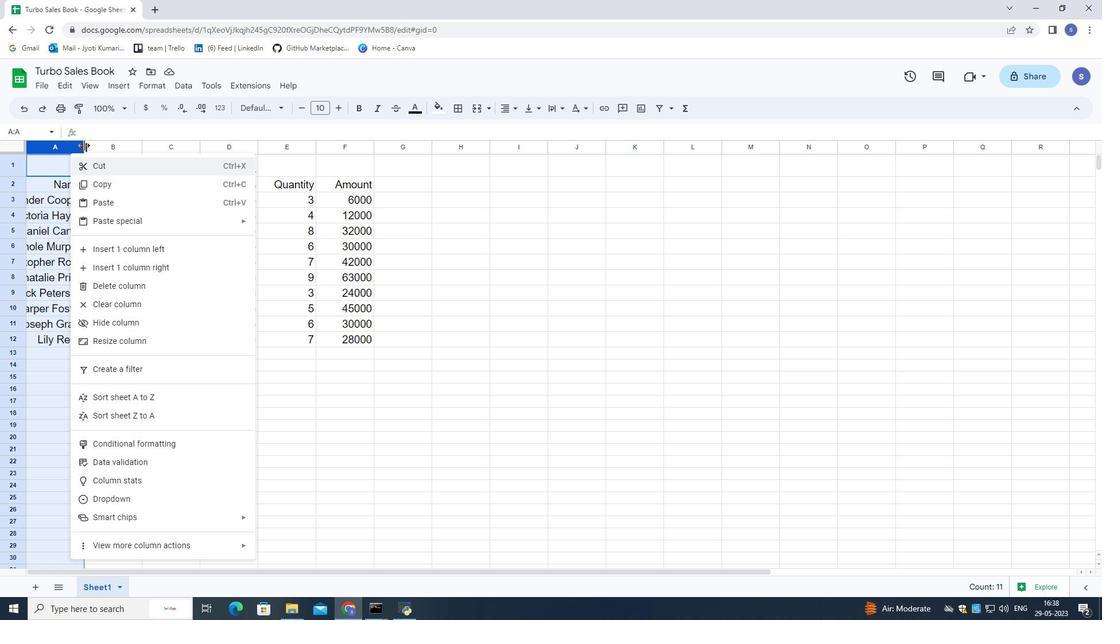 
Action: Mouse pressed left at (83, 147)
Screenshot: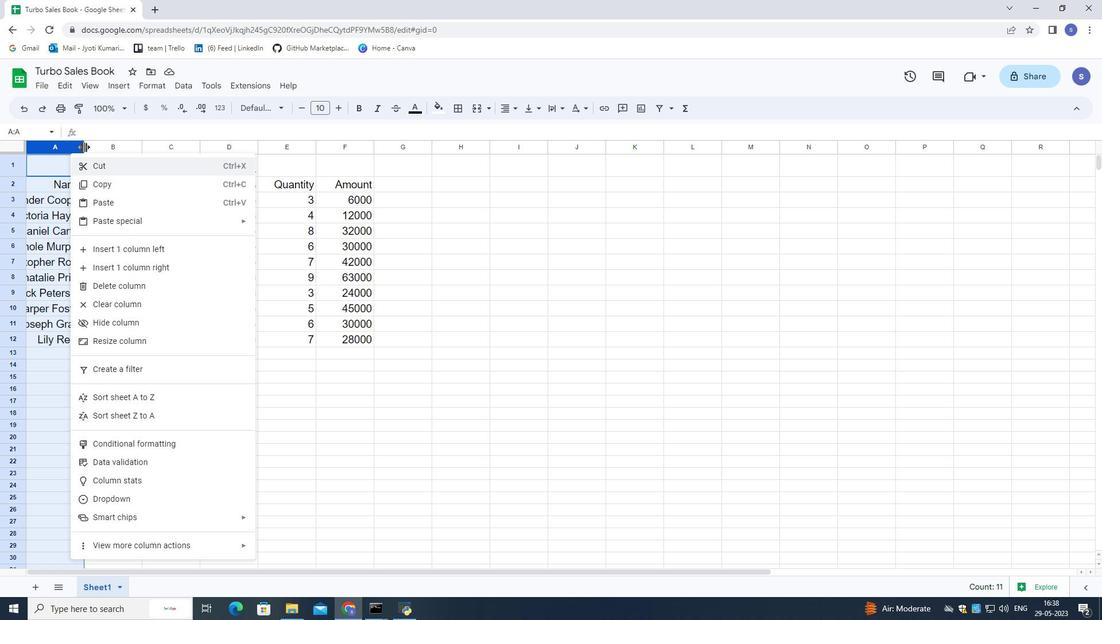 
Action: Mouse moved to (272, 149)
Screenshot: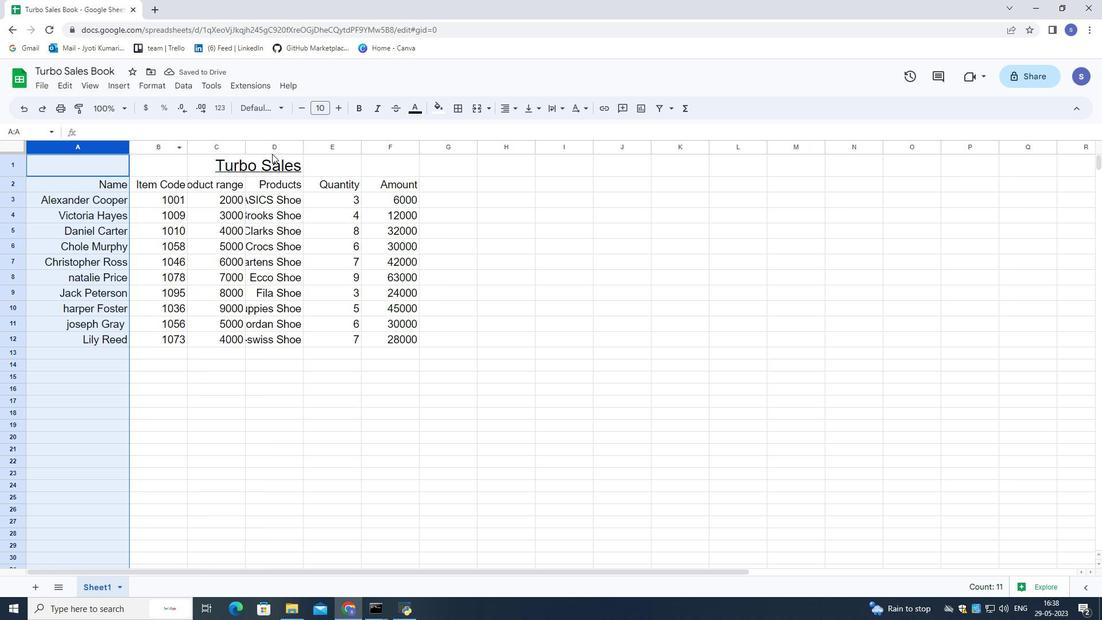 
Action: Mouse pressed left at (272, 149)
Screenshot: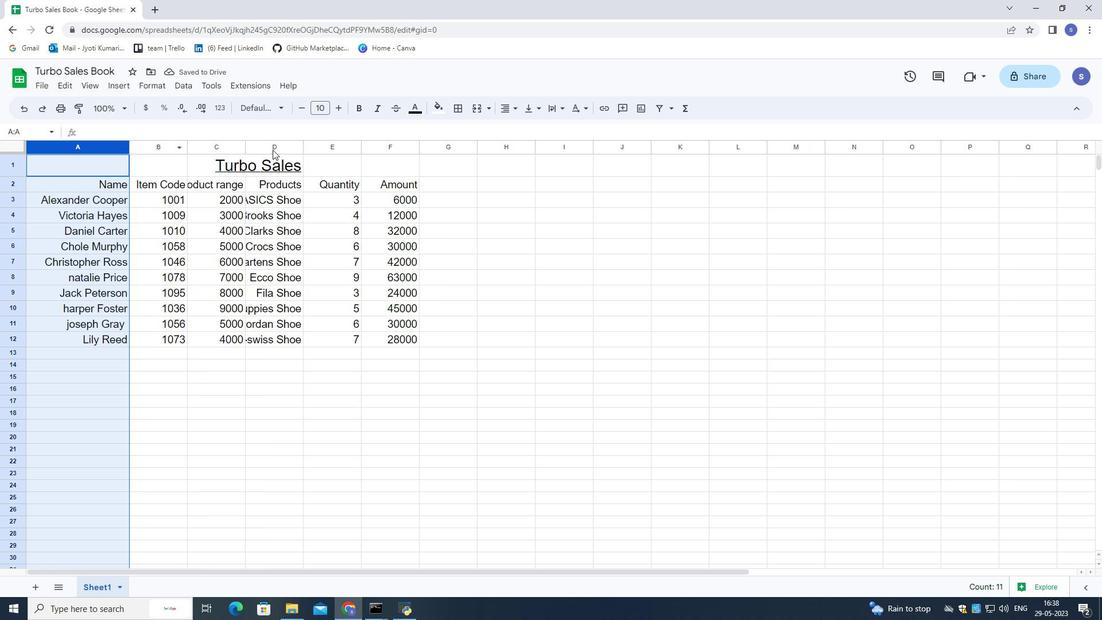 
Action: Mouse moved to (301, 148)
Screenshot: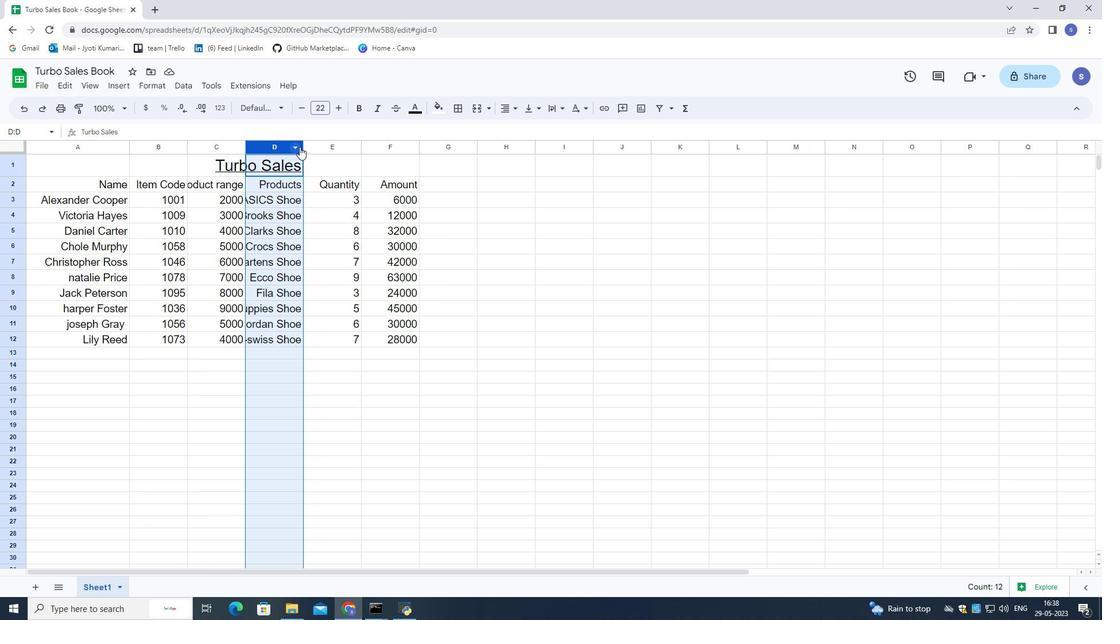 
Action: Mouse pressed left at (301, 148)
Screenshot: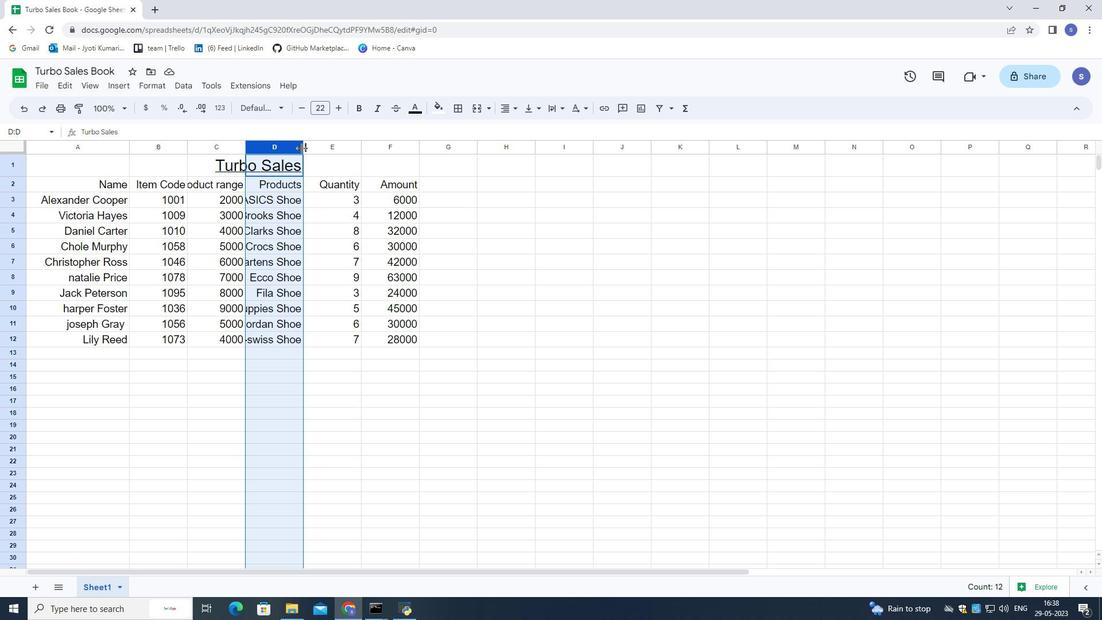 
Action: Mouse moved to (524, 240)
Screenshot: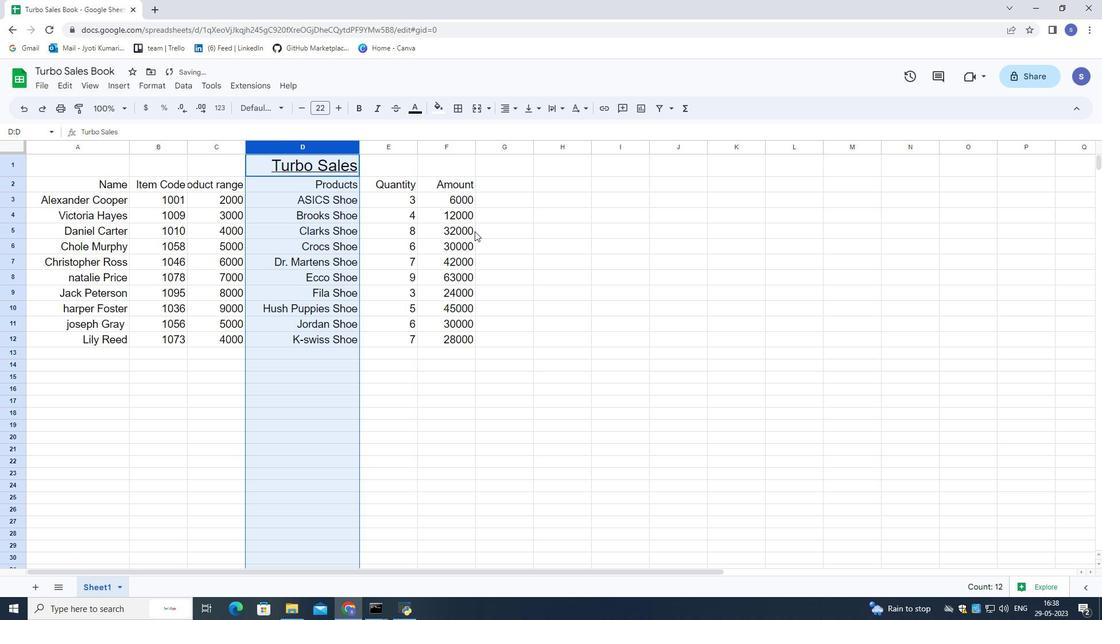
Action: Mouse pressed left at (524, 240)
Screenshot: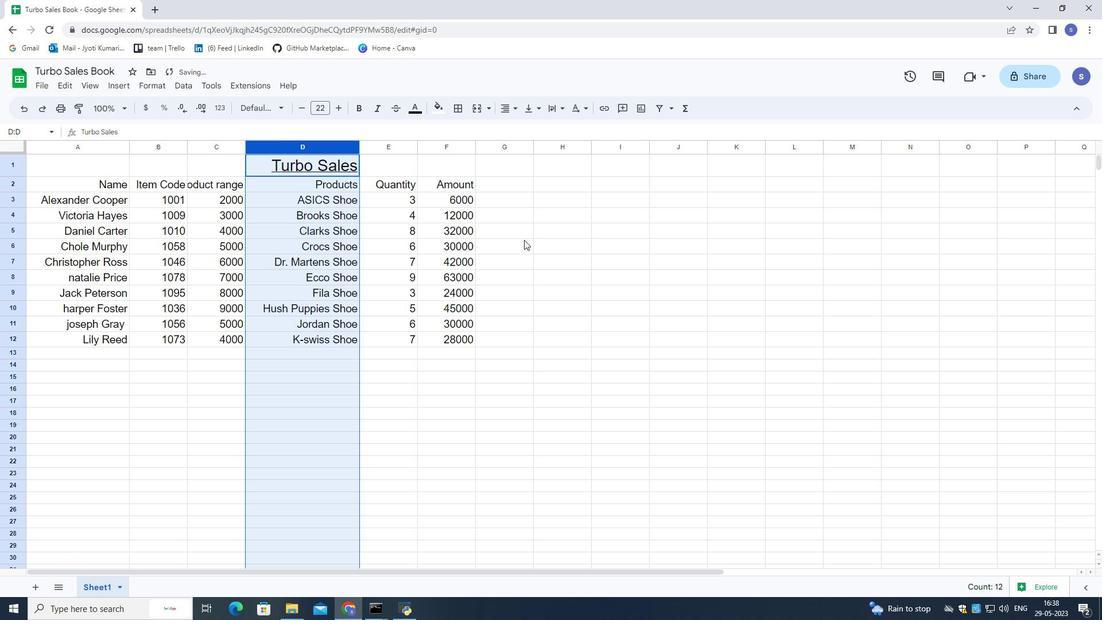 
Action: Mouse moved to (210, 147)
Screenshot: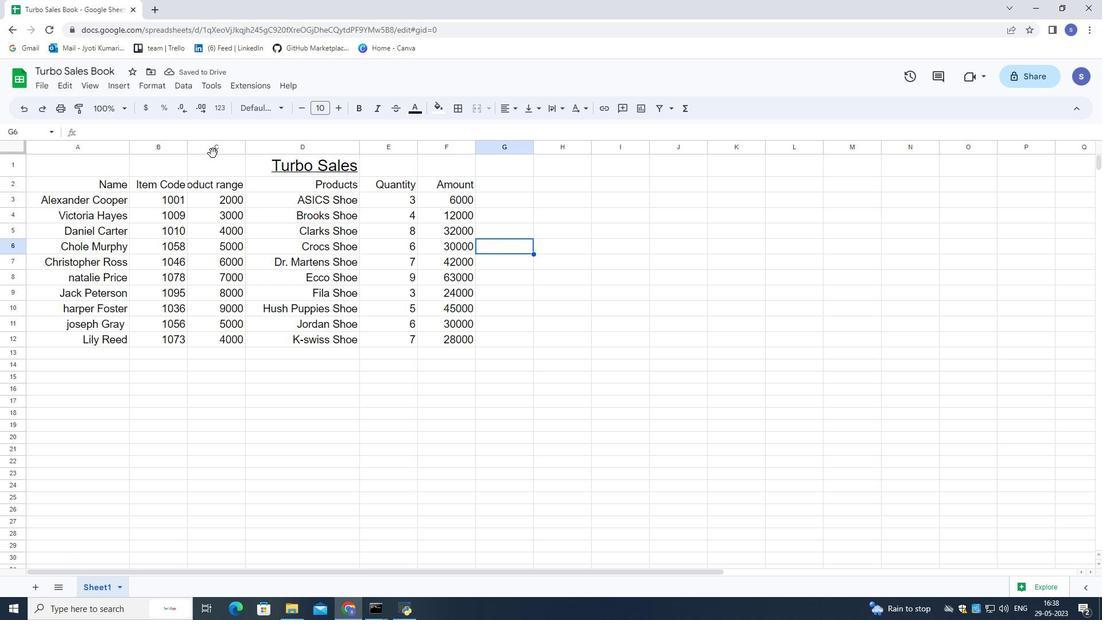 
Action: Mouse pressed left at (210, 147)
Screenshot: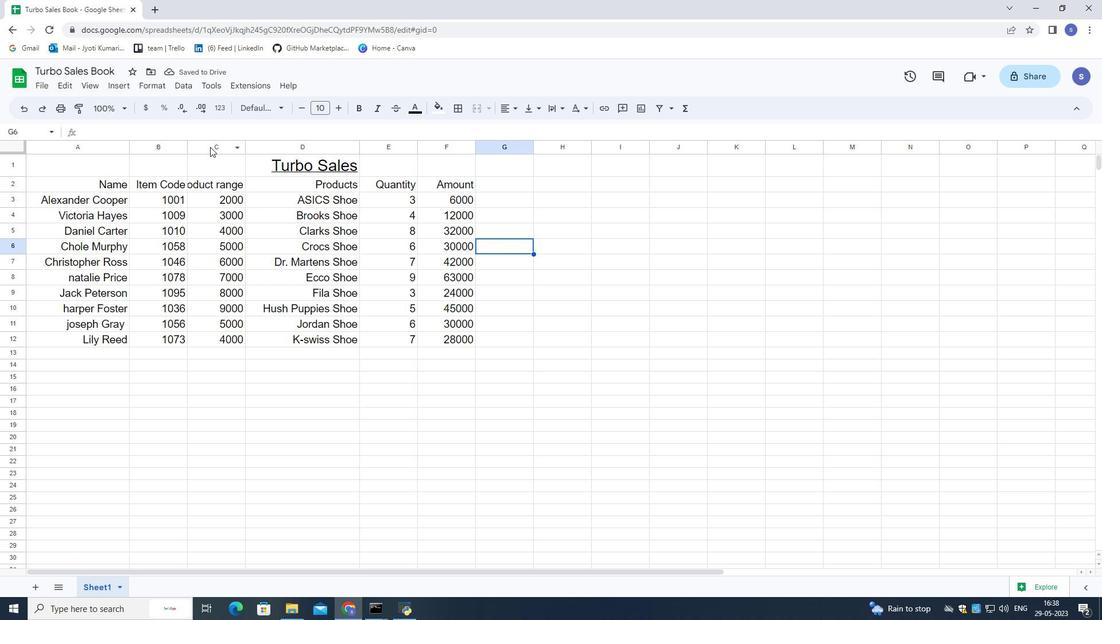 
Action: Mouse moved to (243, 146)
Screenshot: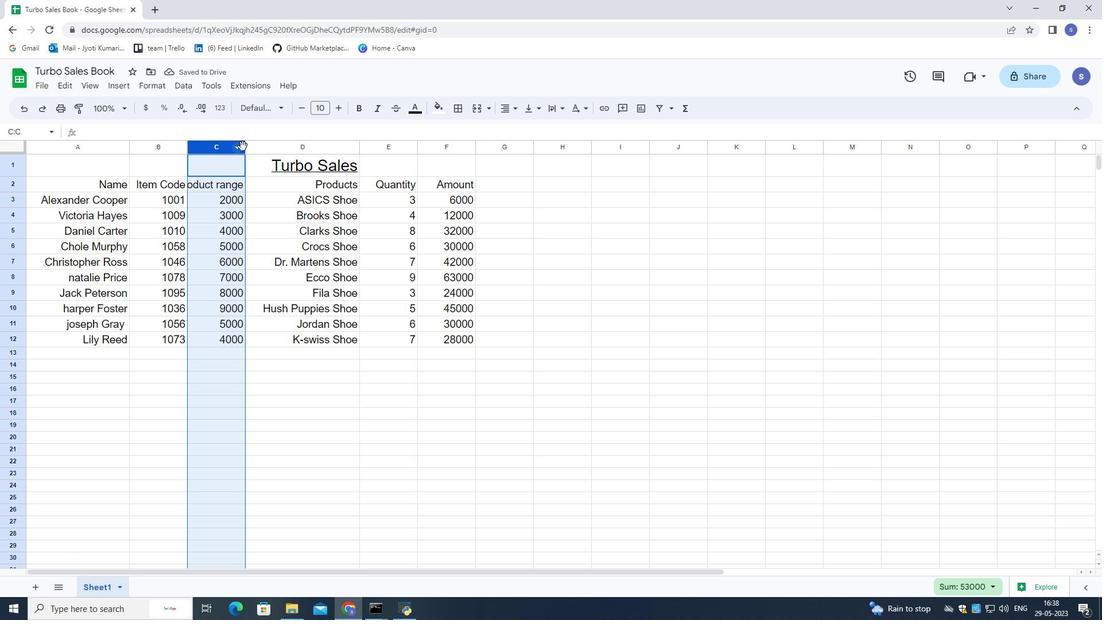 
Action: Mouse pressed left at (243, 146)
Screenshot: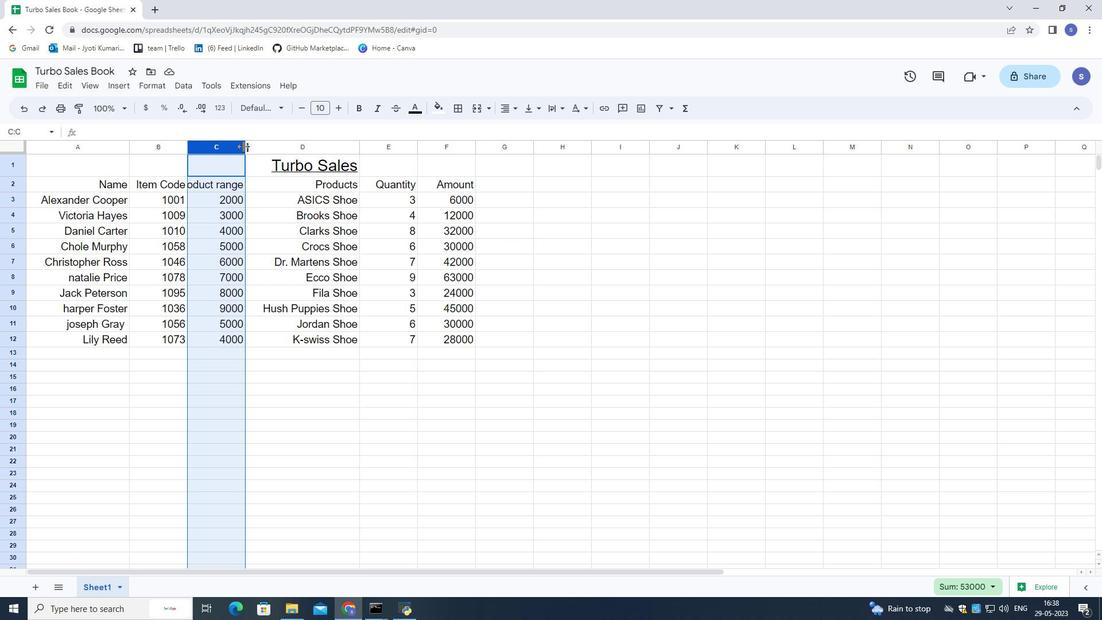 
Action: Mouse moved to (508, 227)
Screenshot: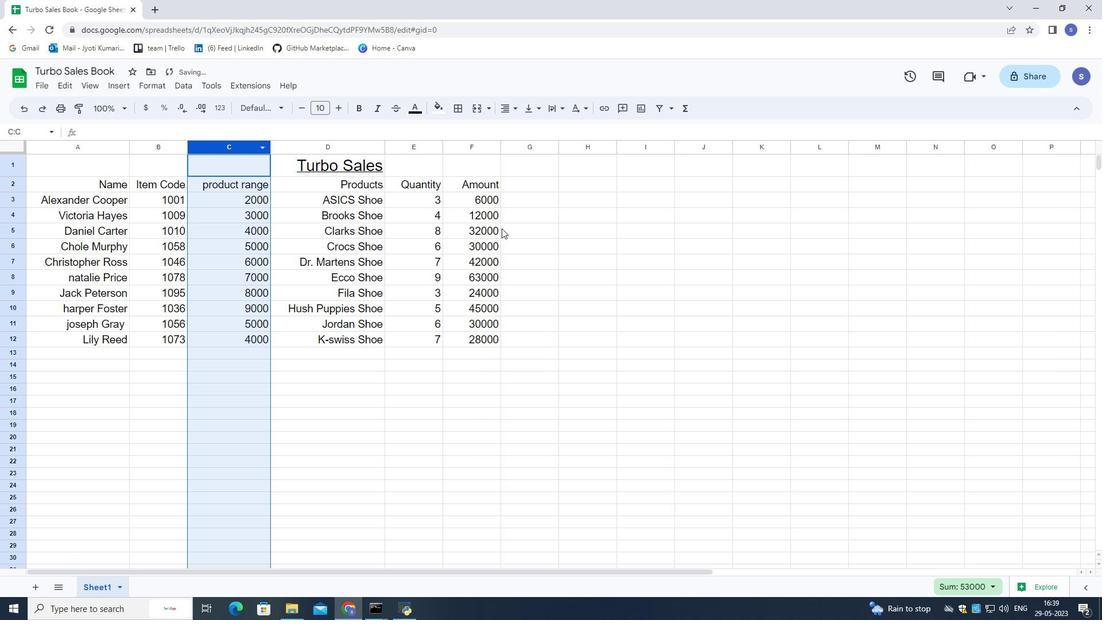 
Action: Mouse pressed left at (508, 227)
Screenshot: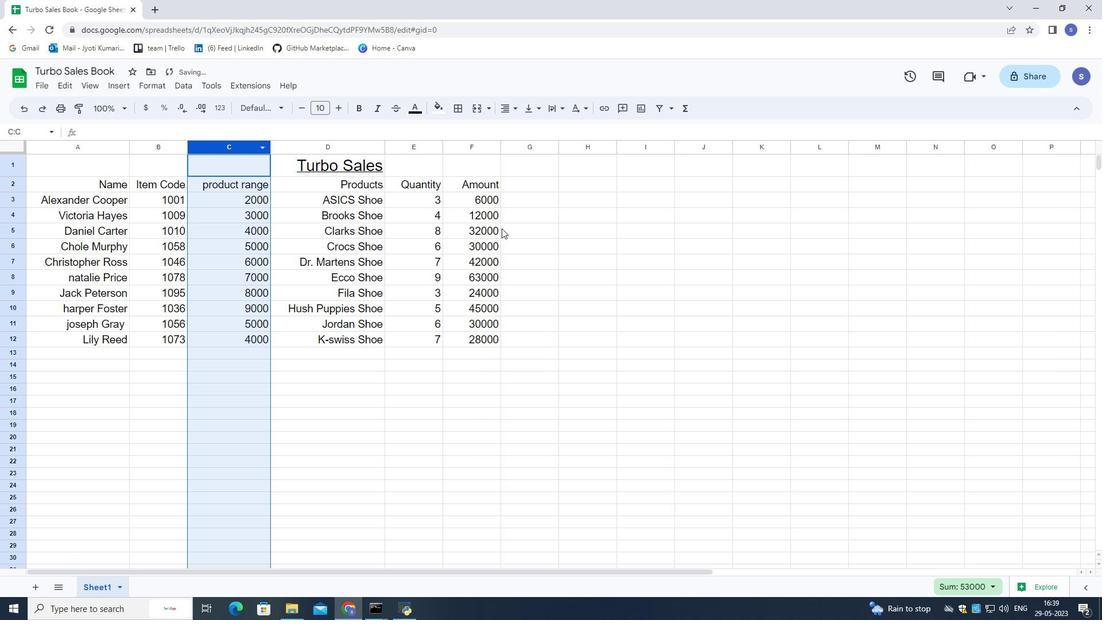 
Action: Mouse moved to (418, 330)
Screenshot: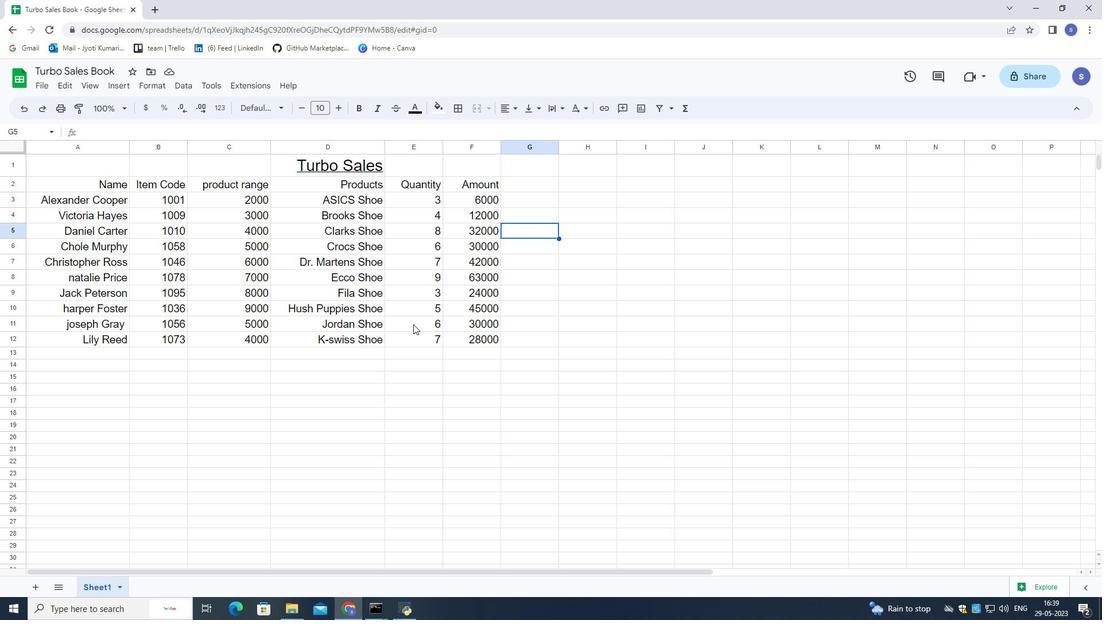 
